 Task: Look for space in Budapest VII. kerület, Hungary from 3rd August, 2023 to 17th August, 2023 for 3 adults, 1 child in price range Rs.3000 to Rs.15000. Place can be entire place with 3 bedrooms having 4 beds and 2 bathrooms. Property type can be house, flat, guest house. Booking option can be shelf check-in. Required host language is English.
Action: Mouse moved to (542, 97)
Screenshot: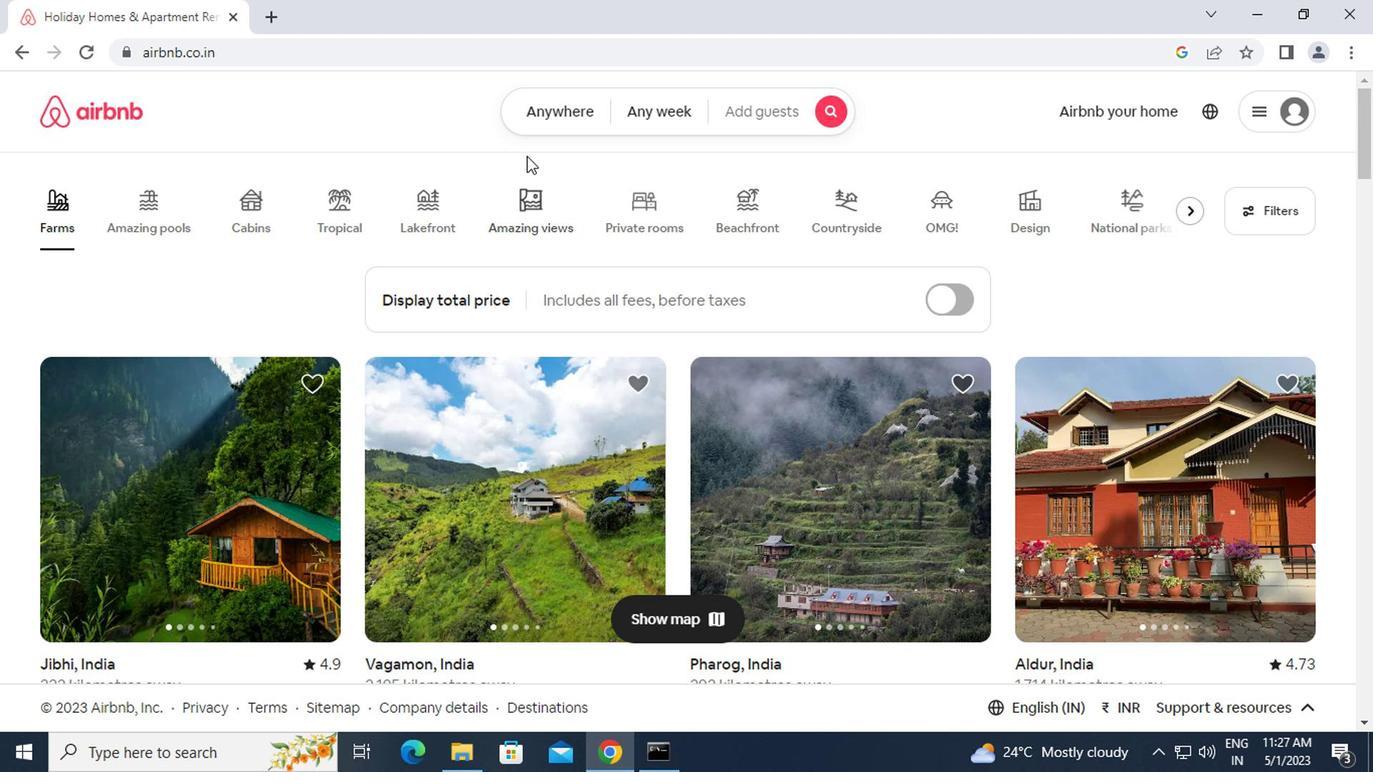 
Action: Mouse pressed left at (542, 97)
Screenshot: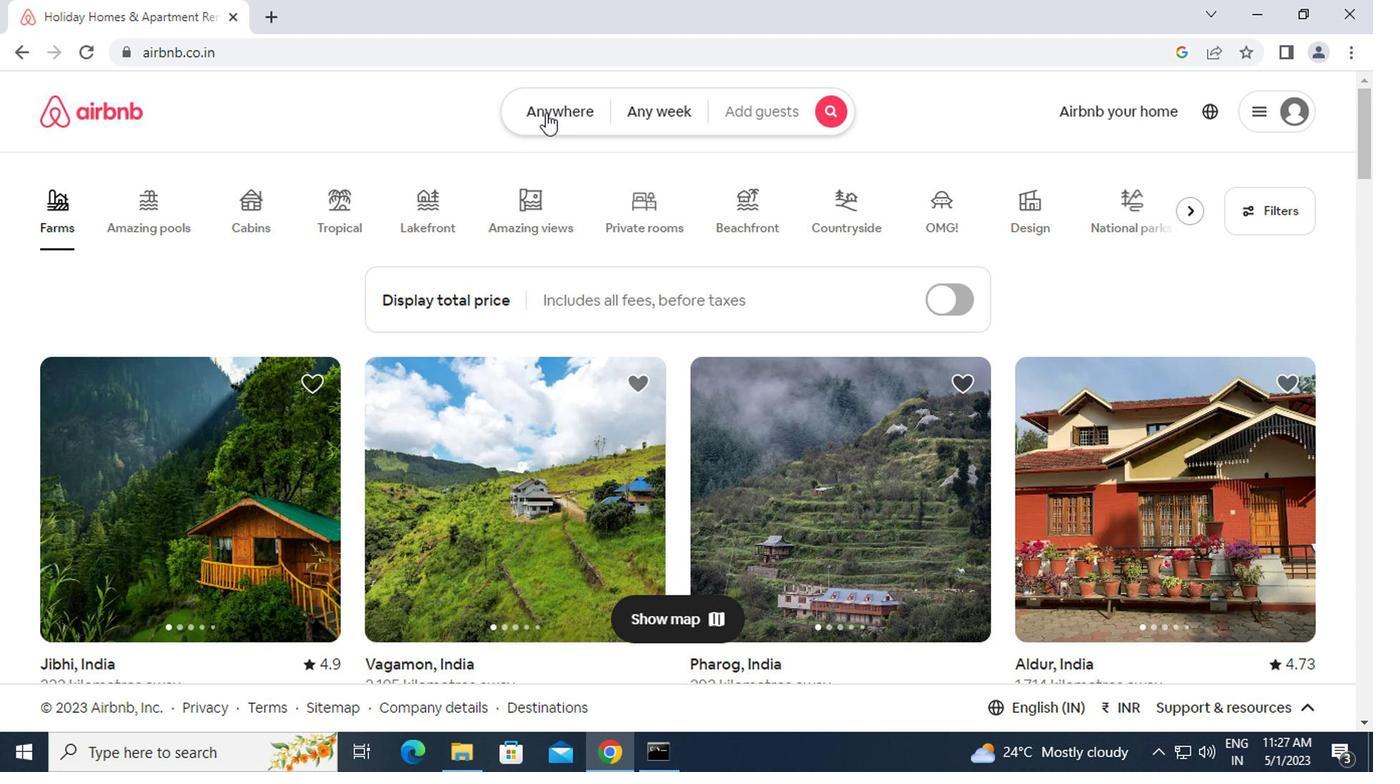 
Action: Mouse moved to (472, 166)
Screenshot: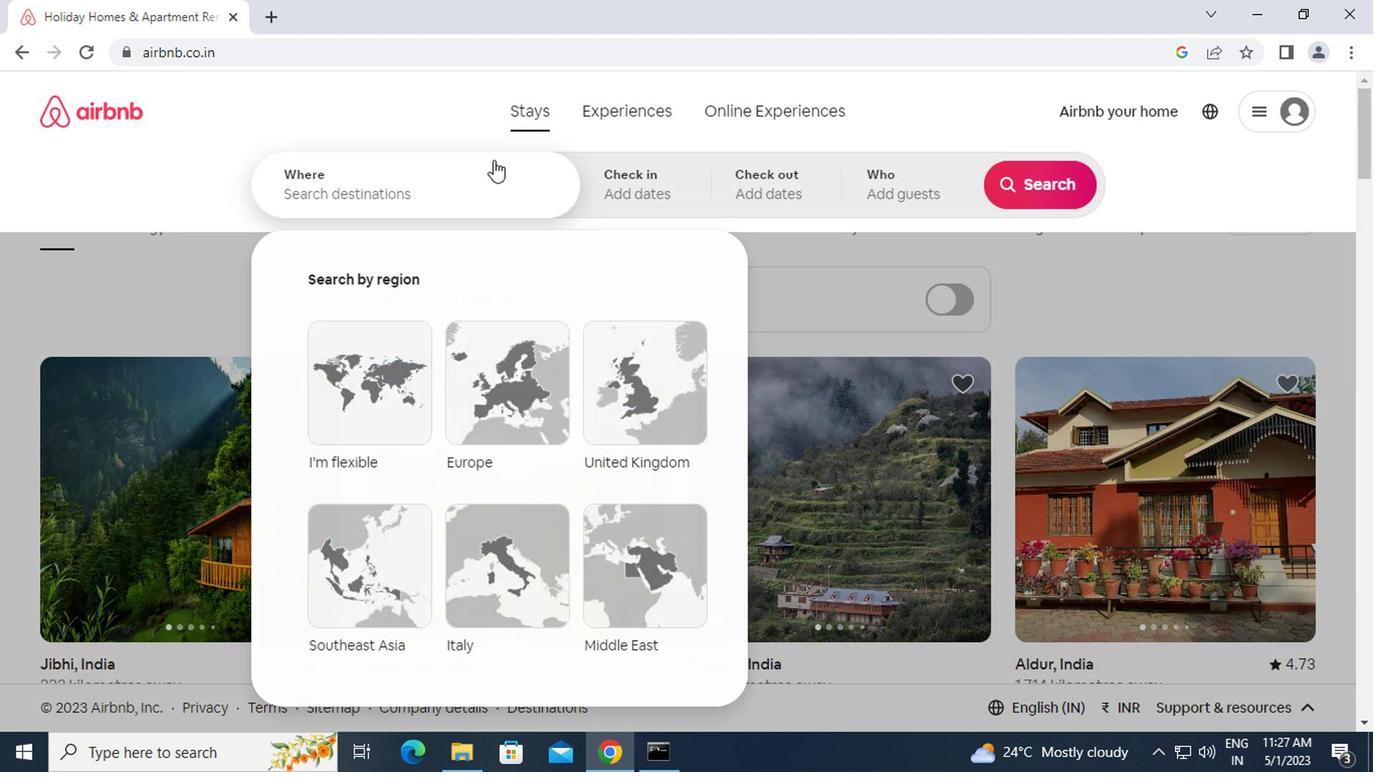 
Action: Mouse pressed left at (472, 166)
Screenshot: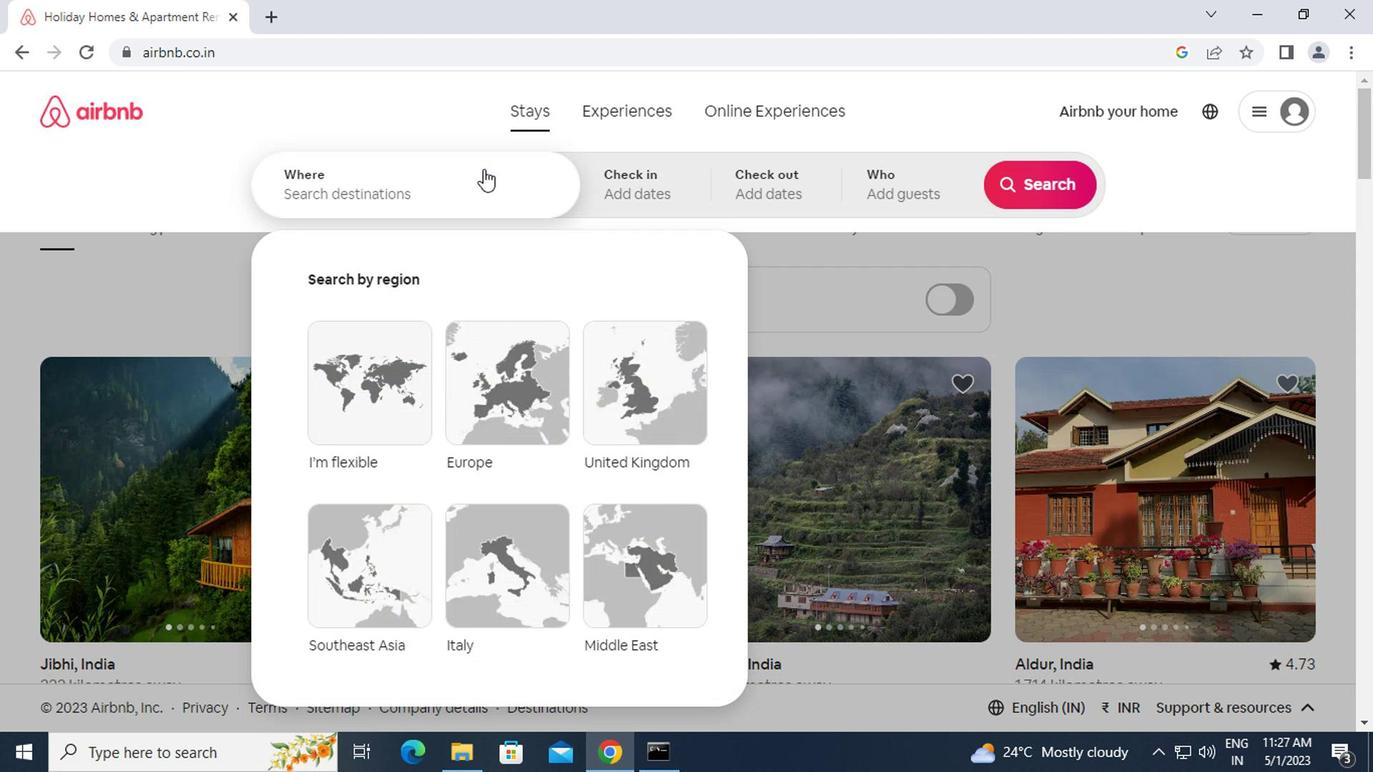 
Action: Key pressed b<Key.caps_lock>udapest<Key.space><Key.caps_lock>vii.<Key.space><Key.caps_lock>k<Key.caps_lock>erulet<Key.backspace><Key.backspace><Key.backspace><Key.backspace><Key.backspace><Key.backspace><Key.caps_lock>erulet,<Key.space><Key.caps_lock>h<Key.caps_lock>ungary<Key.enter>
Screenshot: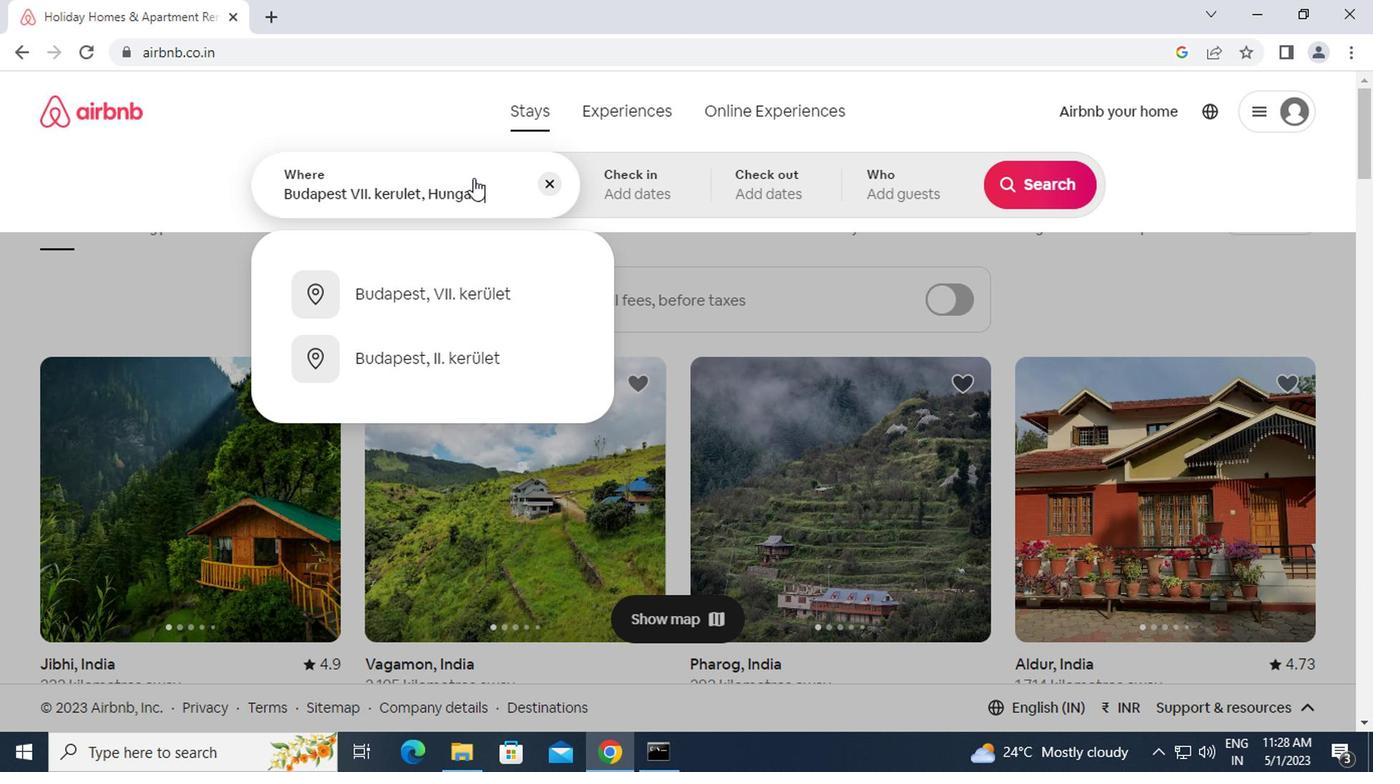 
Action: Mouse moved to (1004, 343)
Screenshot: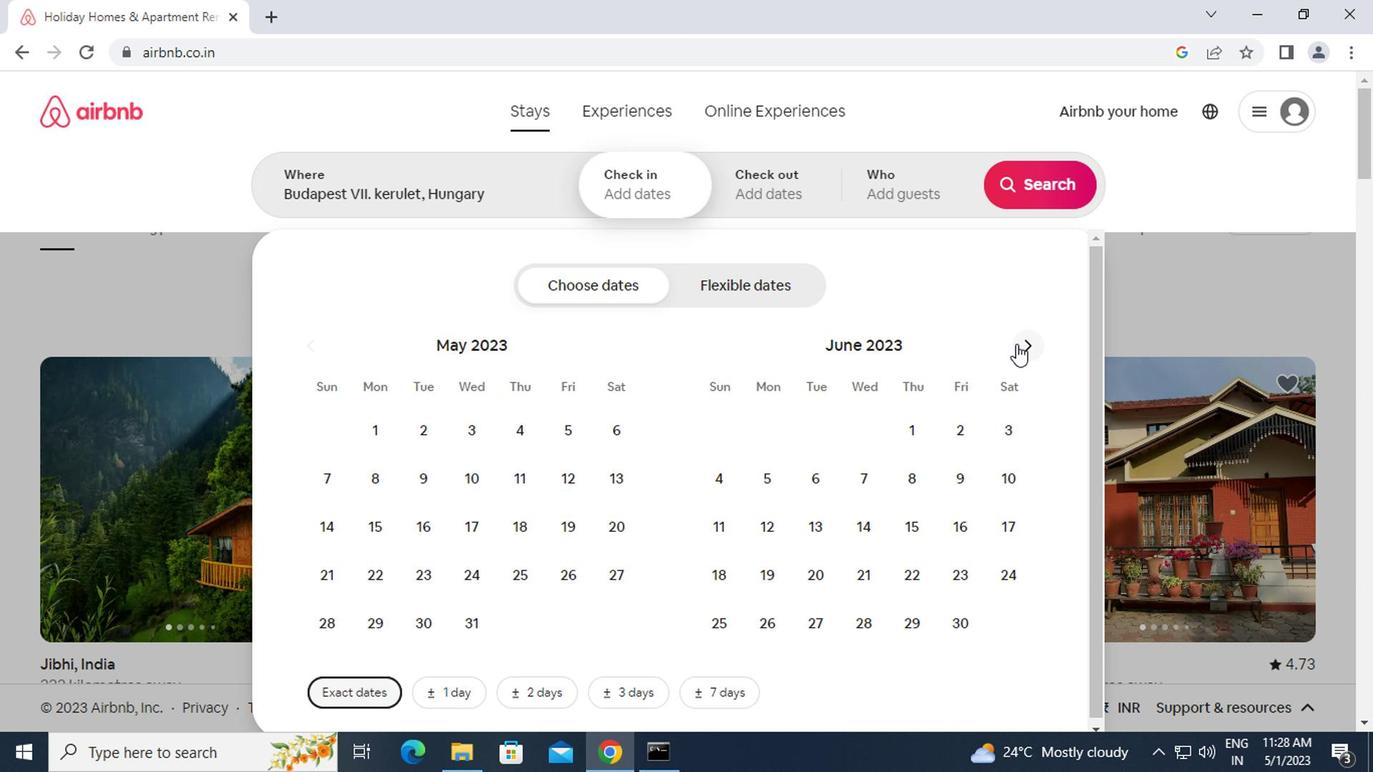 
Action: Mouse pressed left at (1004, 343)
Screenshot: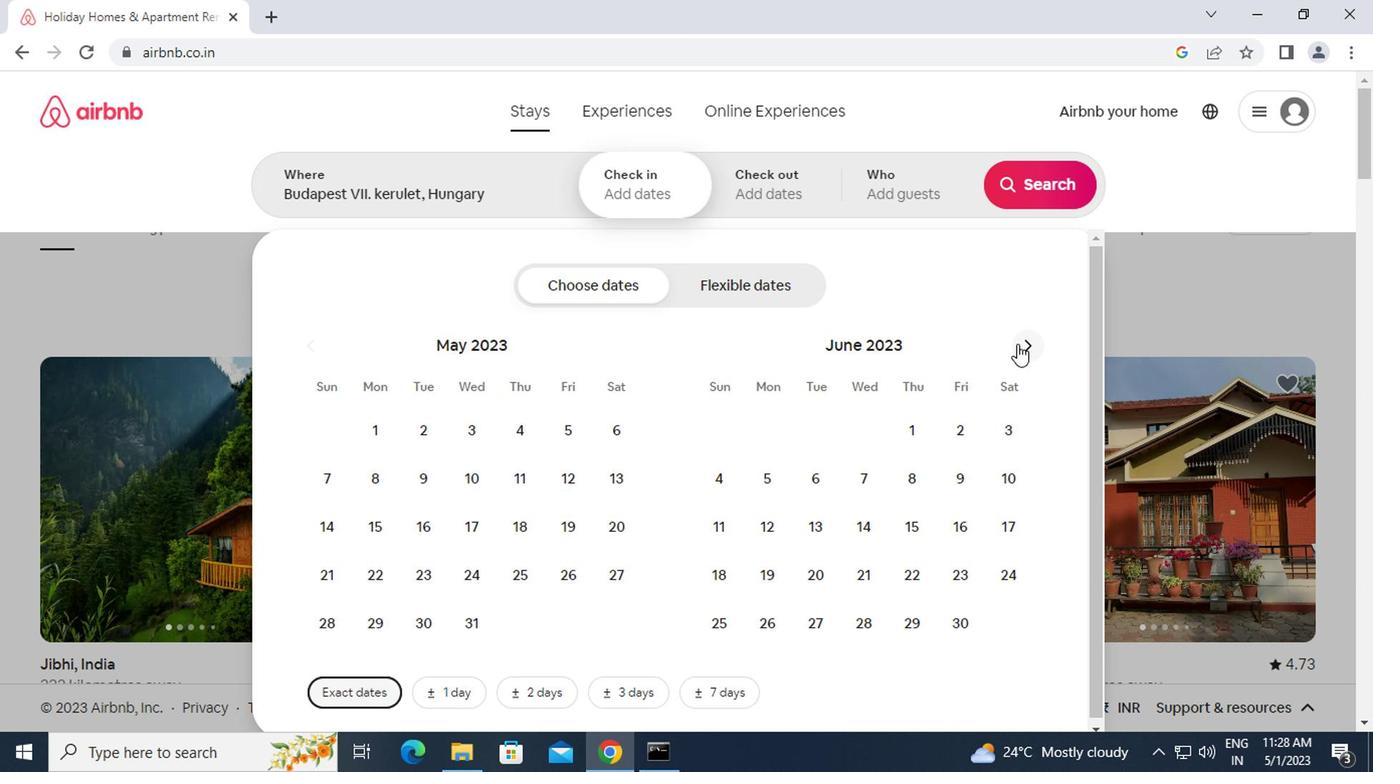 
Action: Mouse pressed left at (1004, 343)
Screenshot: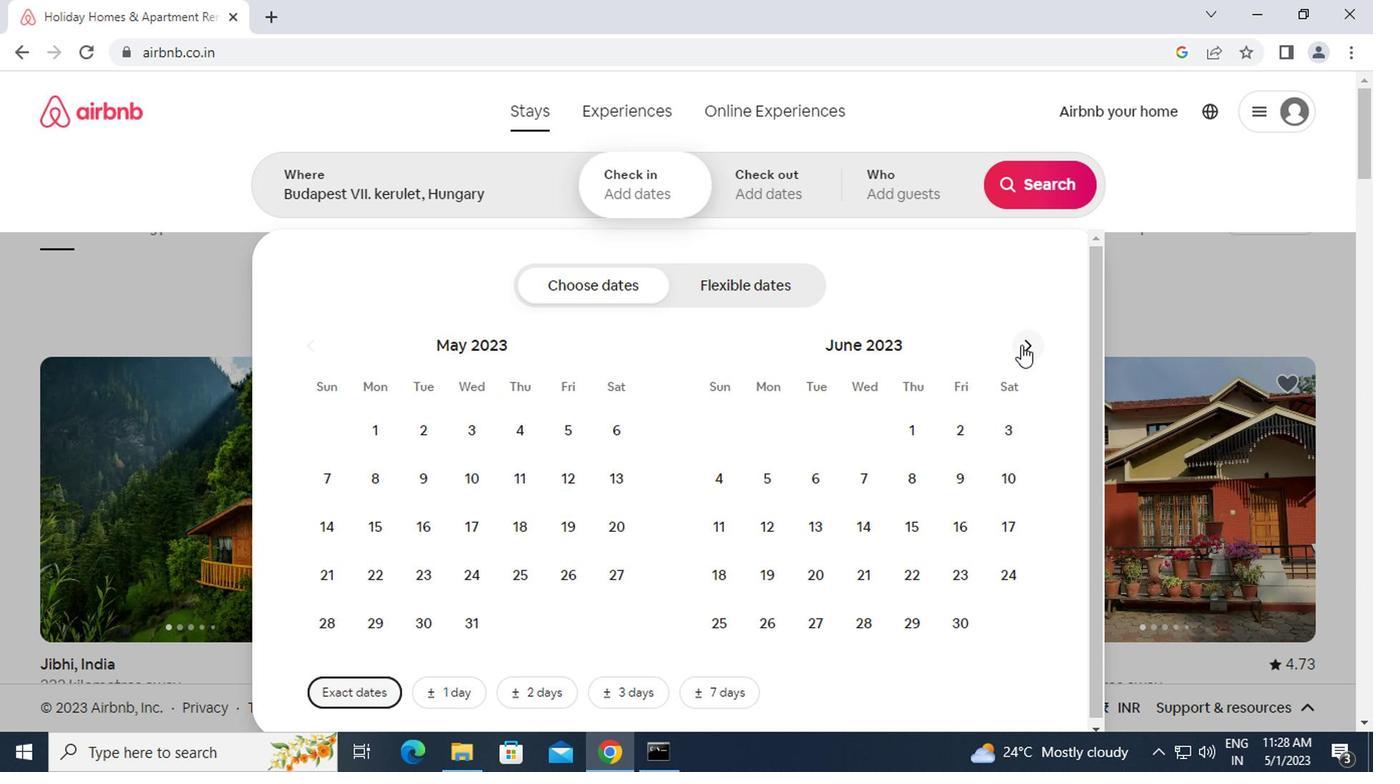 
Action: Mouse pressed left at (1004, 343)
Screenshot: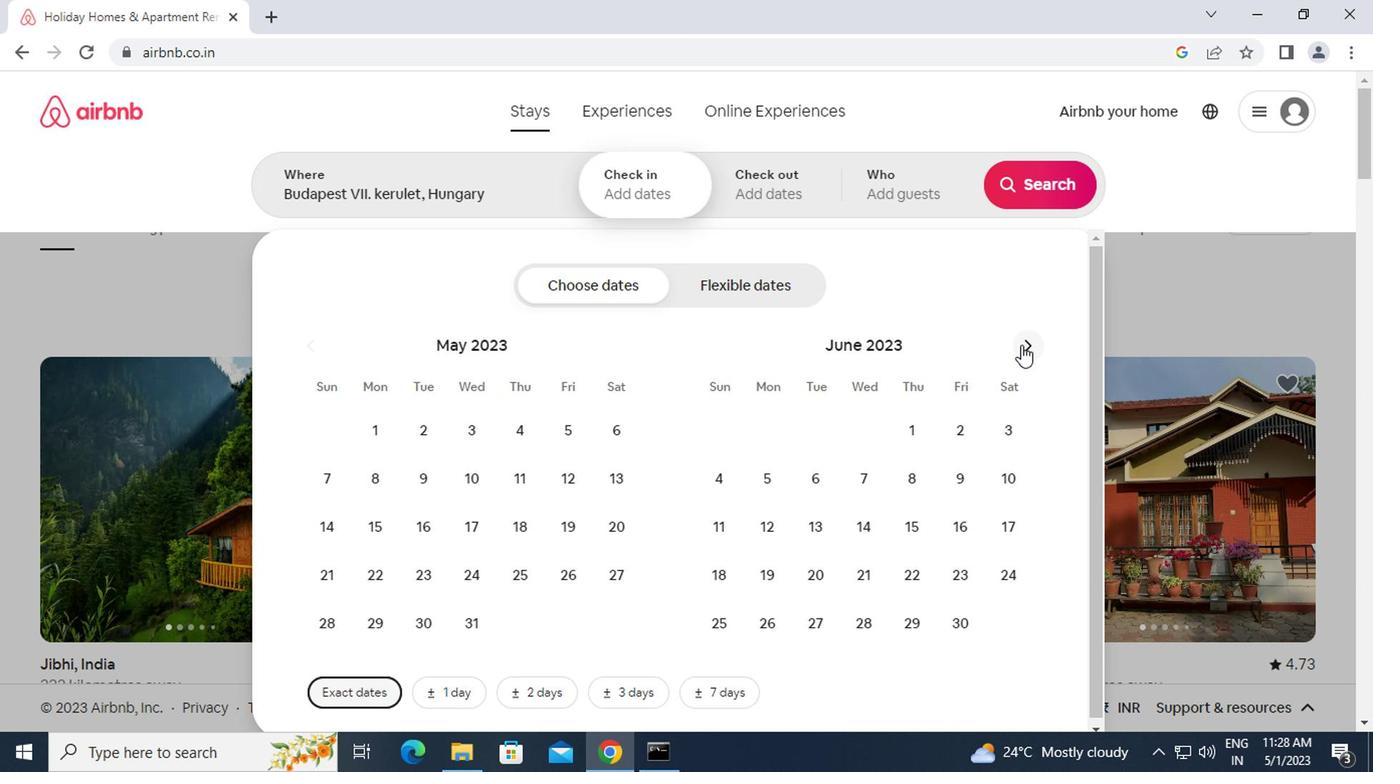 
Action: Mouse pressed left at (1004, 343)
Screenshot: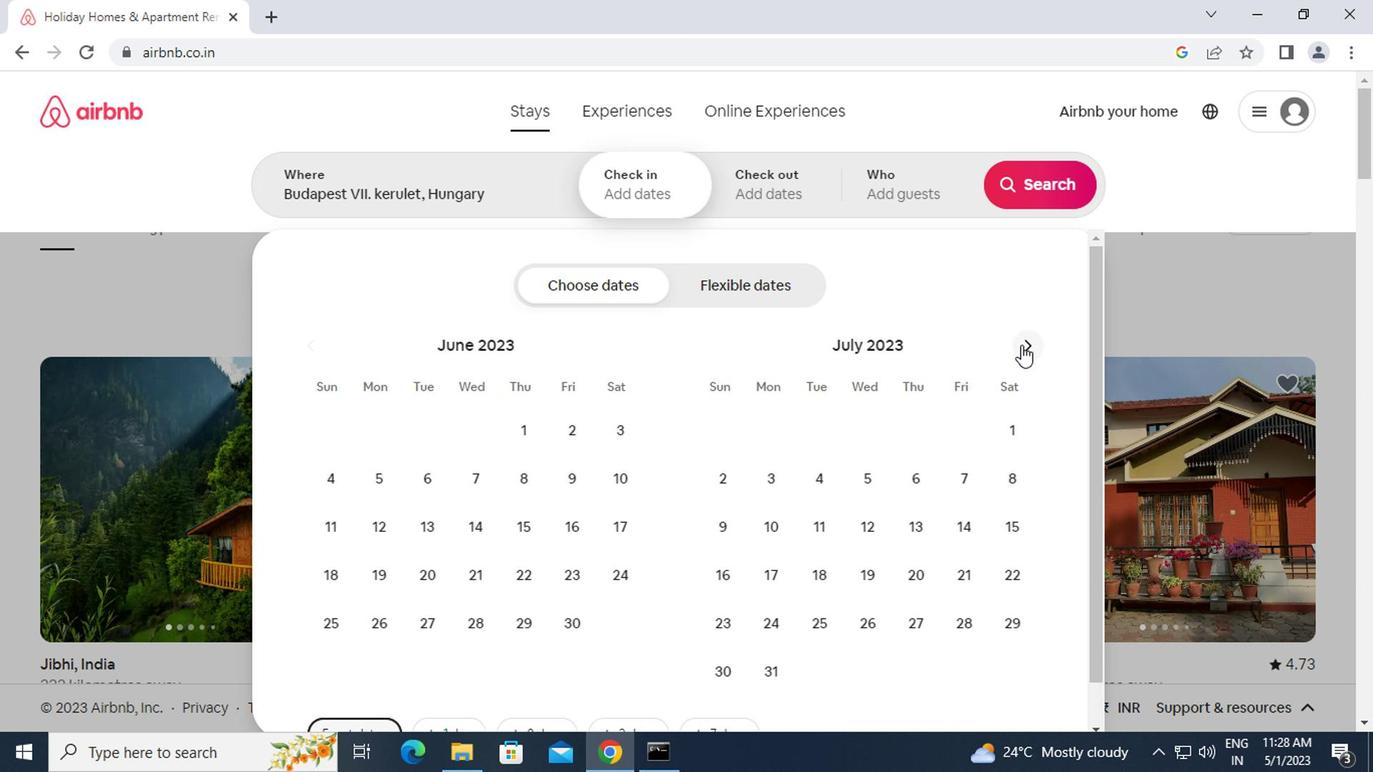 
Action: Mouse moved to (903, 434)
Screenshot: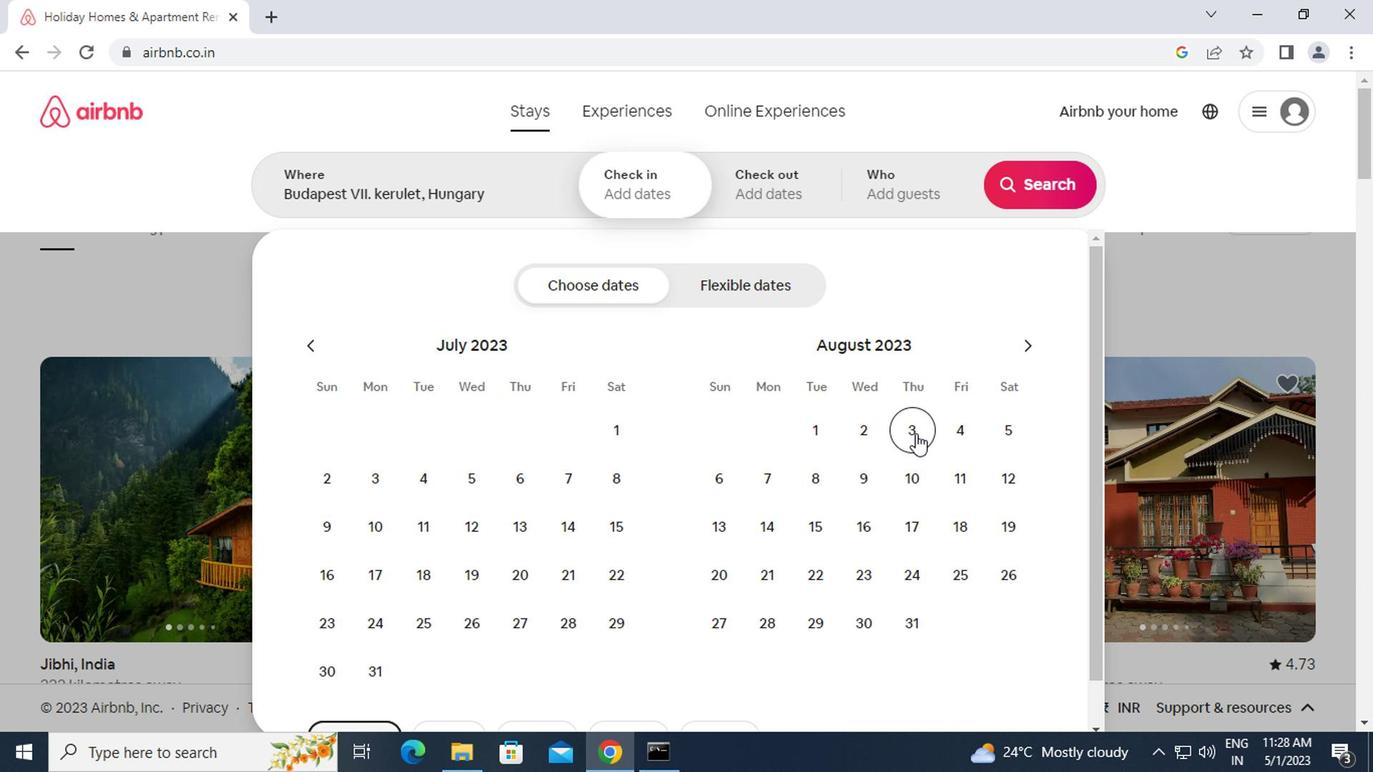 
Action: Mouse pressed left at (903, 434)
Screenshot: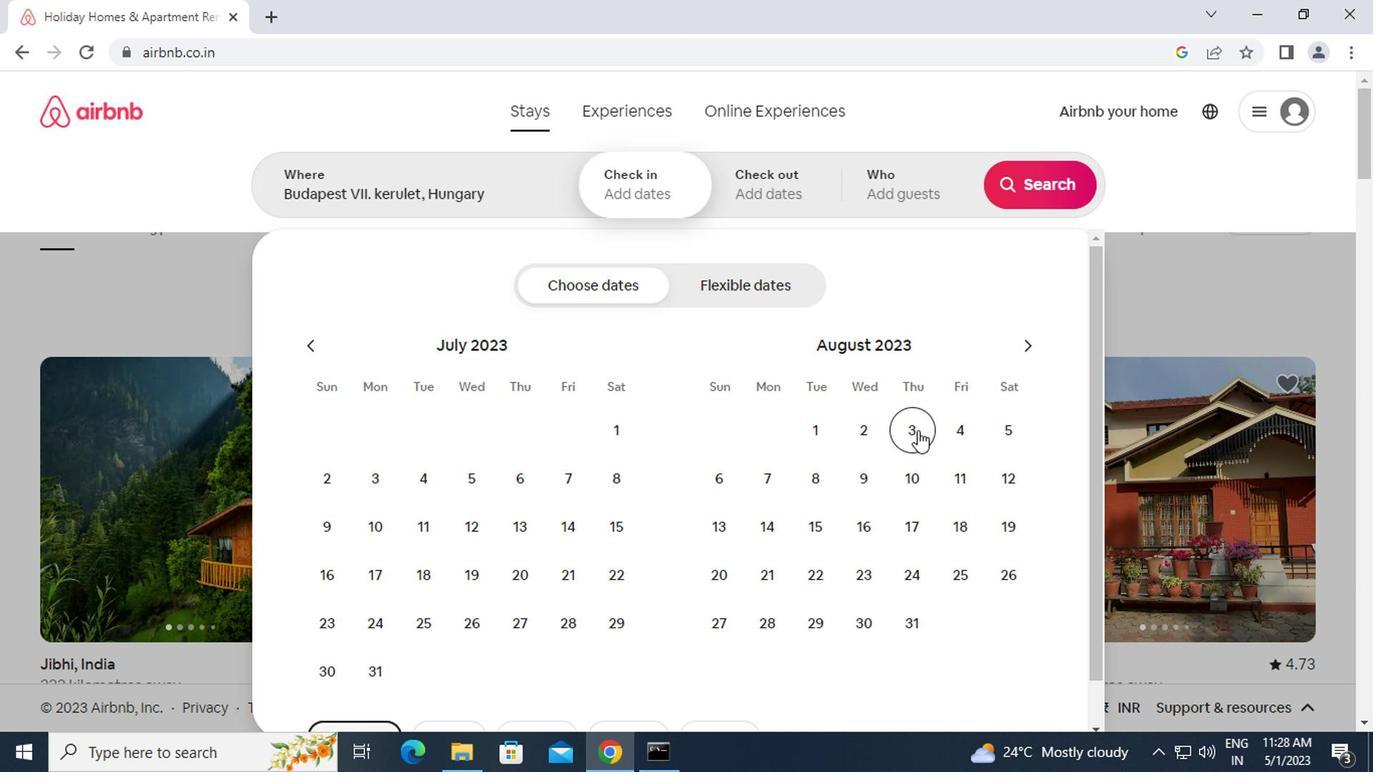 
Action: Mouse moved to (906, 531)
Screenshot: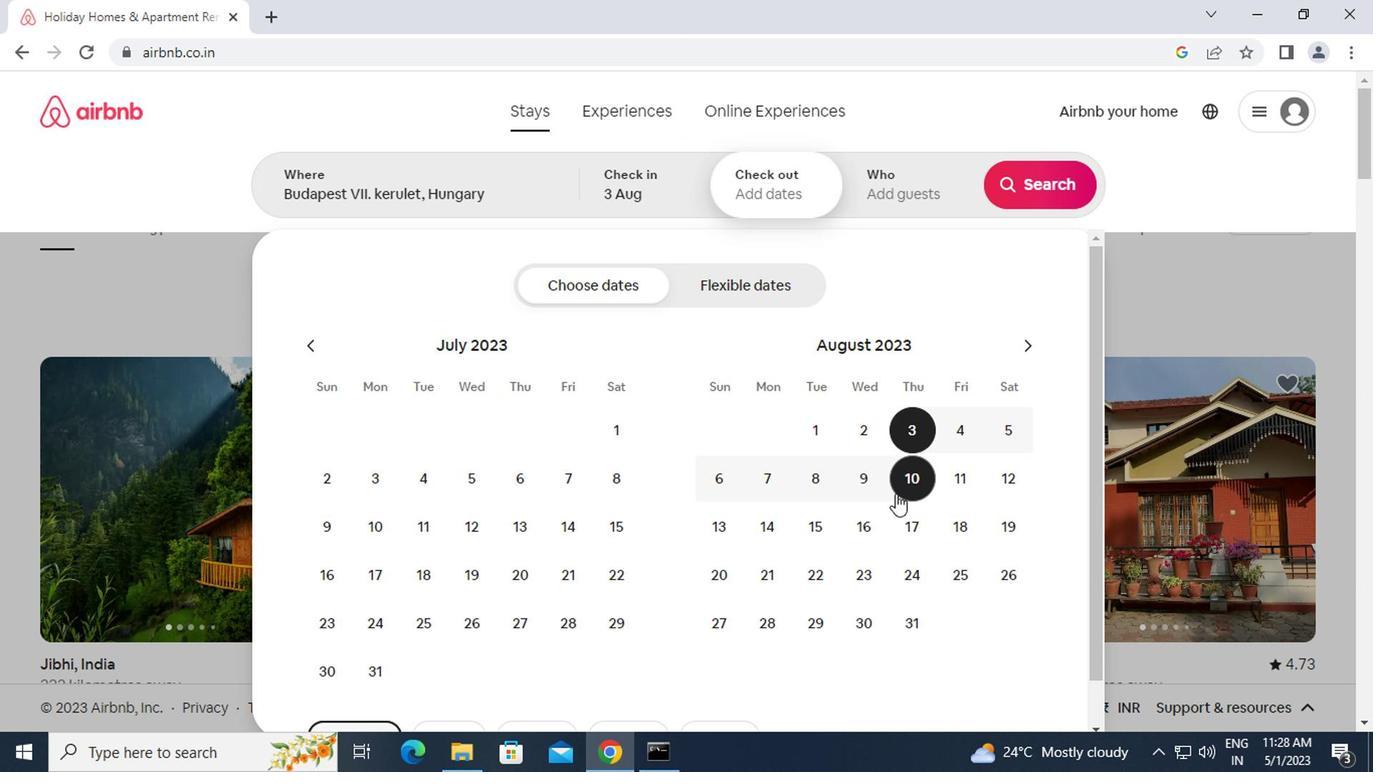 
Action: Mouse pressed left at (906, 531)
Screenshot: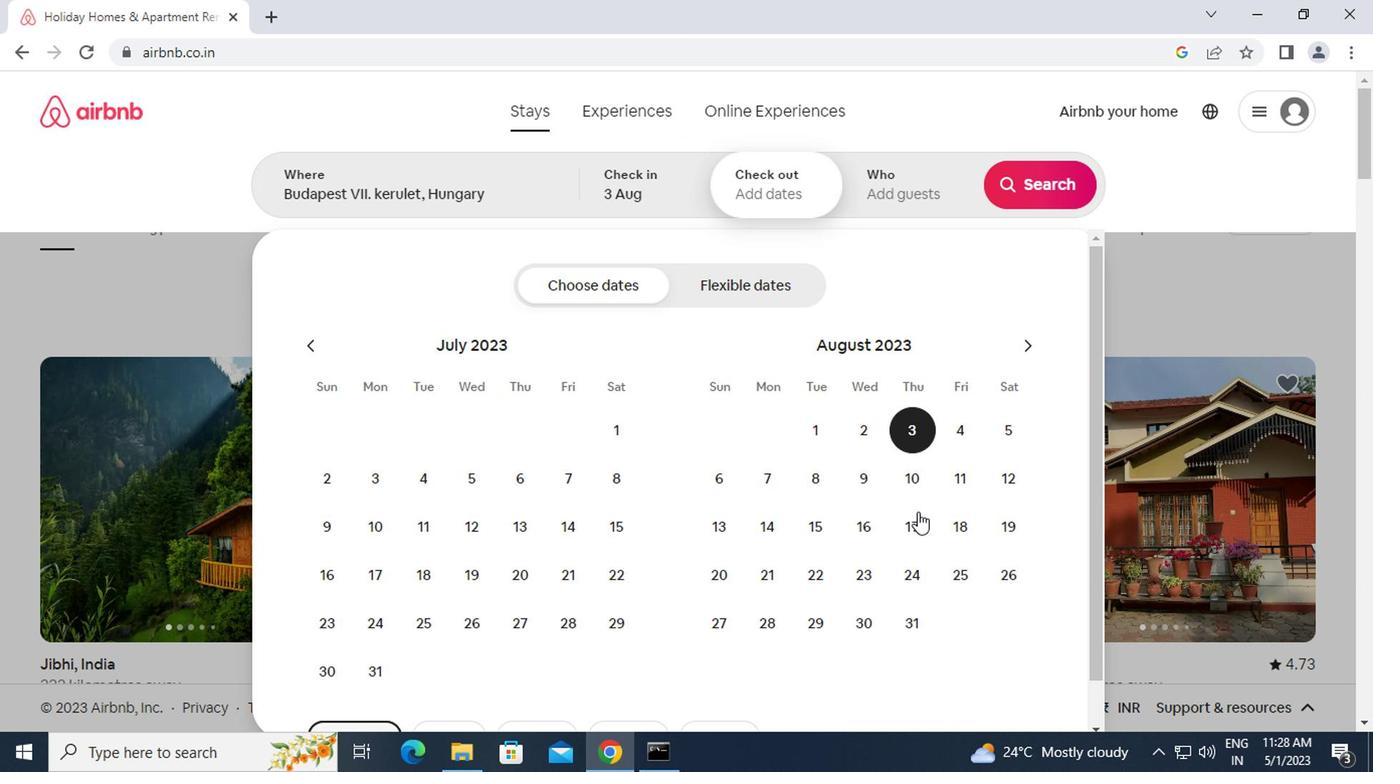 
Action: Mouse moved to (863, 168)
Screenshot: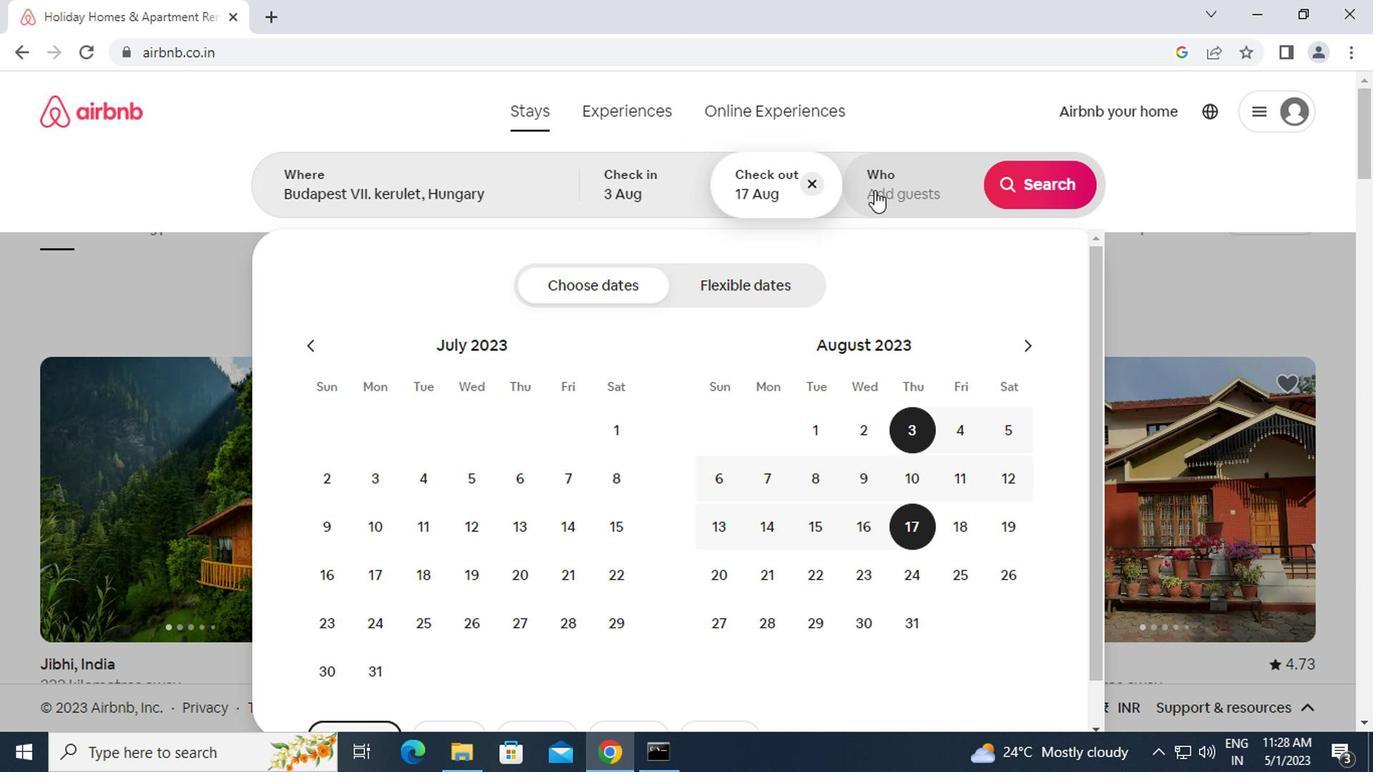 
Action: Mouse pressed left at (863, 168)
Screenshot: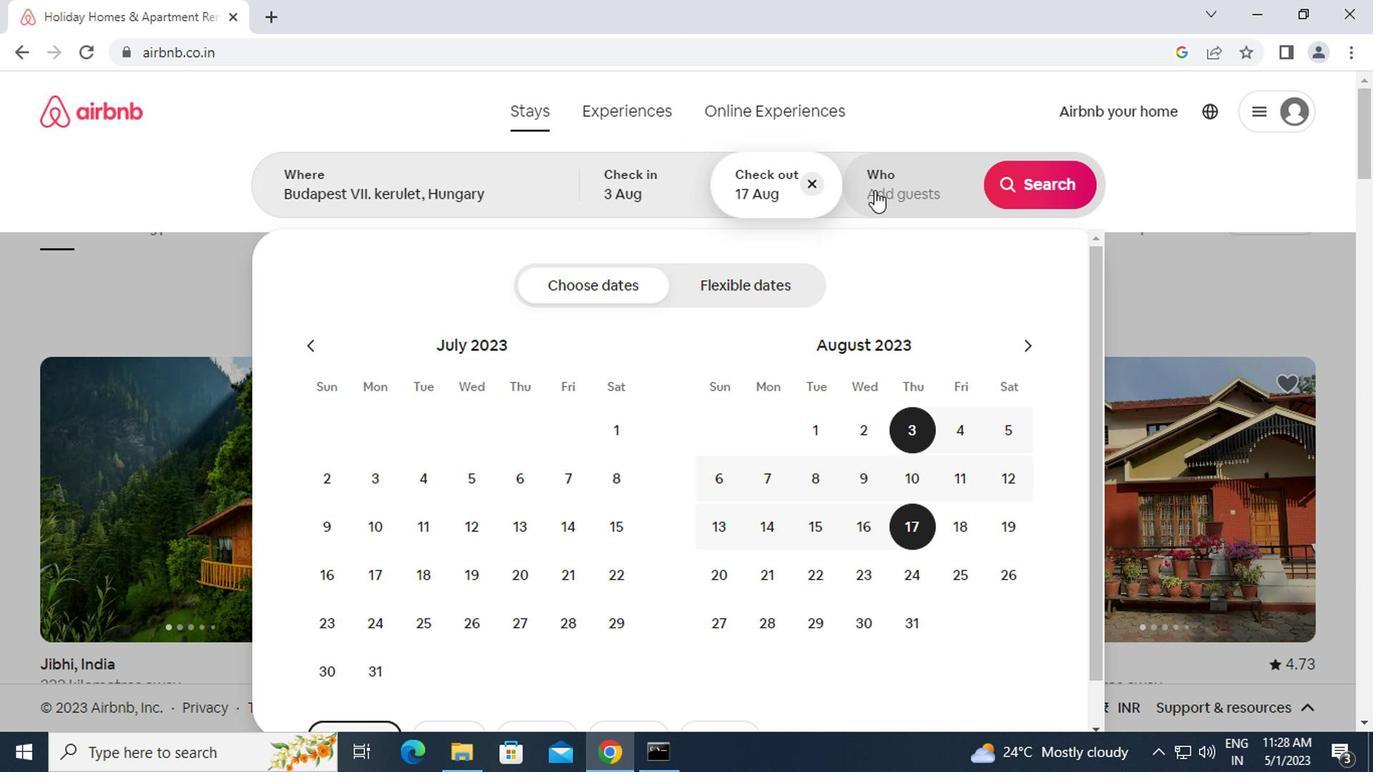 
Action: Mouse moved to (1026, 283)
Screenshot: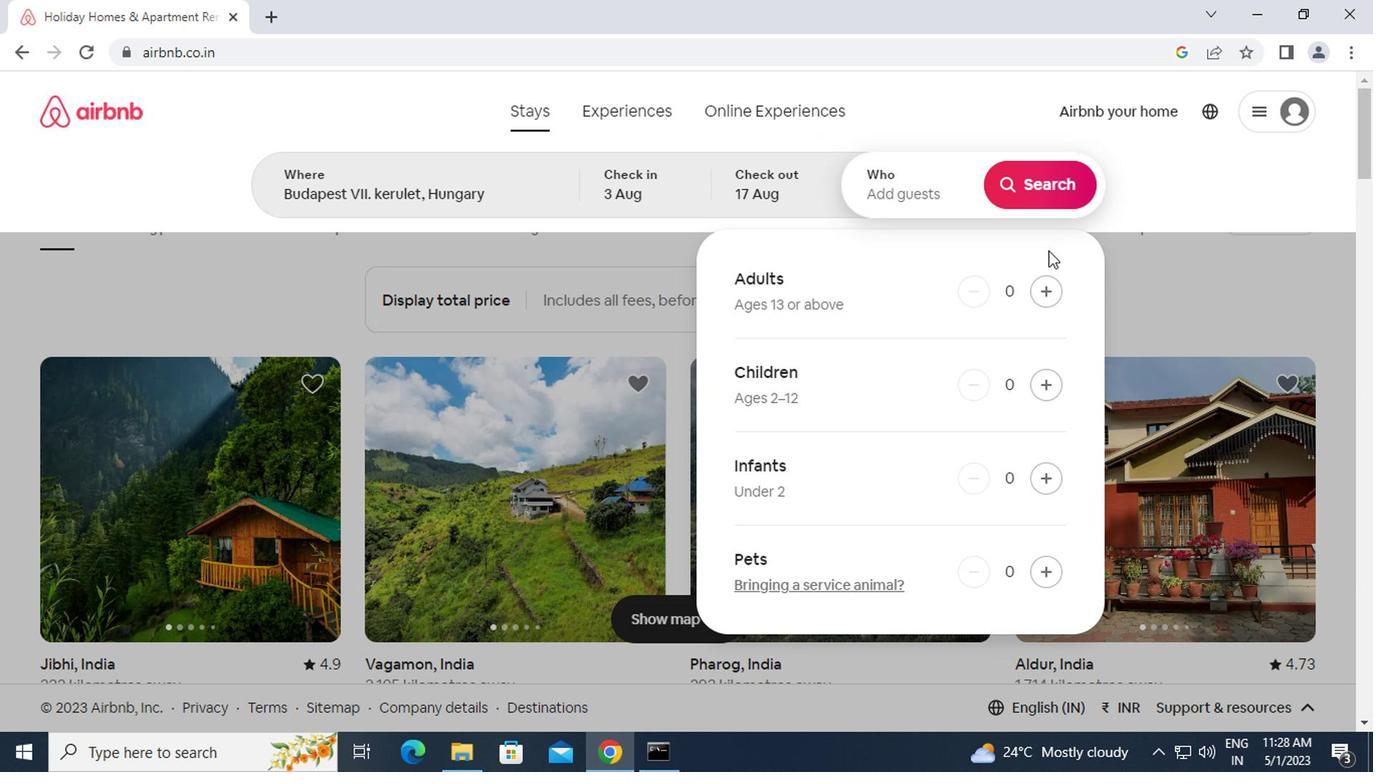 
Action: Mouse pressed left at (1026, 283)
Screenshot: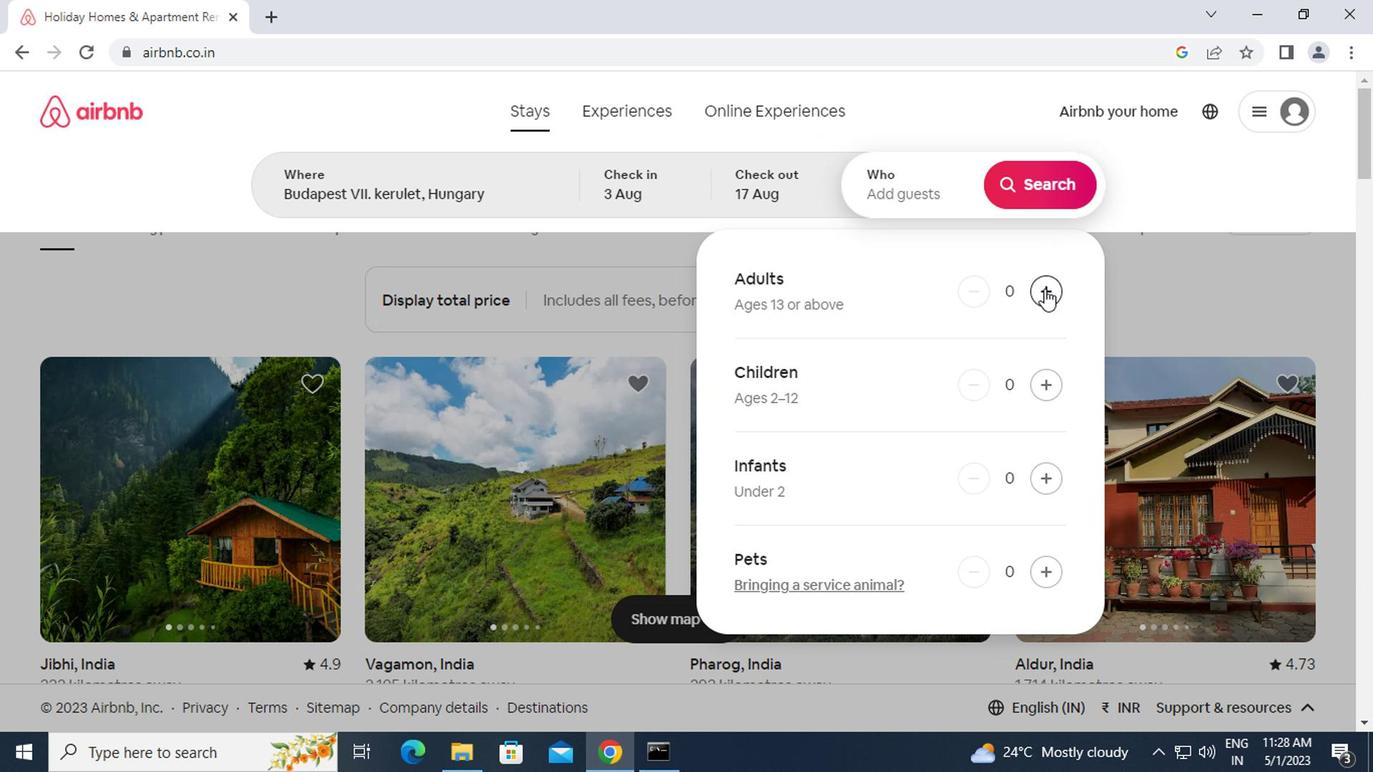 
Action: Mouse pressed left at (1026, 283)
Screenshot: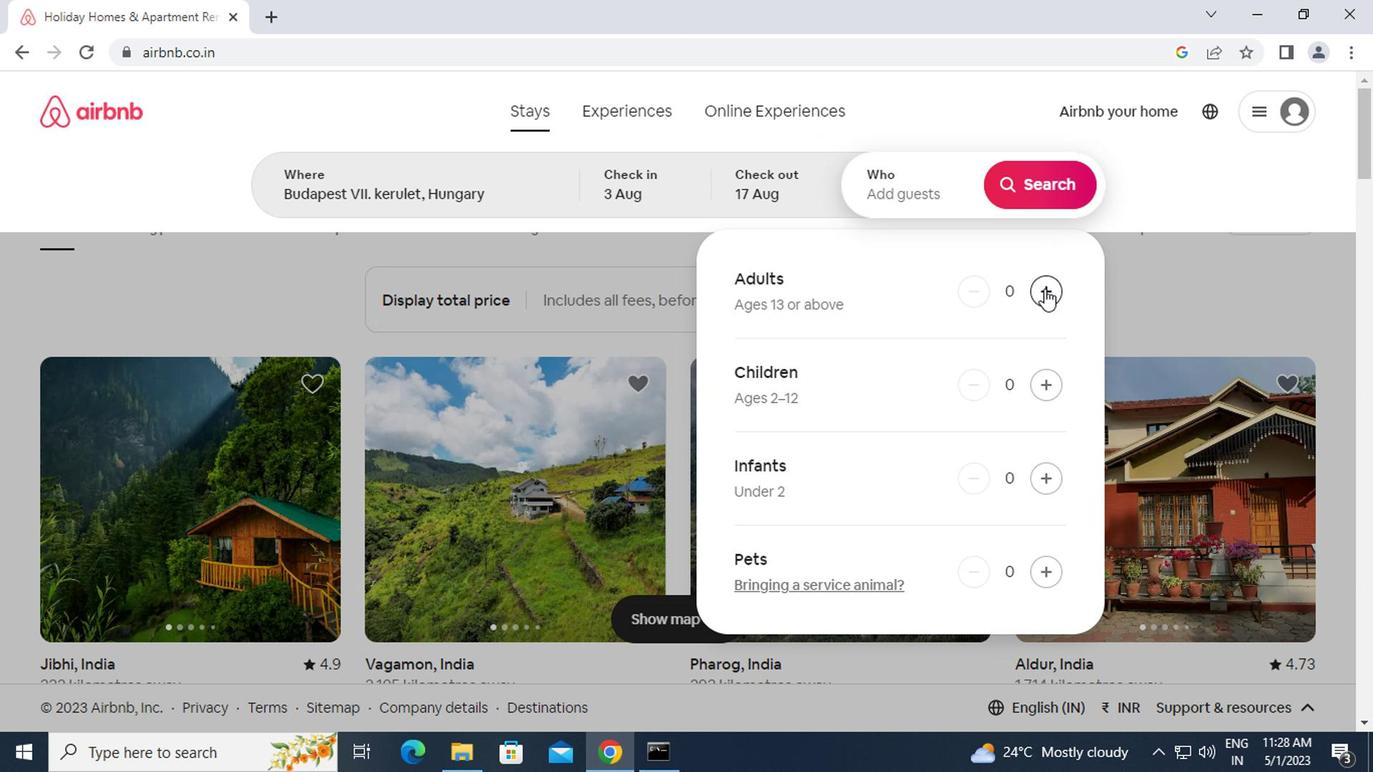 
Action: Mouse pressed left at (1026, 283)
Screenshot: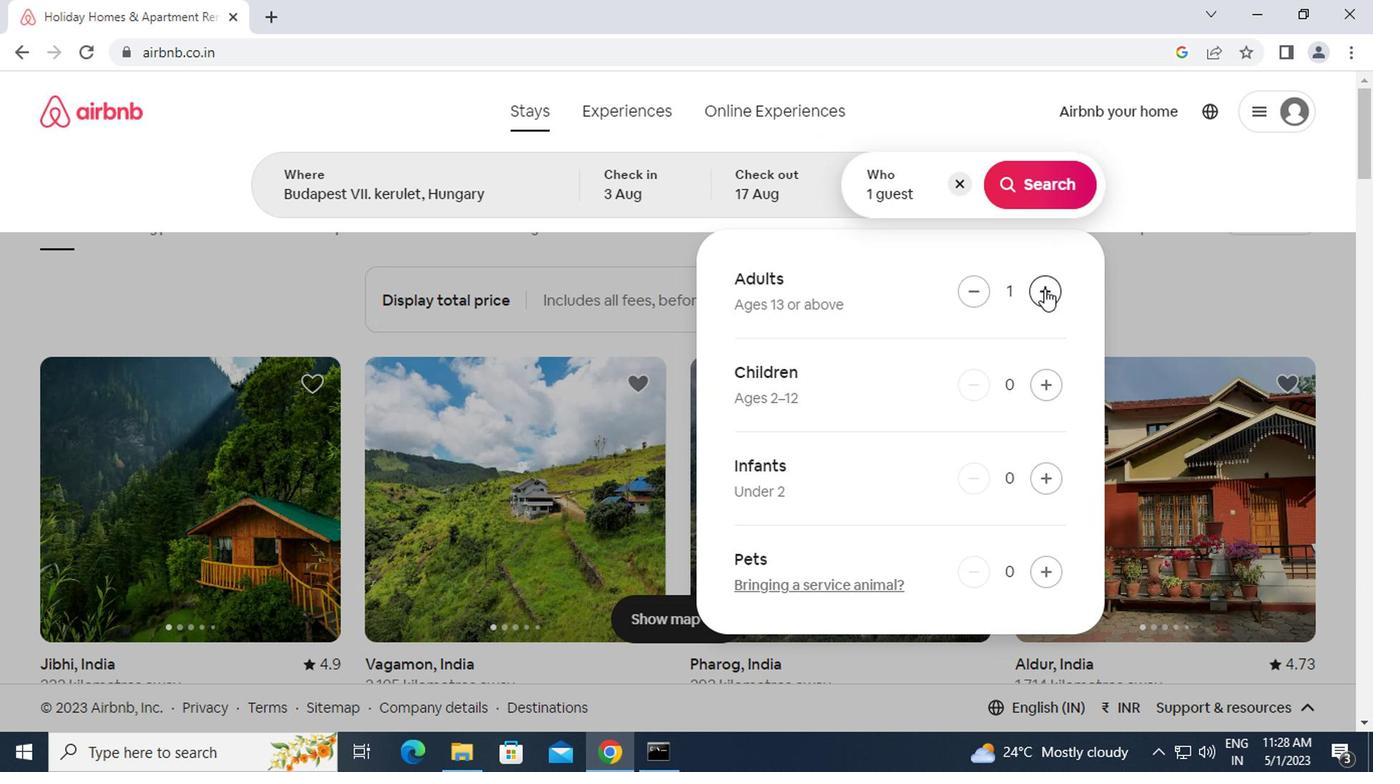 
Action: Mouse pressed left at (1026, 283)
Screenshot: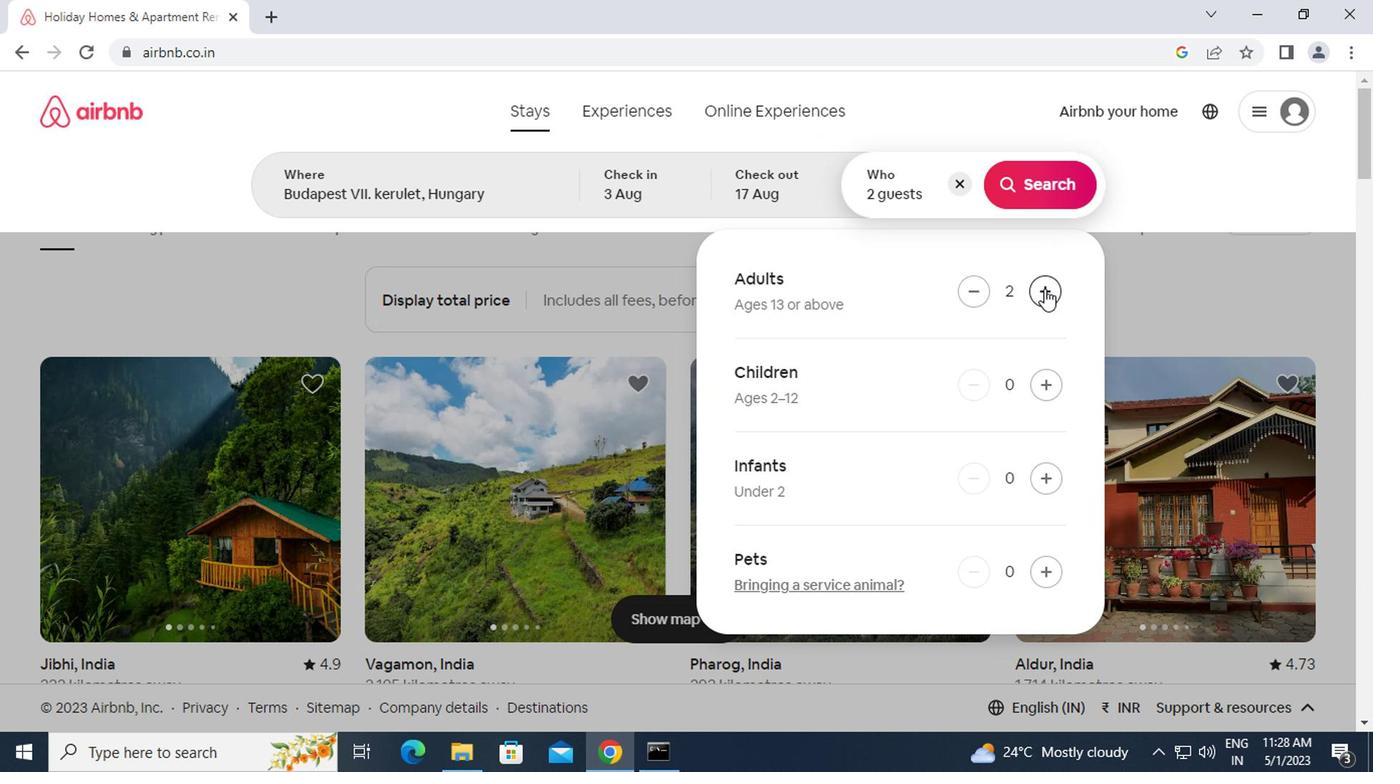 
Action: Mouse moved to (959, 283)
Screenshot: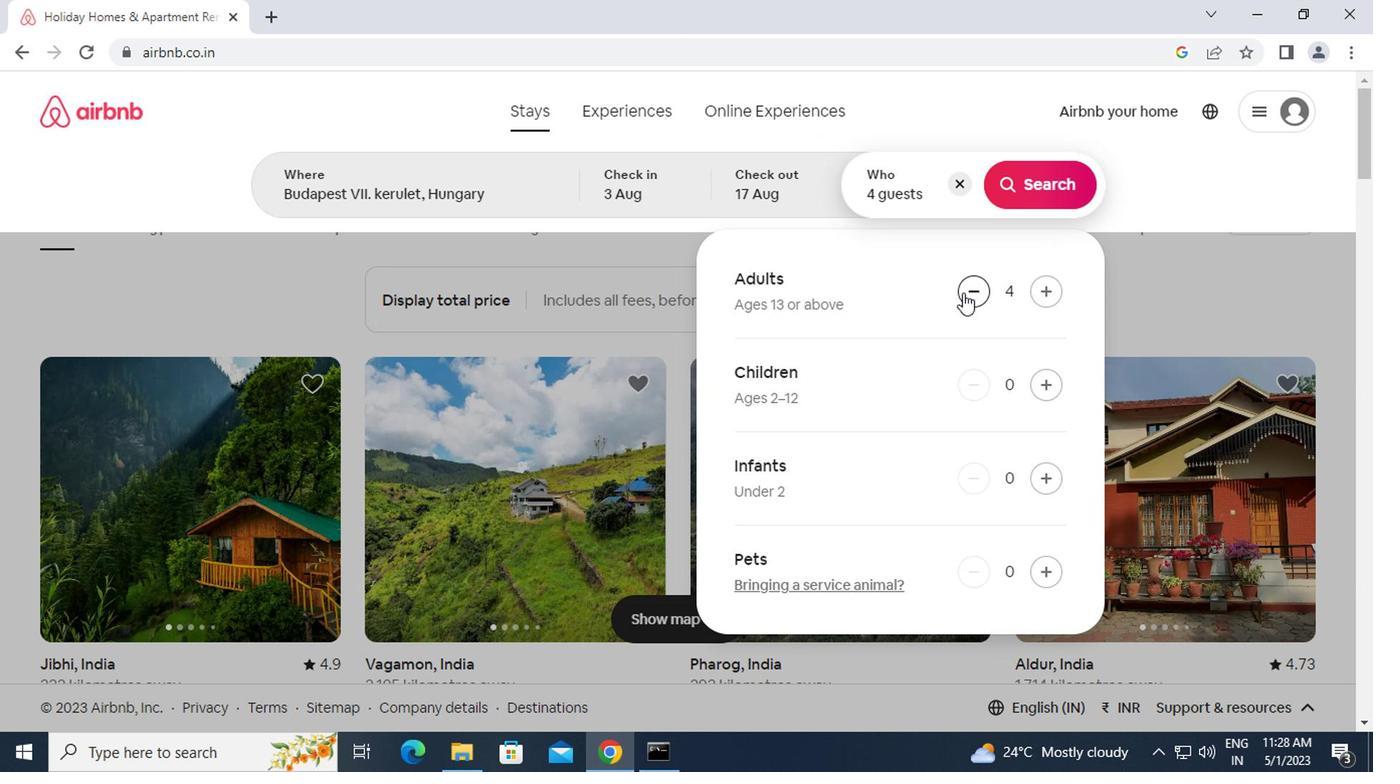 
Action: Mouse pressed left at (959, 283)
Screenshot: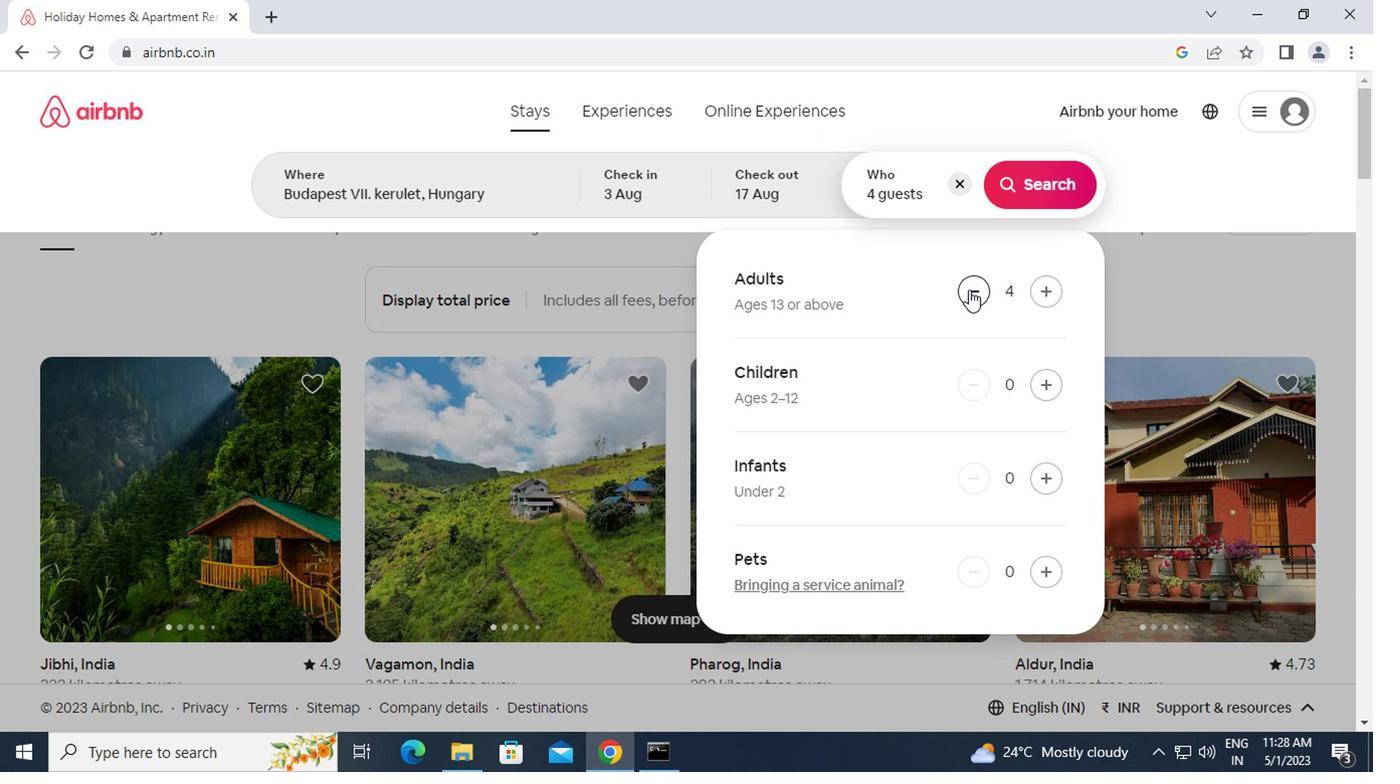 
Action: Mouse moved to (1039, 379)
Screenshot: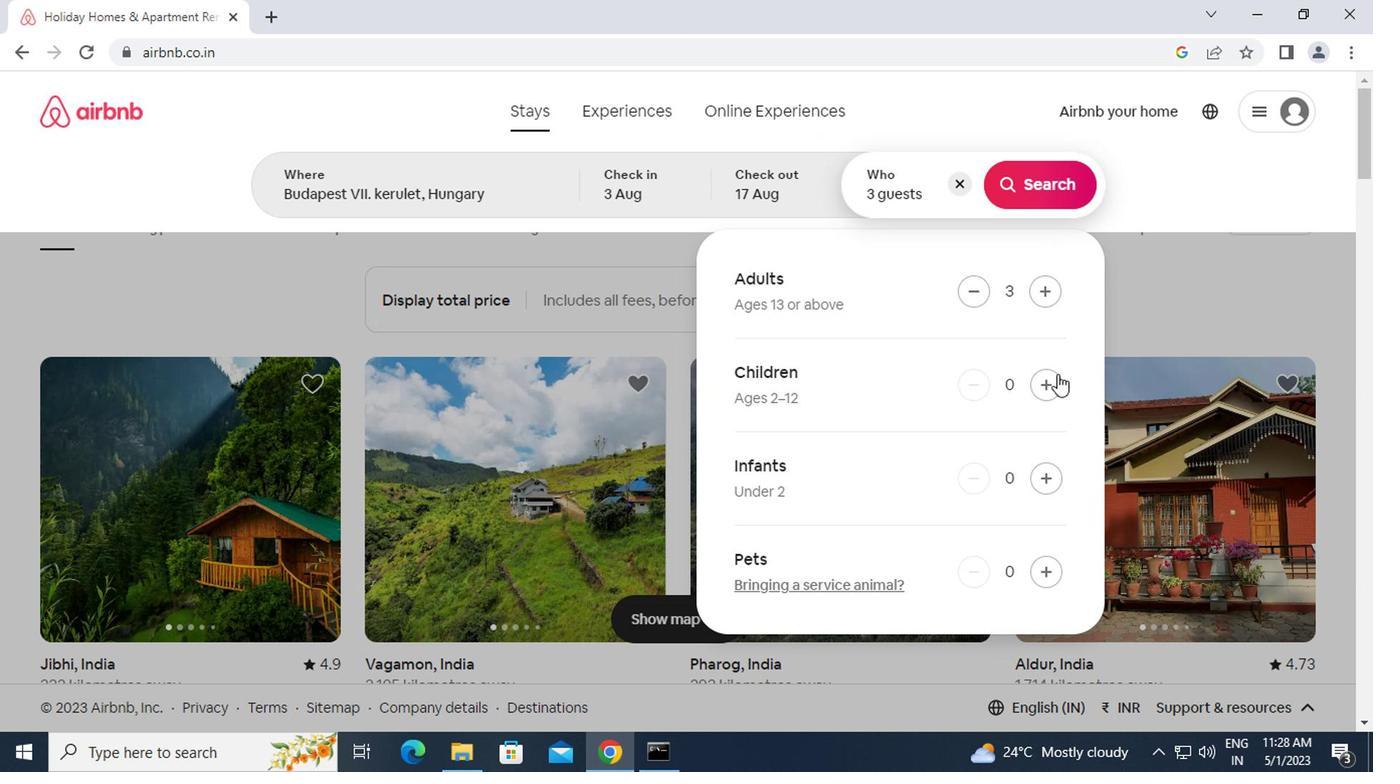 
Action: Mouse pressed left at (1039, 379)
Screenshot: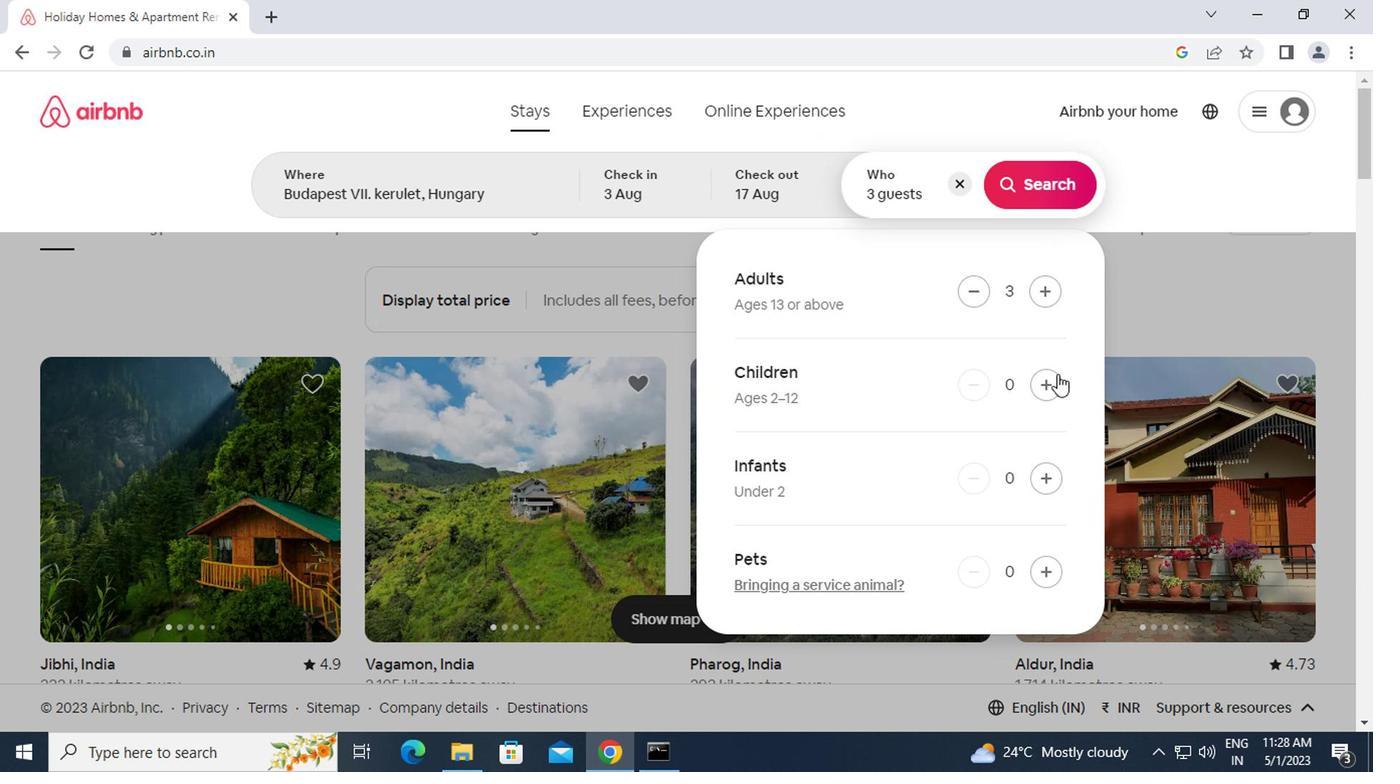 
Action: Mouse moved to (1013, 149)
Screenshot: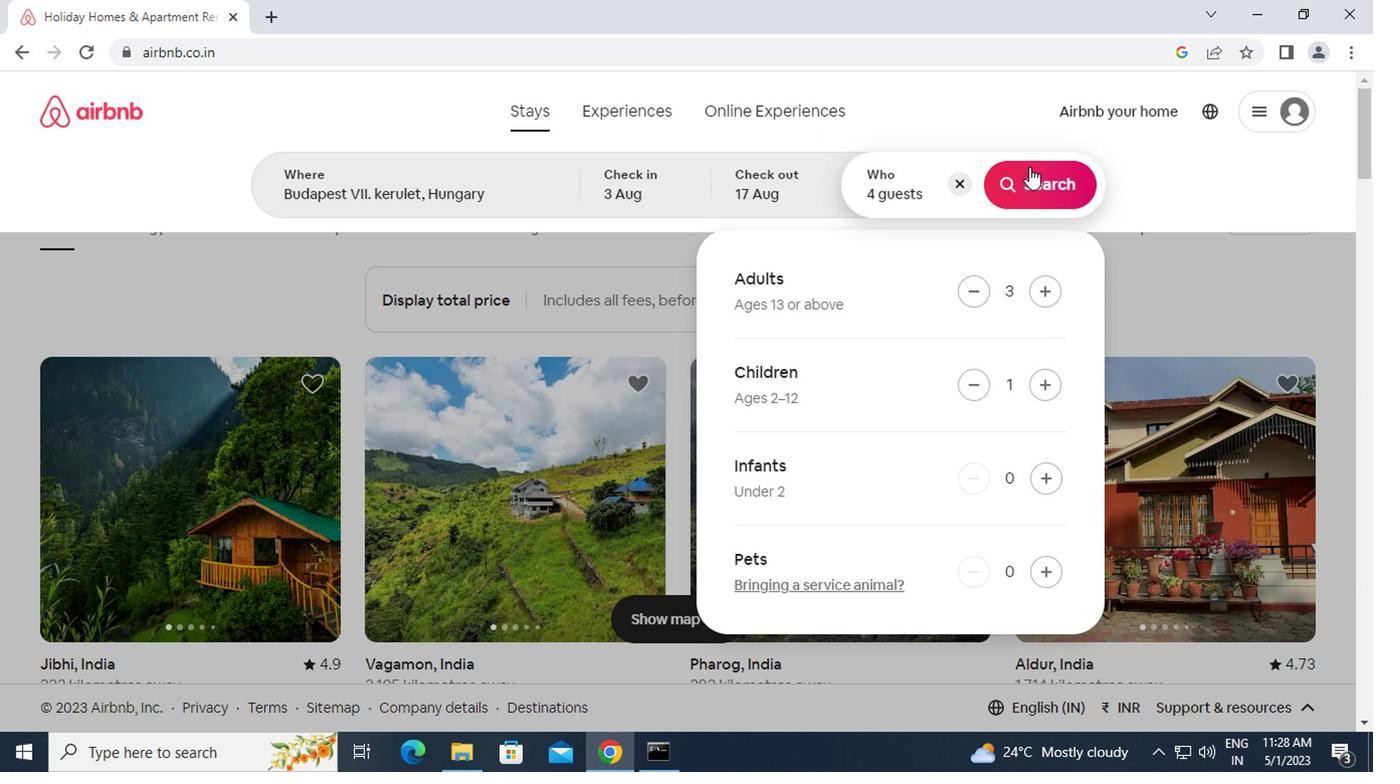 
Action: Mouse pressed left at (1013, 149)
Screenshot: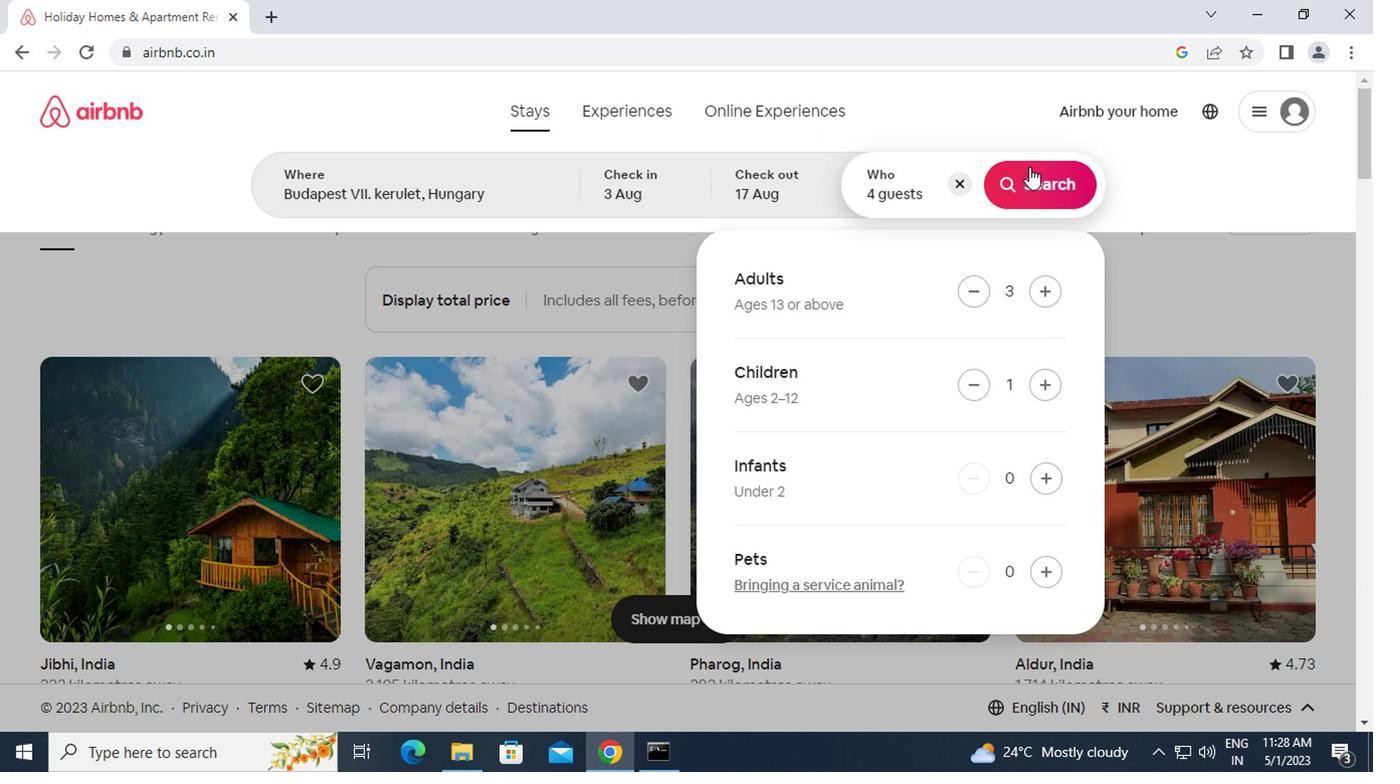 
Action: Mouse moved to (1283, 214)
Screenshot: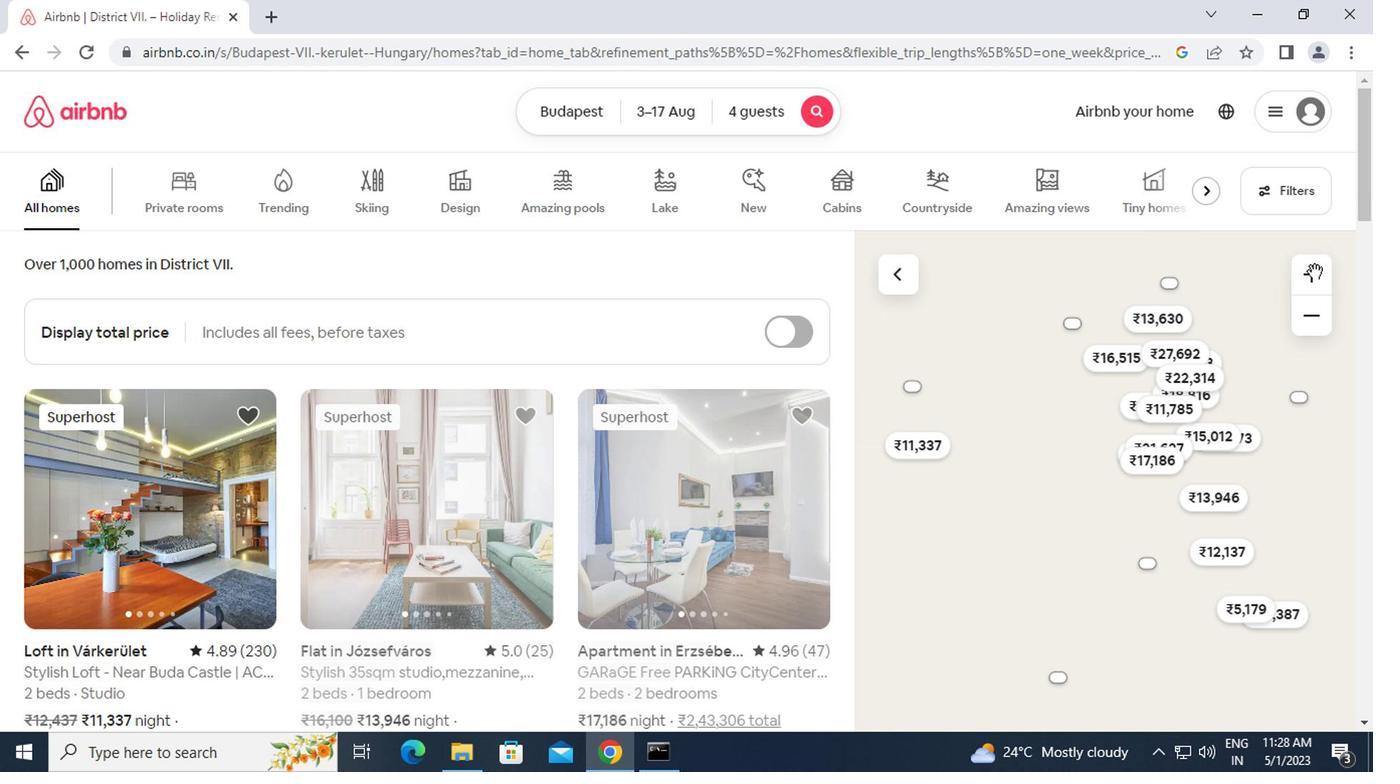 
Action: Mouse pressed left at (1283, 214)
Screenshot: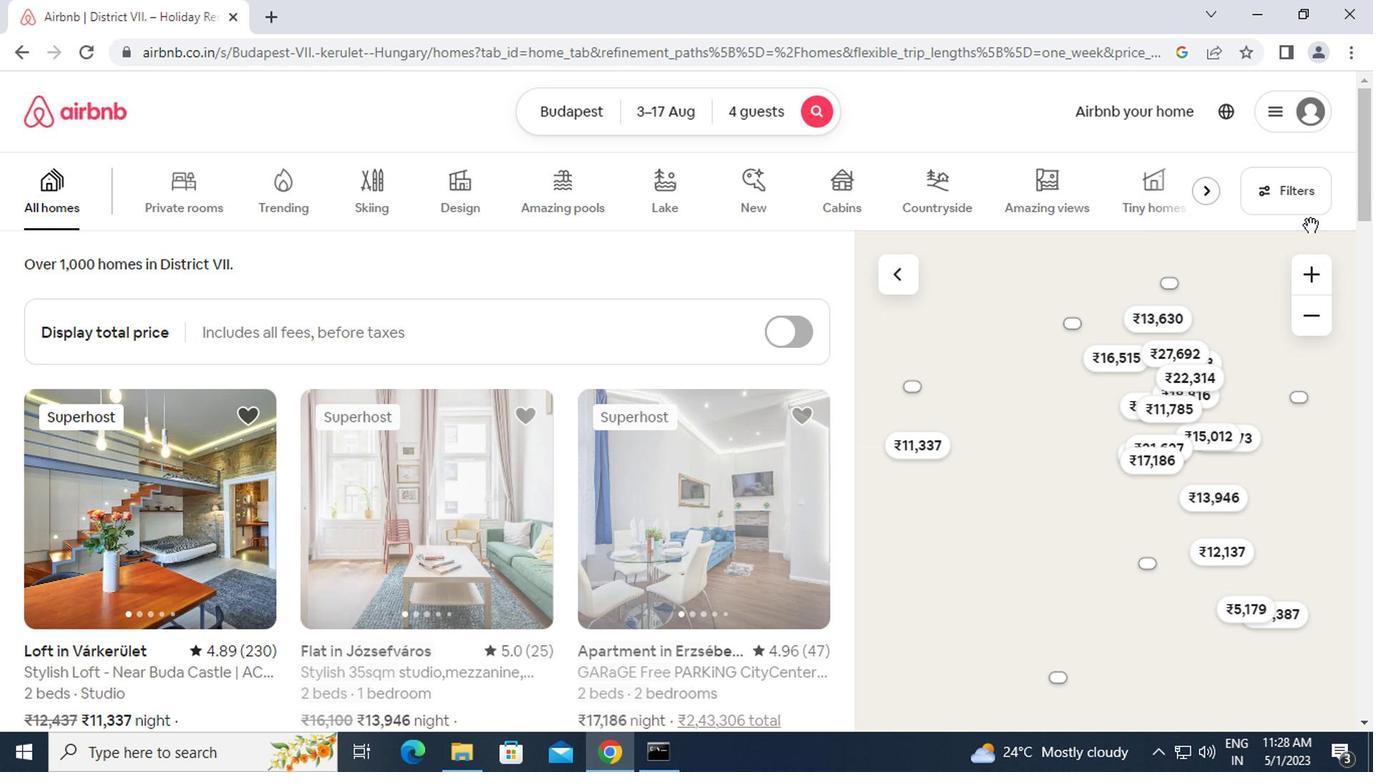 
Action: Mouse moved to (1273, 185)
Screenshot: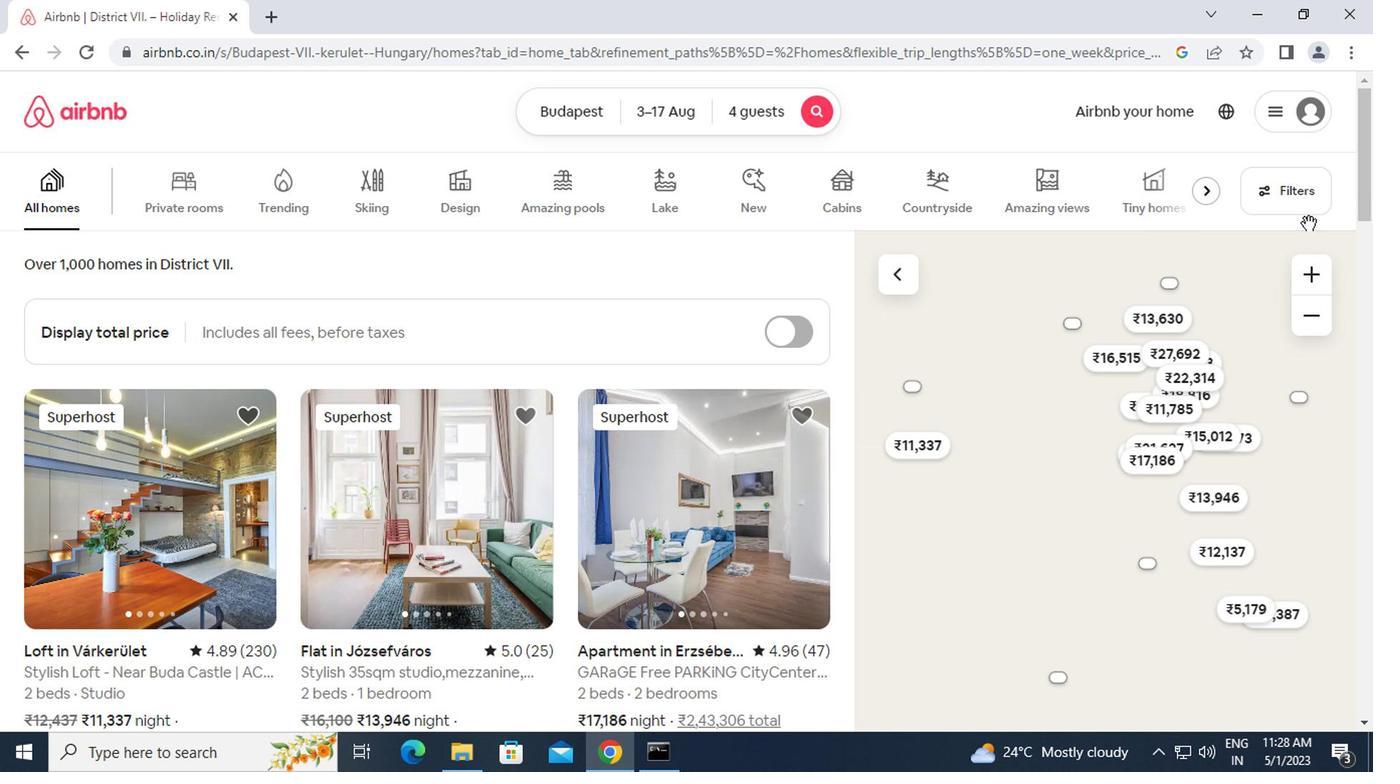 
Action: Mouse pressed left at (1273, 185)
Screenshot: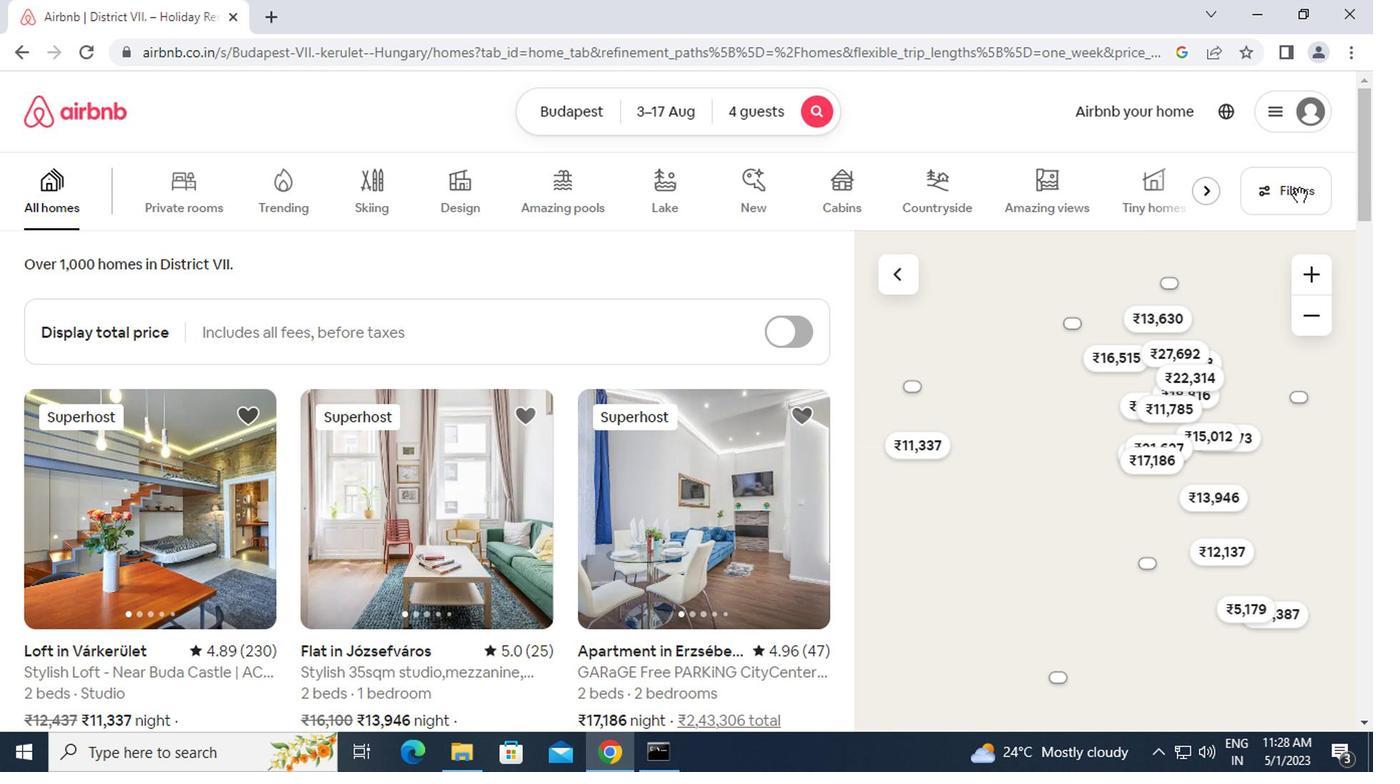 
Action: Mouse moved to (447, 436)
Screenshot: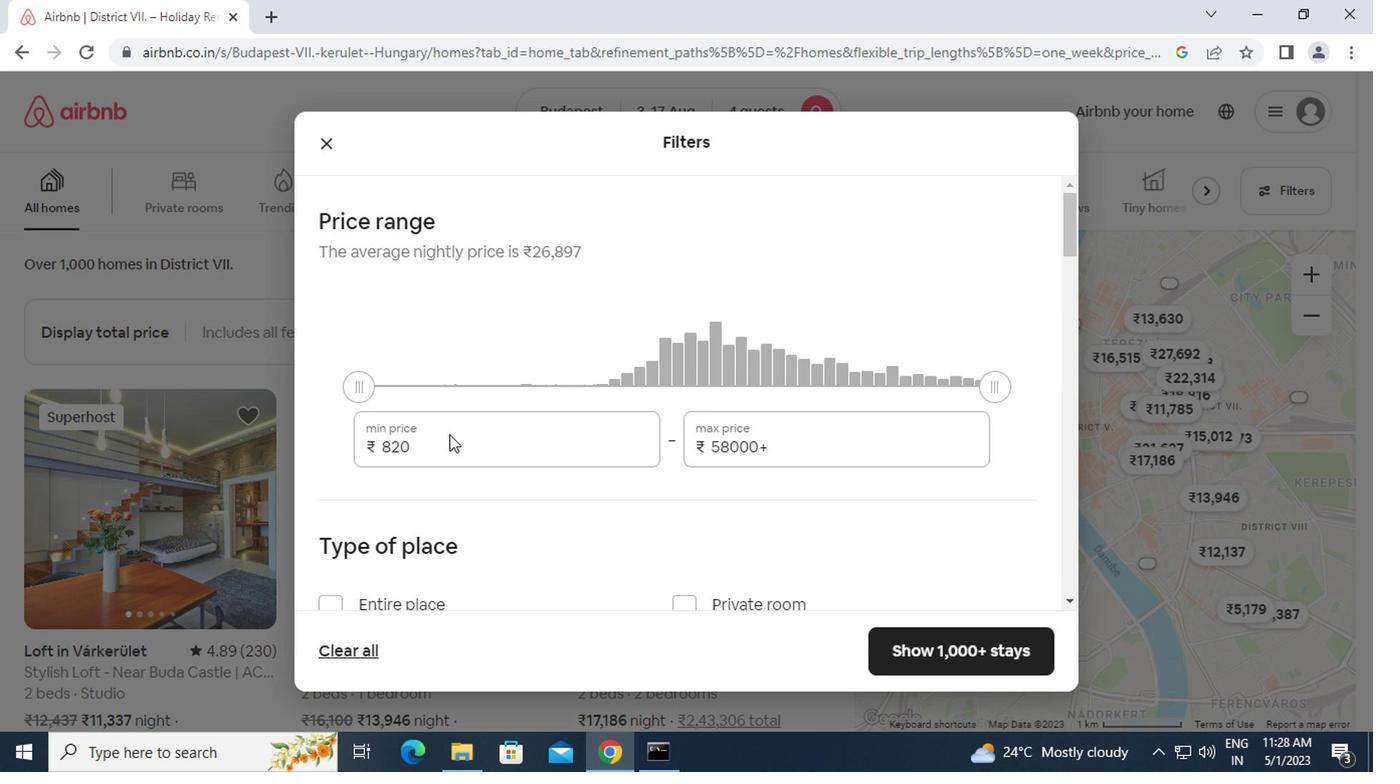 
Action: Mouse pressed left at (447, 436)
Screenshot: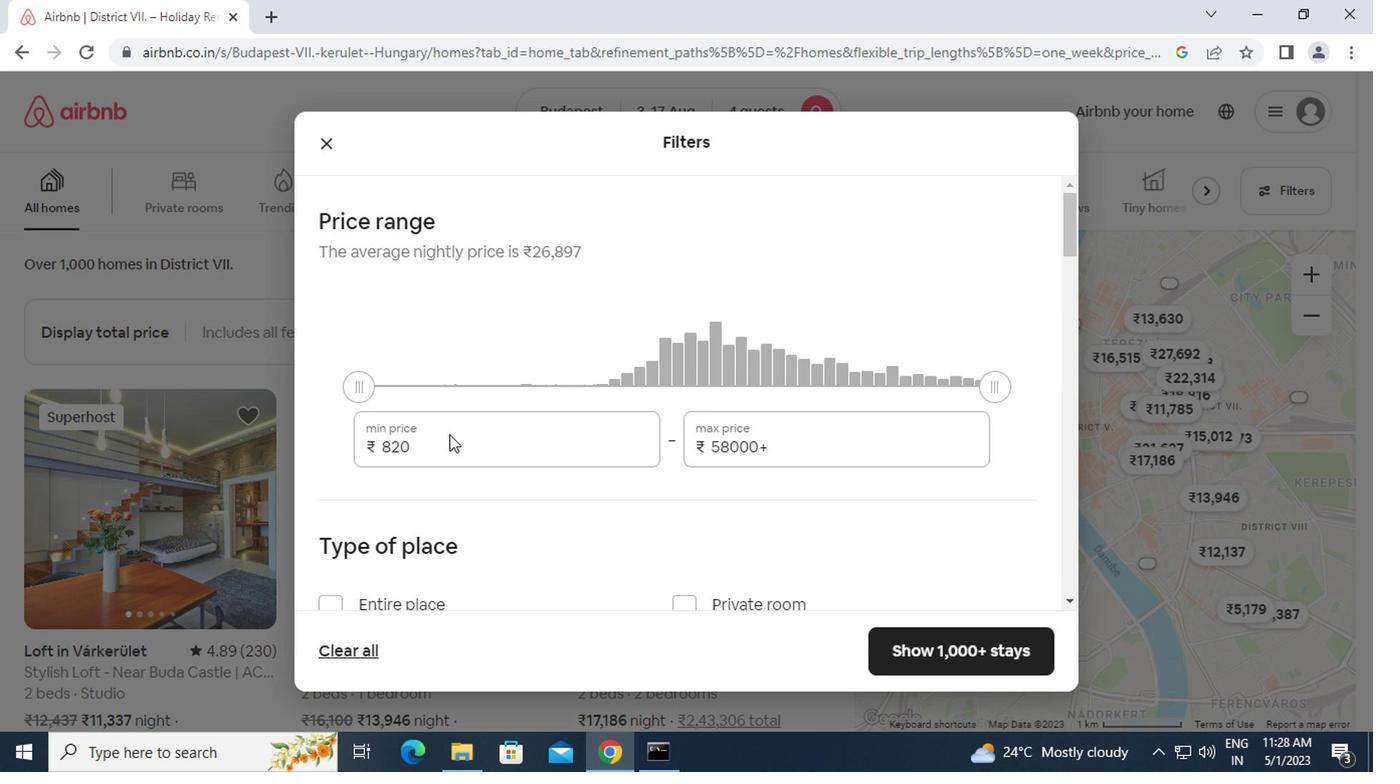 
Action: Mouse moved to (442, 451)
Screenshot: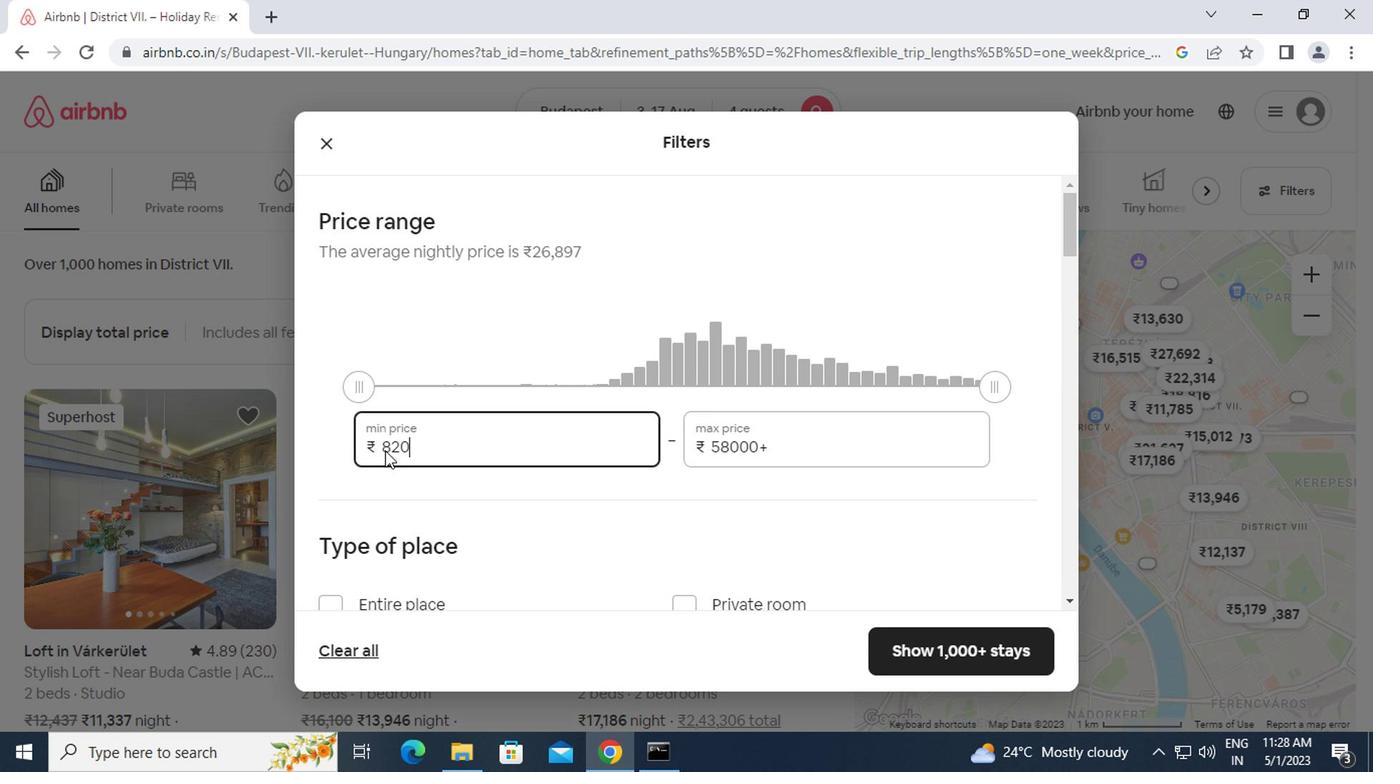 
Action: Mouse pressed left at (442, 451)
Screenshot: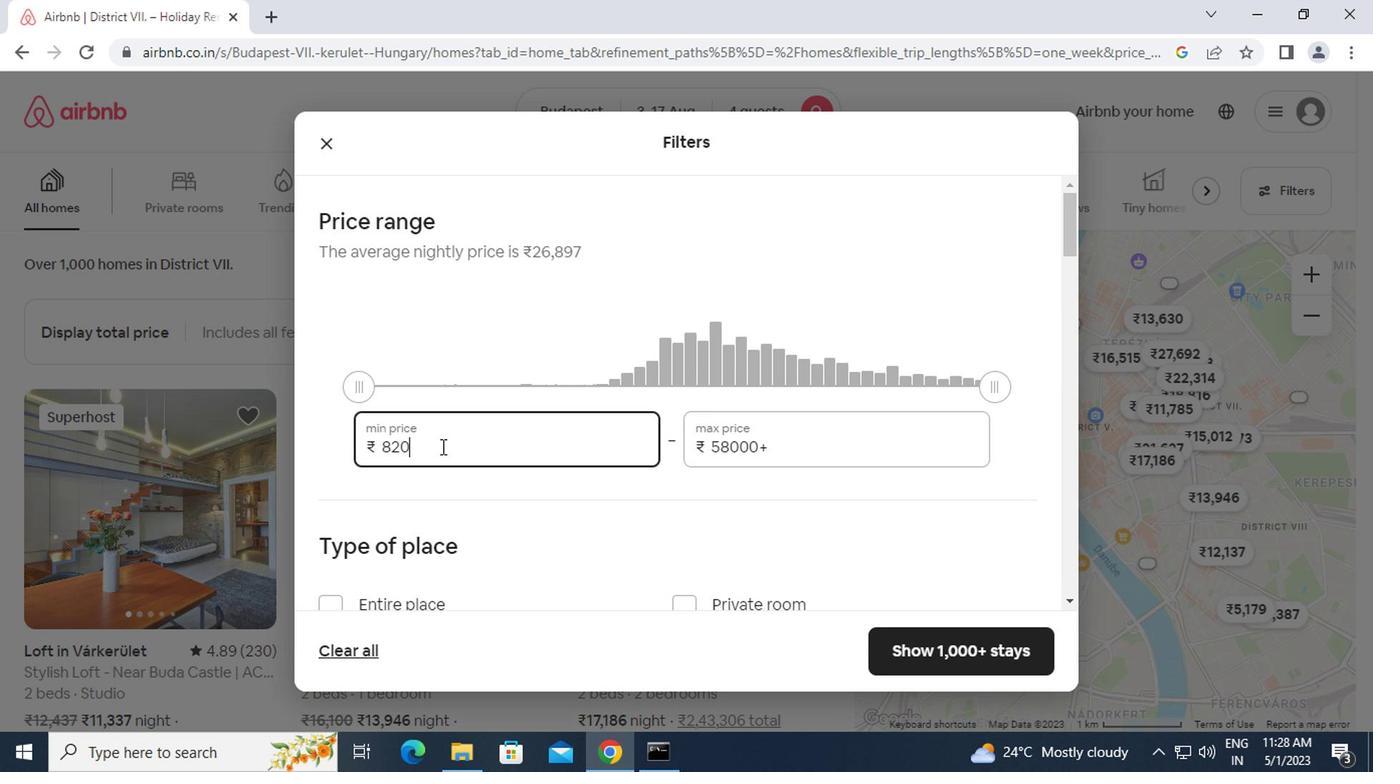 
Action: Mouse moved to (331, 455)
Screenshot: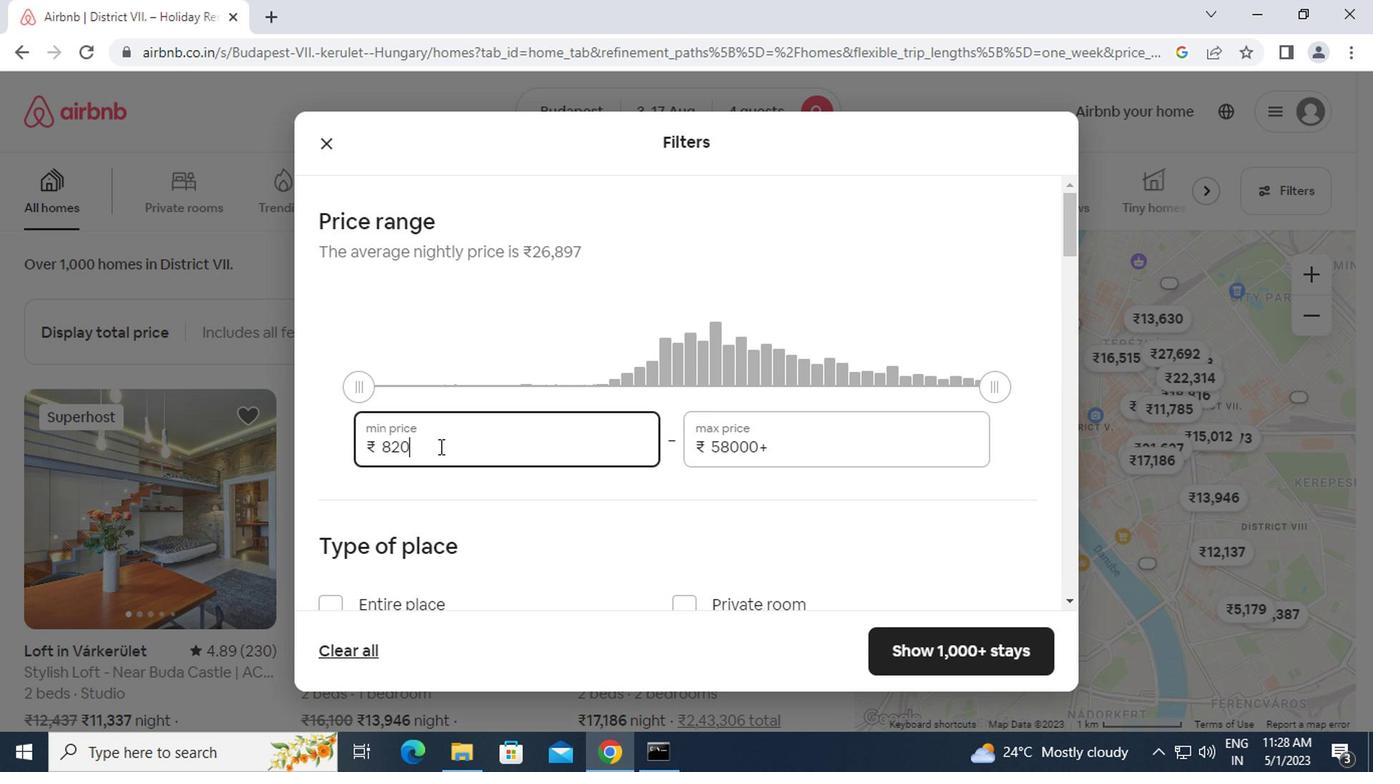 
Action: Key pressed 2<Key.backspace>3000<Key.tab><Key.backspace><Key.backspace><Key.backspace><Key.backspace><Key.backspace><Key.backspace><Key.backspace><Key.backspace><Key.backspace><Key.backspace><Key.backspace><Key.backspace><Key.backspace><Key.backspace><Key.backspace><Key.backspace><Key.backspace><Key.backspace><Key.backspace><Key.backspace><Key.backspace><Key.backspace>15000
Screenshot: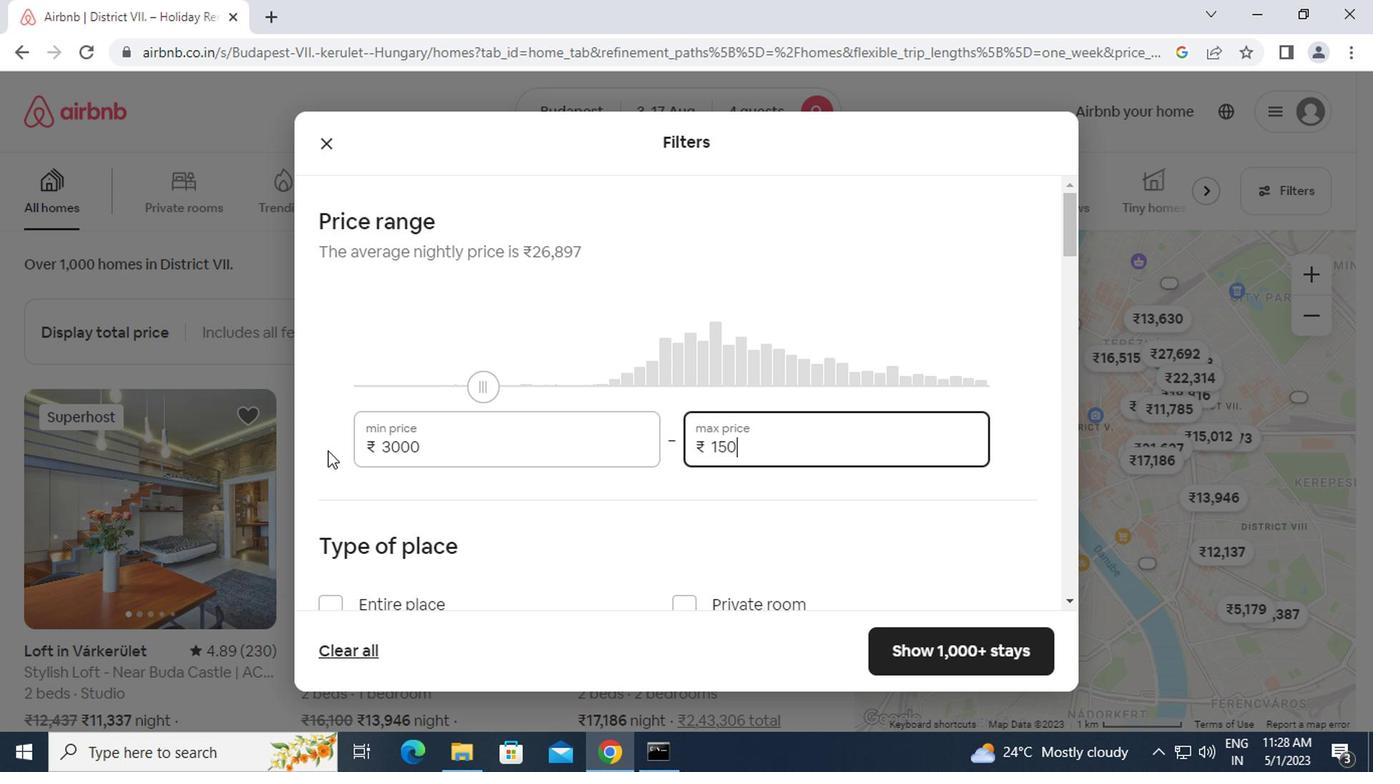 
Action: Mouse scrolled (331, 454) with delta (0, -1)
Screenshot: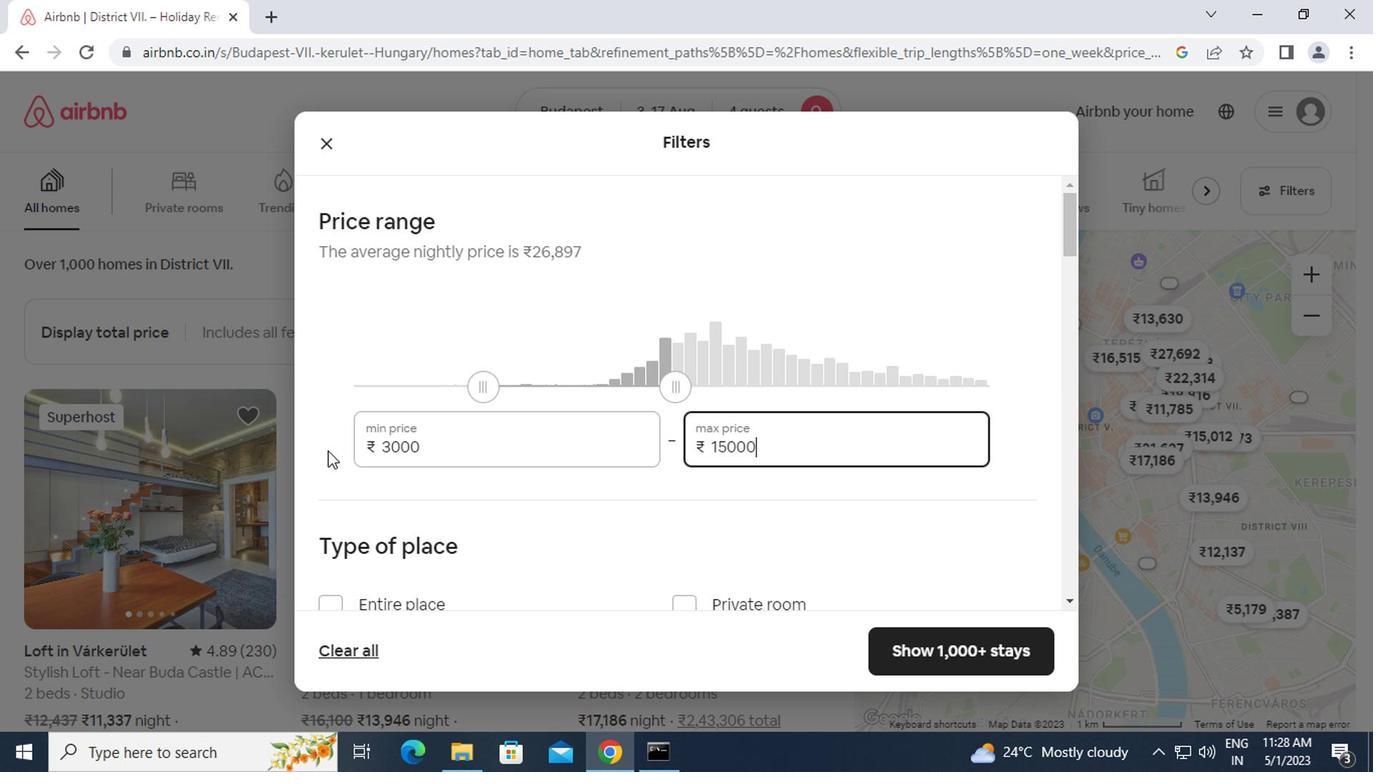
Action: Mouse scrolled (331, 454) with delta (0, -1)
Screenshot: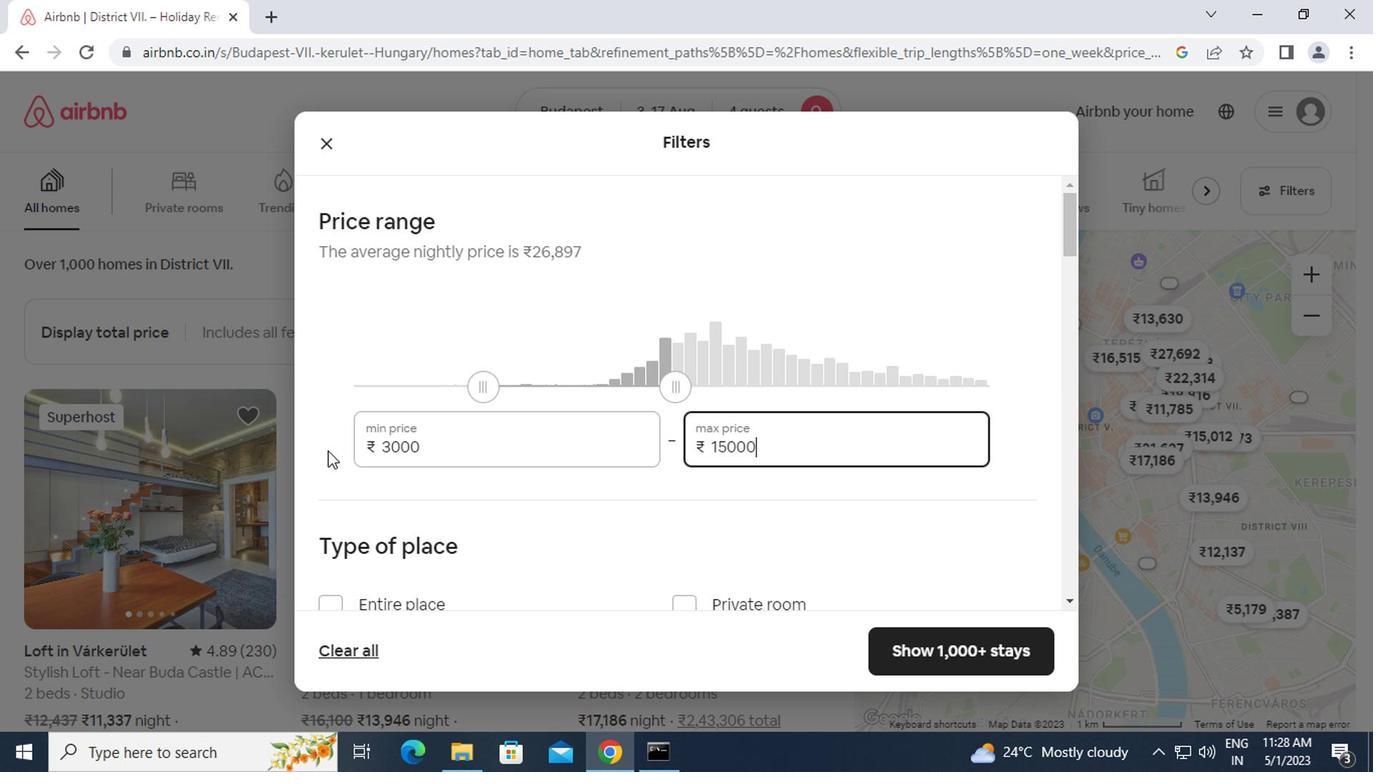 
Action: Mouse scrolled (331, 454) with delta (0, -1)
Screenshot: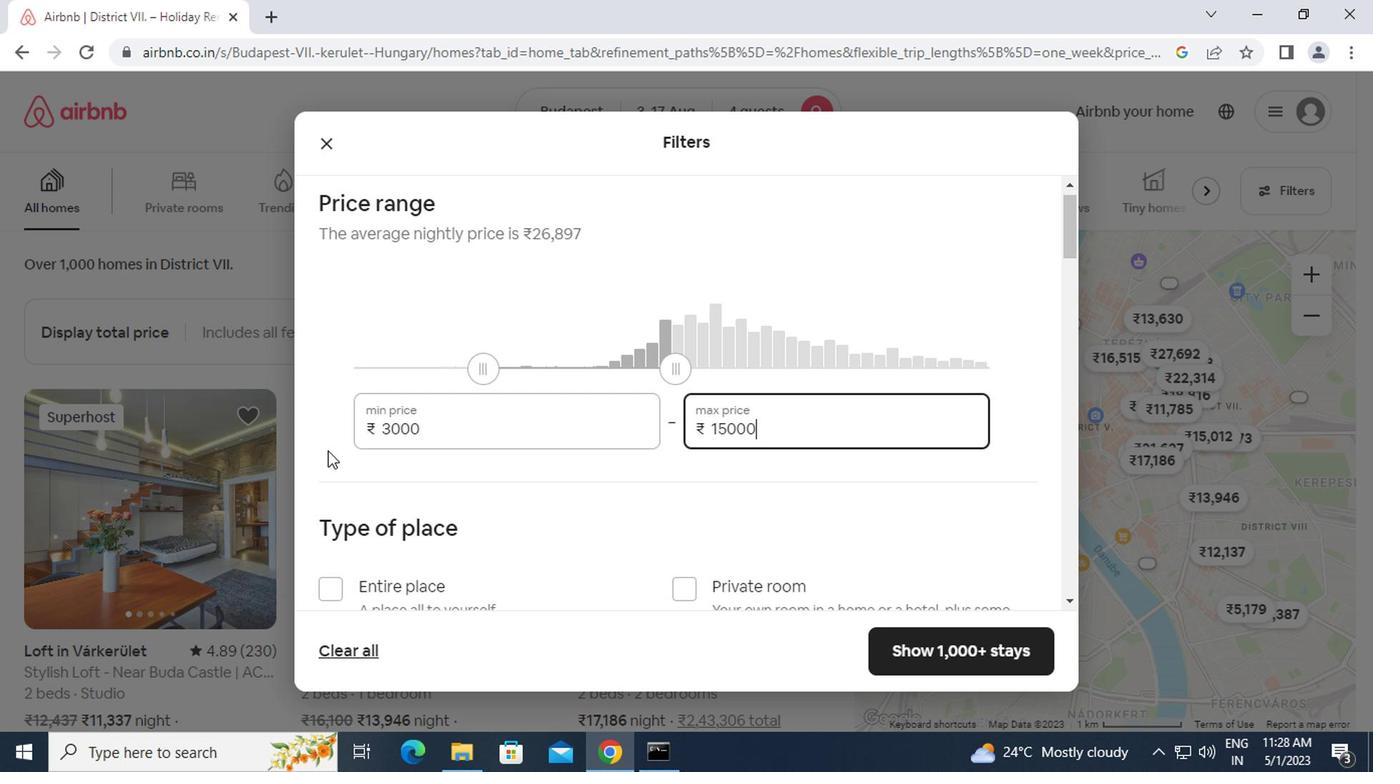 
Action: Mouse moved to (332, 306)
Screenshot: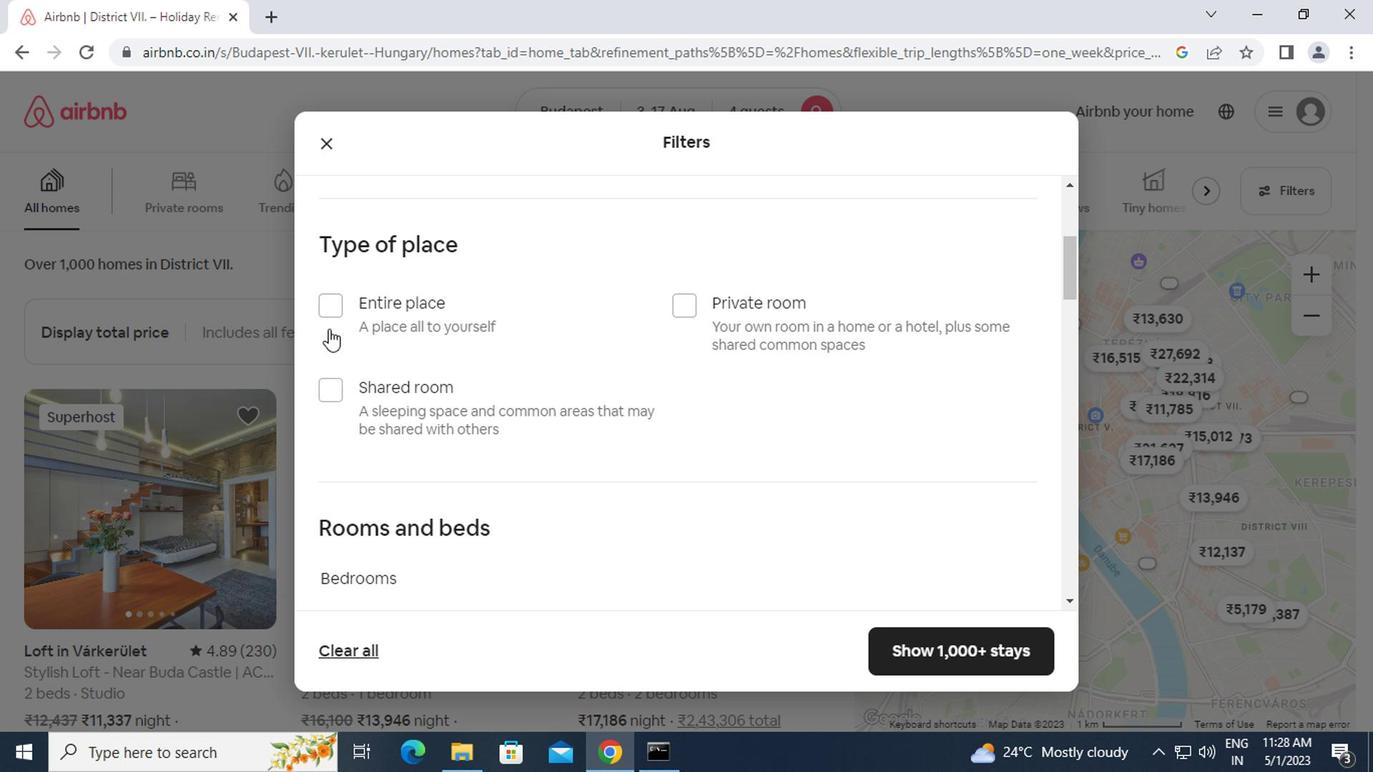 
Action: Mouse pressed left at (332, 306)
Screenshot: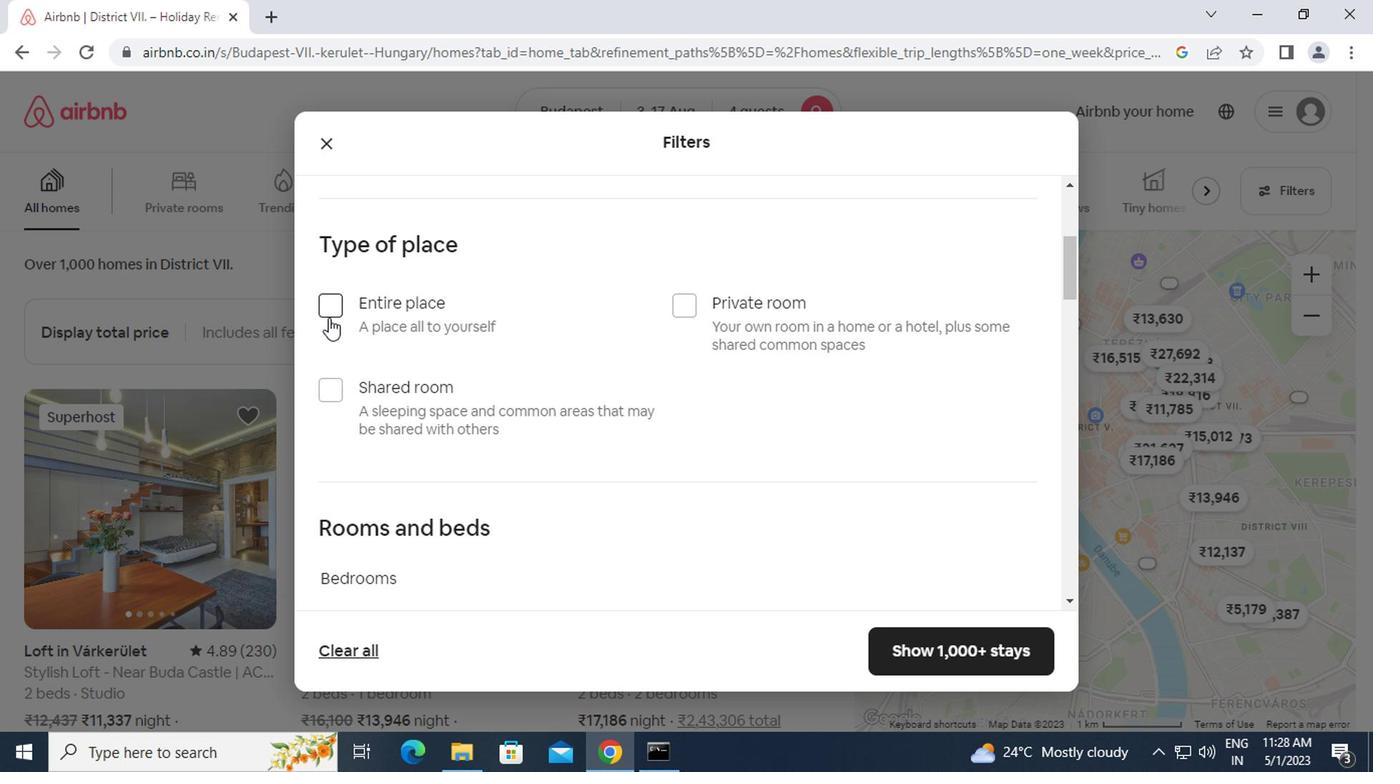
Action: Mouse moved to (505, 420)
Screenshot: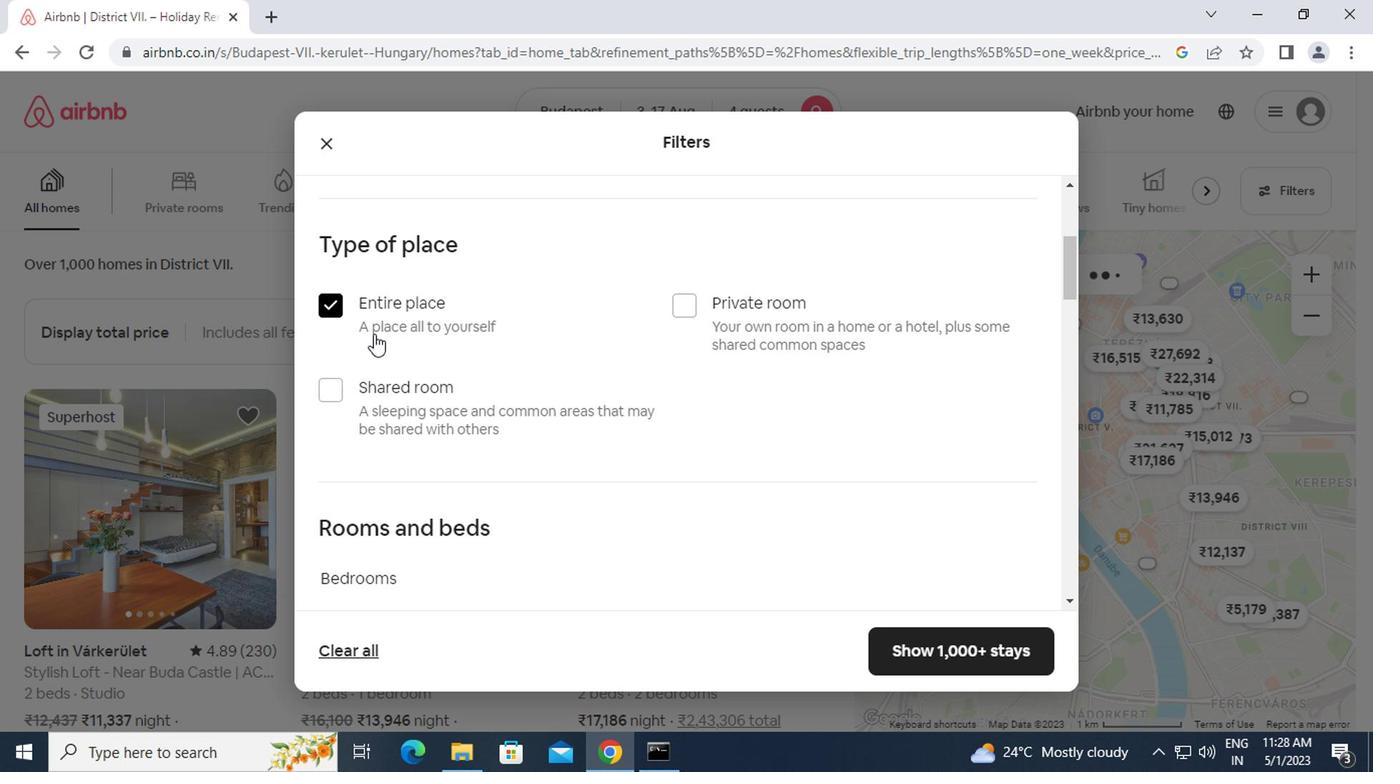 
Action: Mouse scrolled (505, 419) with delta (0, -1)
Screenshot: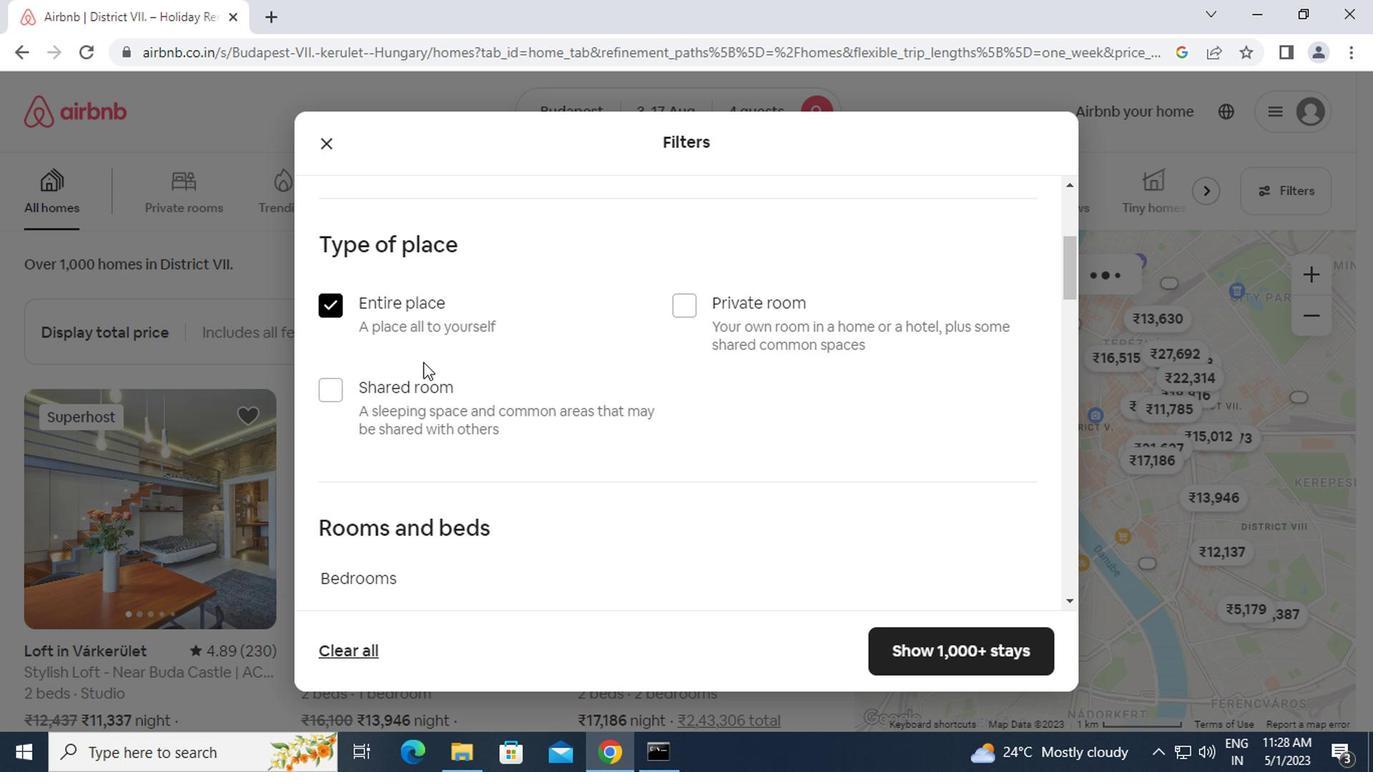 
Action: Mouse scrolled (505, 419) with delta (0, -1)
Screenshot: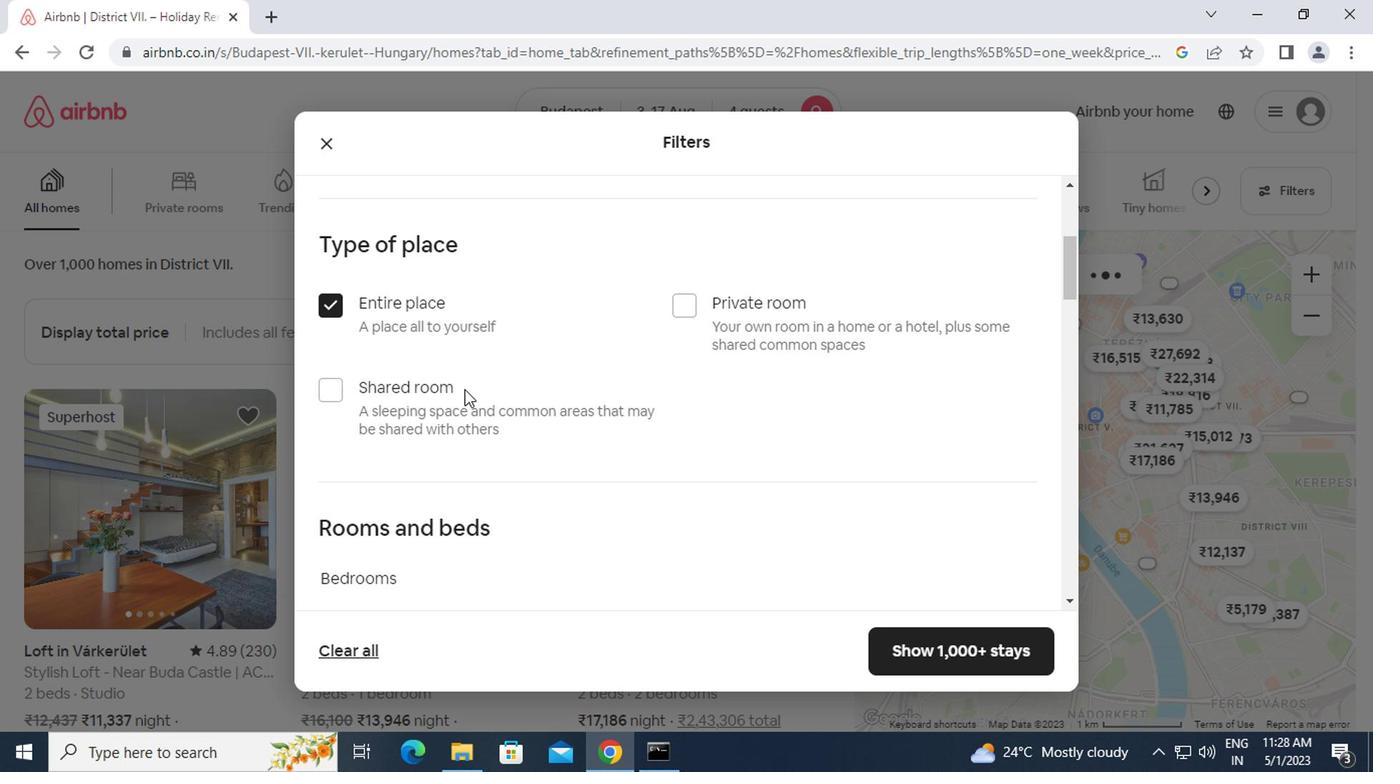 
Action: Mouse scrolled (505, 419) with delta (0, -1)
Screenshot: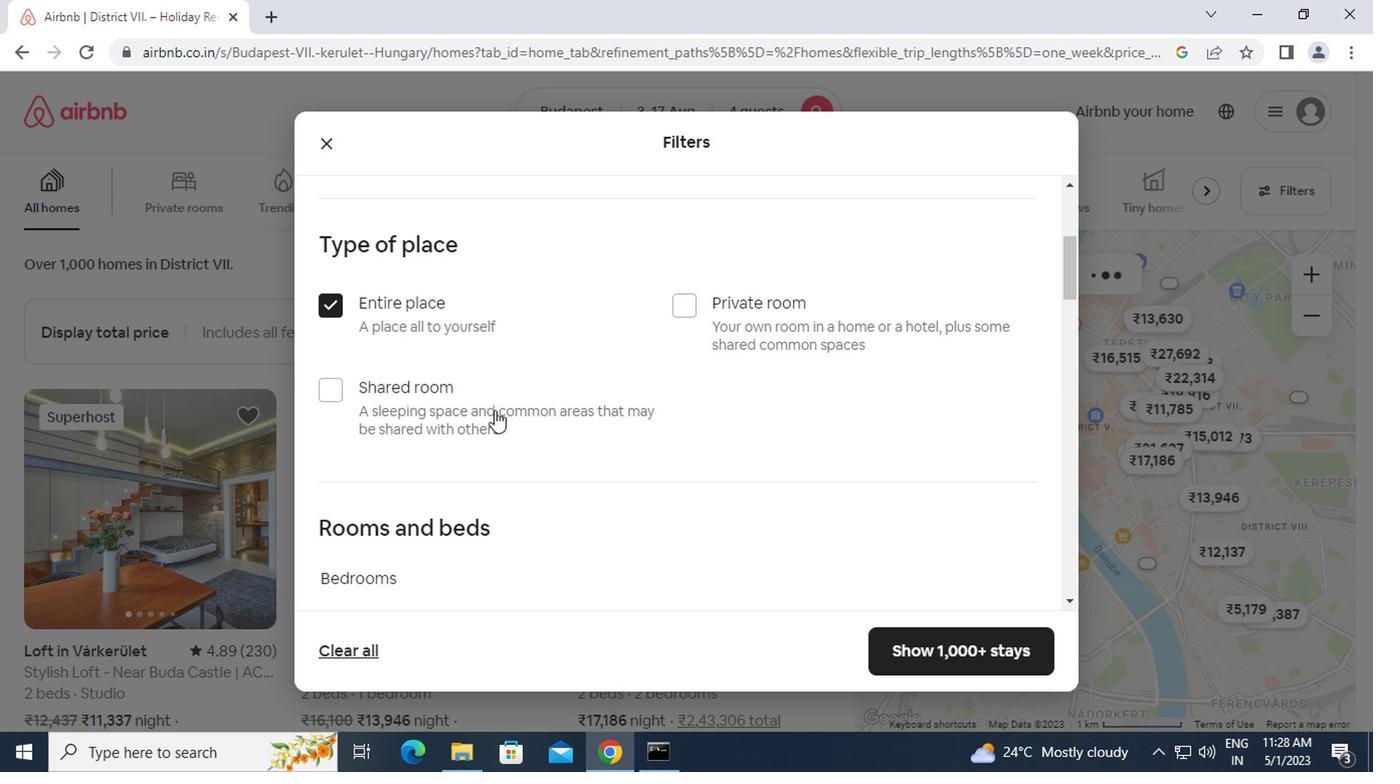 
Action: Mouse scrolled (505, 419) with delta (0, -1)
Screenshot: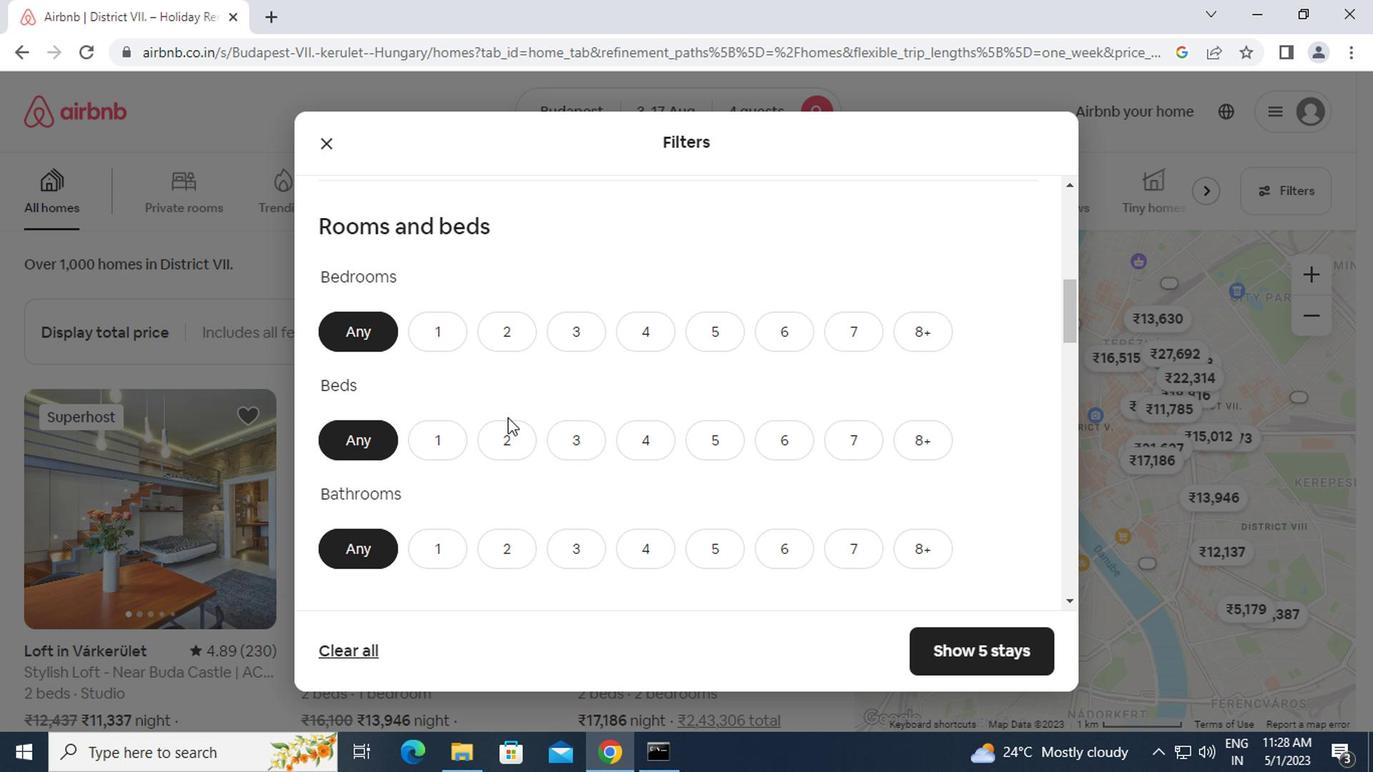 
Action: Mouse moved to (558, 235)
Screenshot: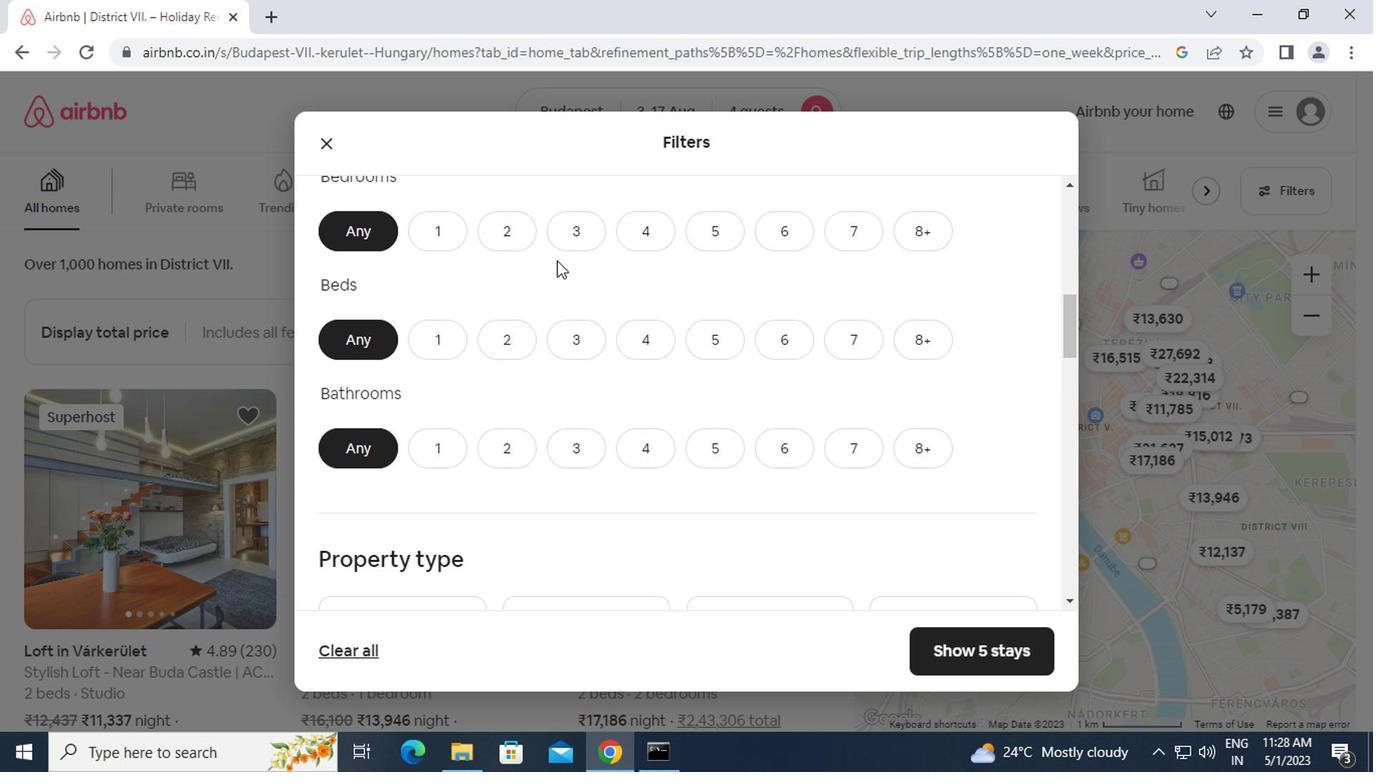 
Action: Mouse pressed left at (558, 235)
Screenshot: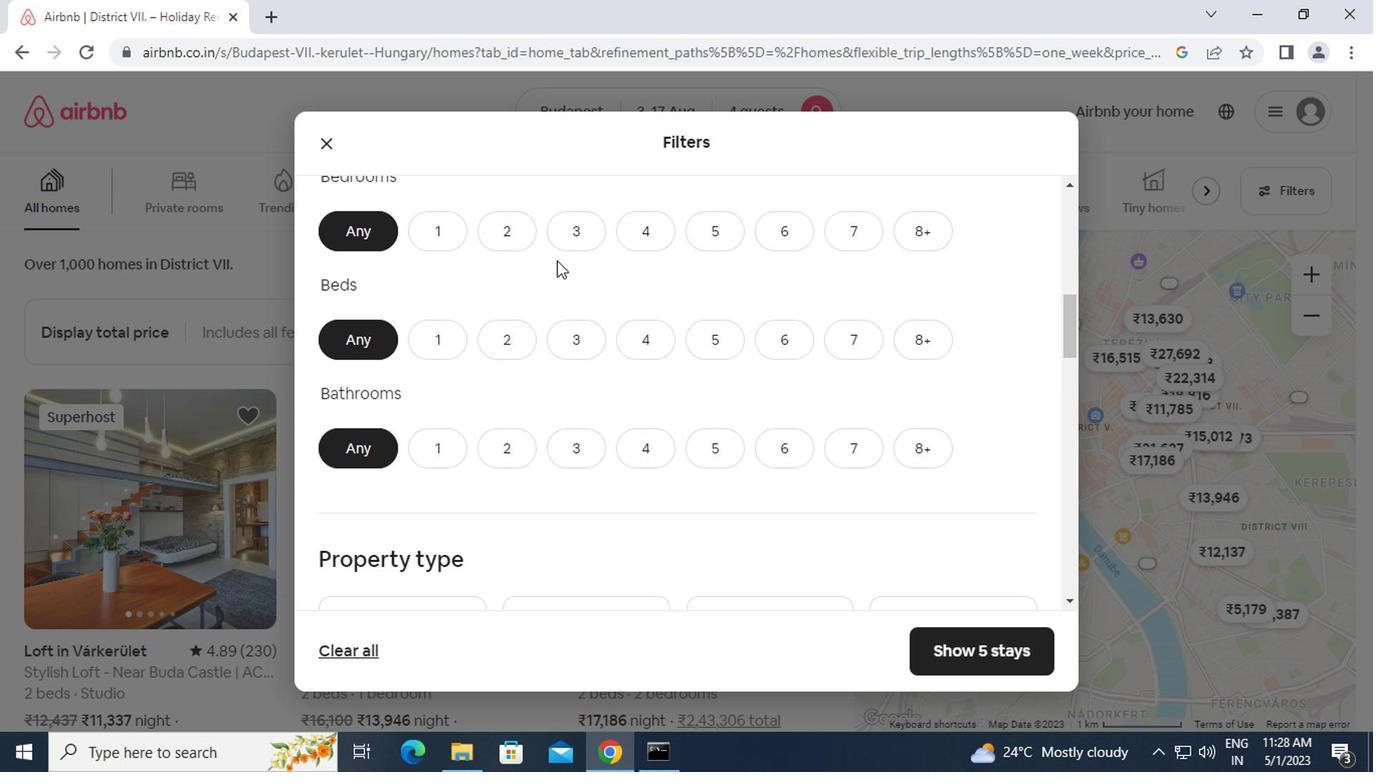 
Action: Mouse moved to (645, 342)
Screenshot: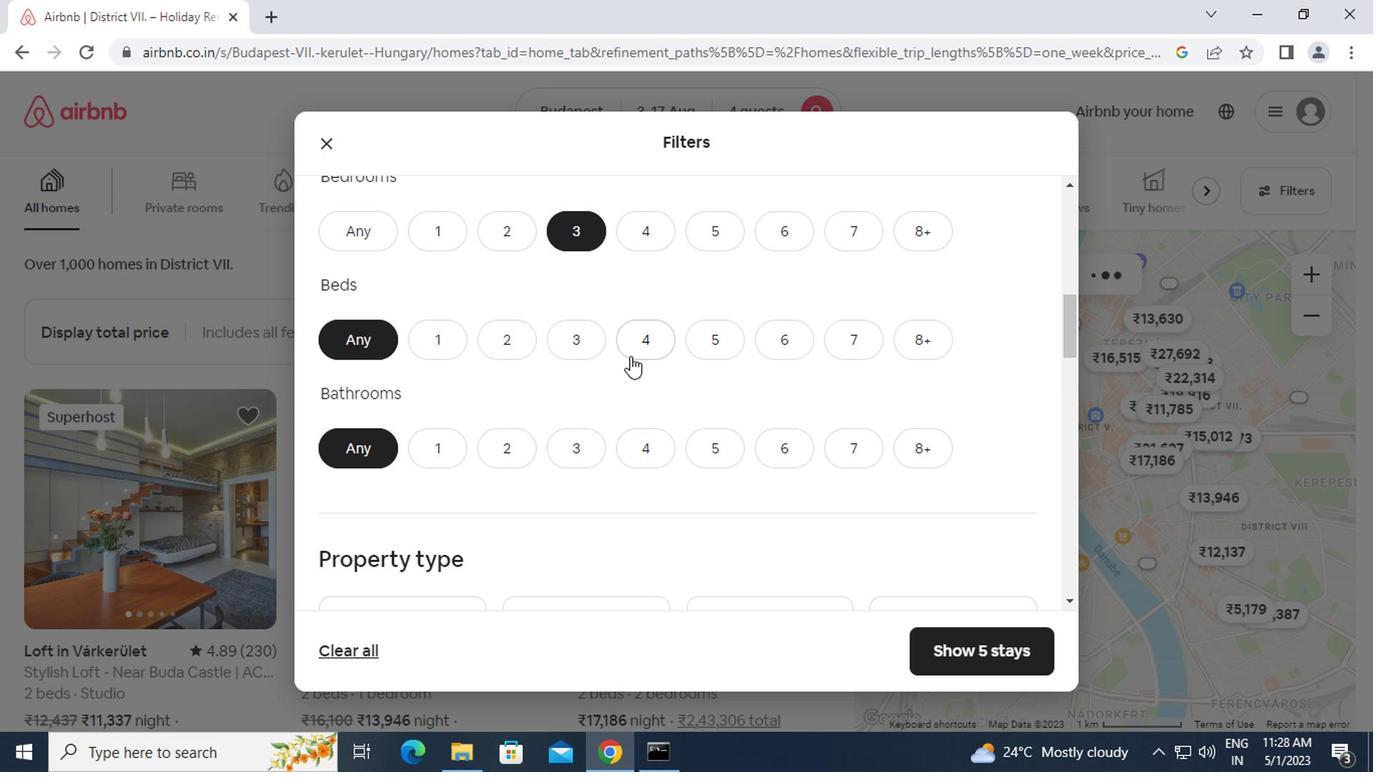 
Action: Mouse pressed left at (645, 342)
Screenshot: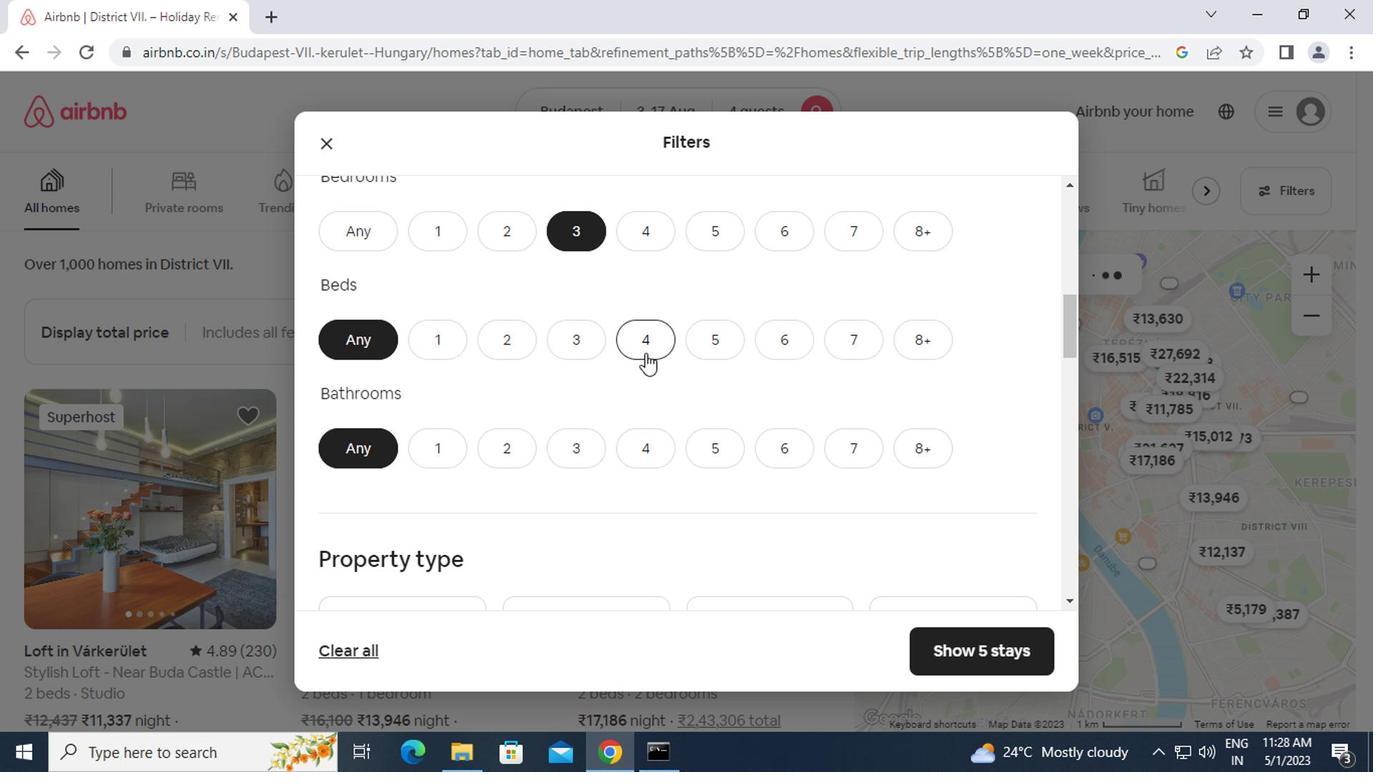 
Action: Mouse moved to (513, 453)
Screenshot: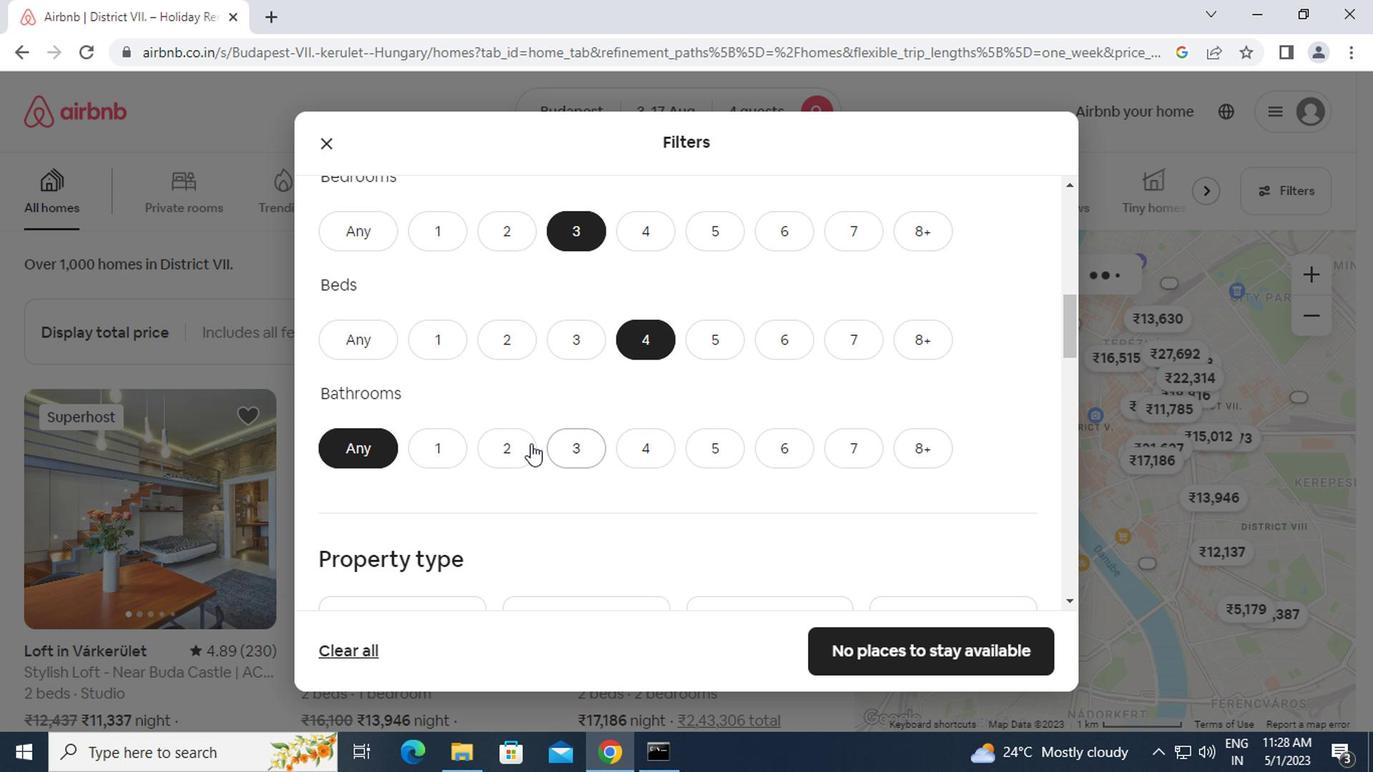 
Action: Mouse pressed left at (513, 453)
Screenshot: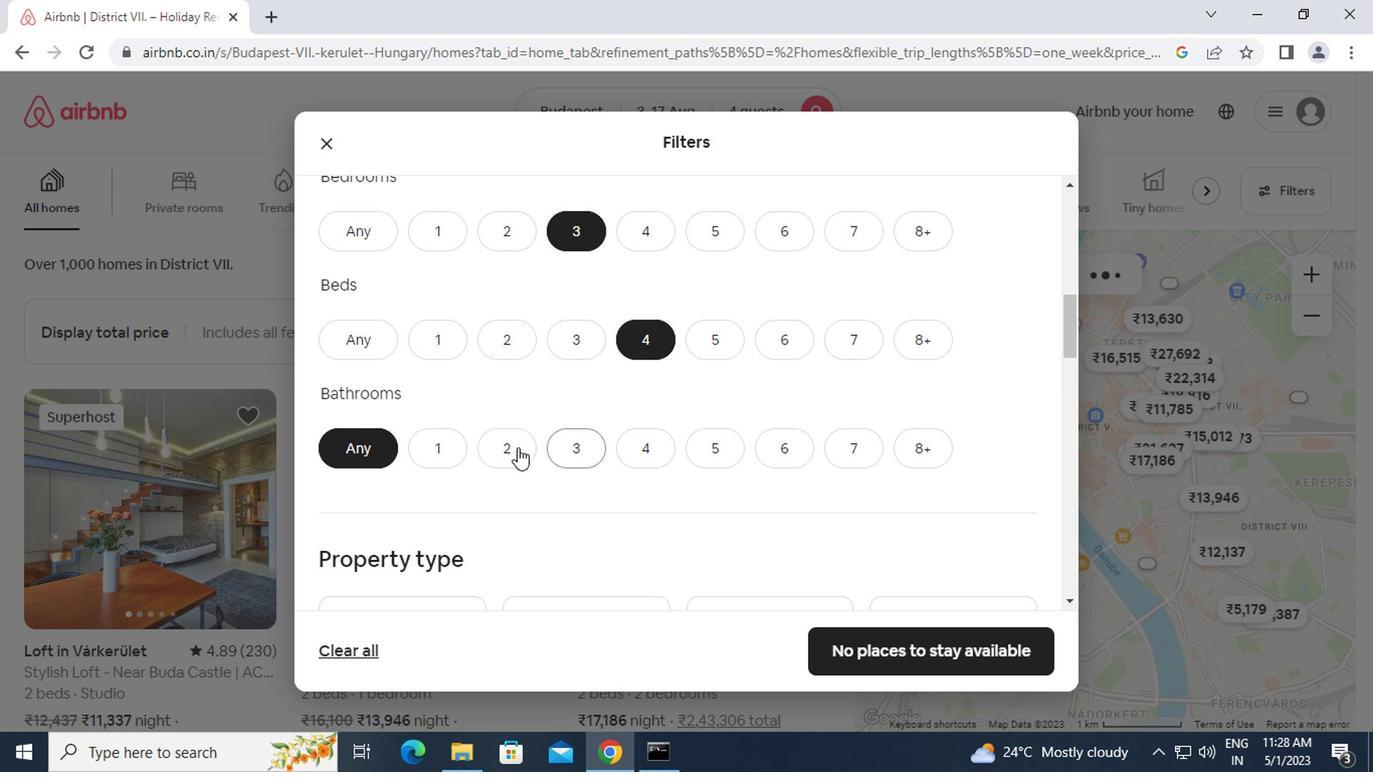 
Action: Mouse moved to (587, 445)
Screenshot: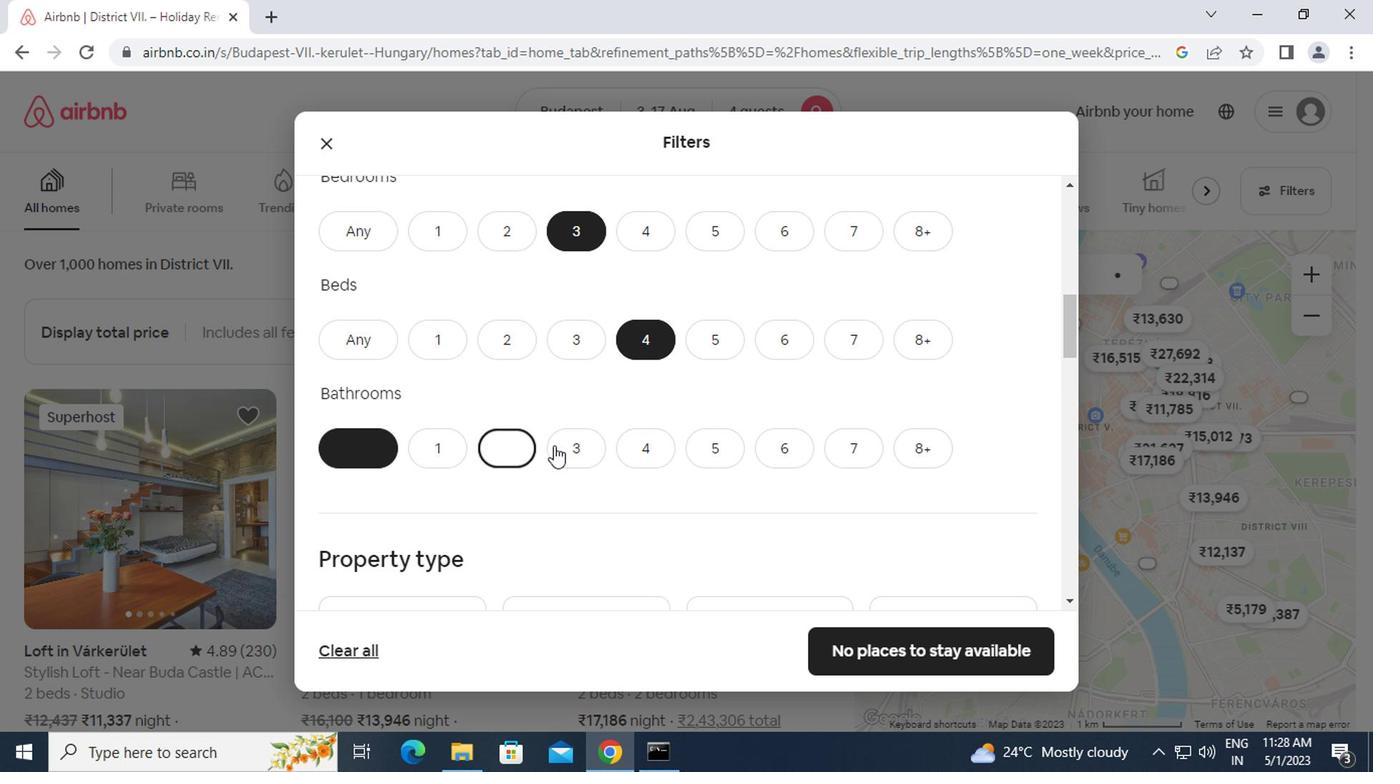 
Action: Mouse scrolled (587, 444) with delta (0, 0)
Screenshot: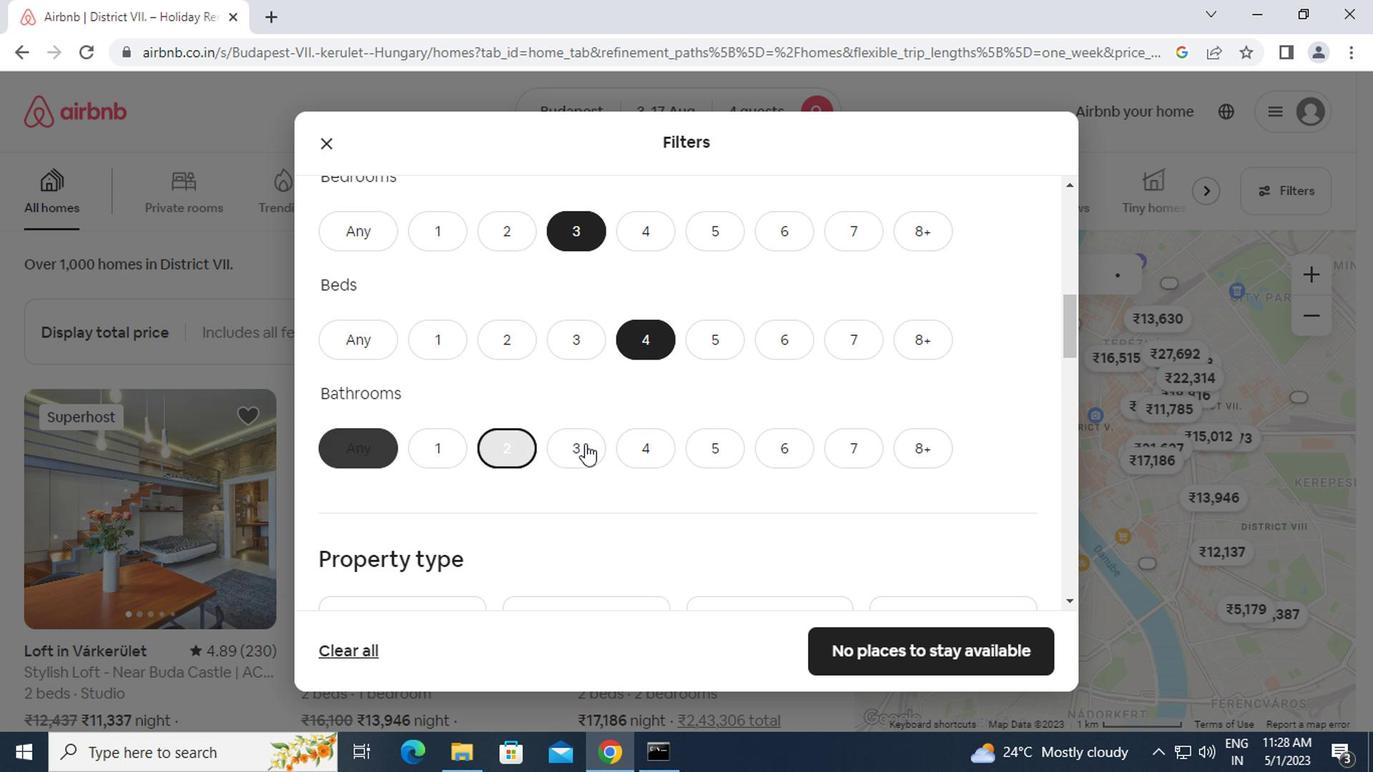 
Action: Mouse scrolled (587, 444) with delta (0, 0)
Screenshot: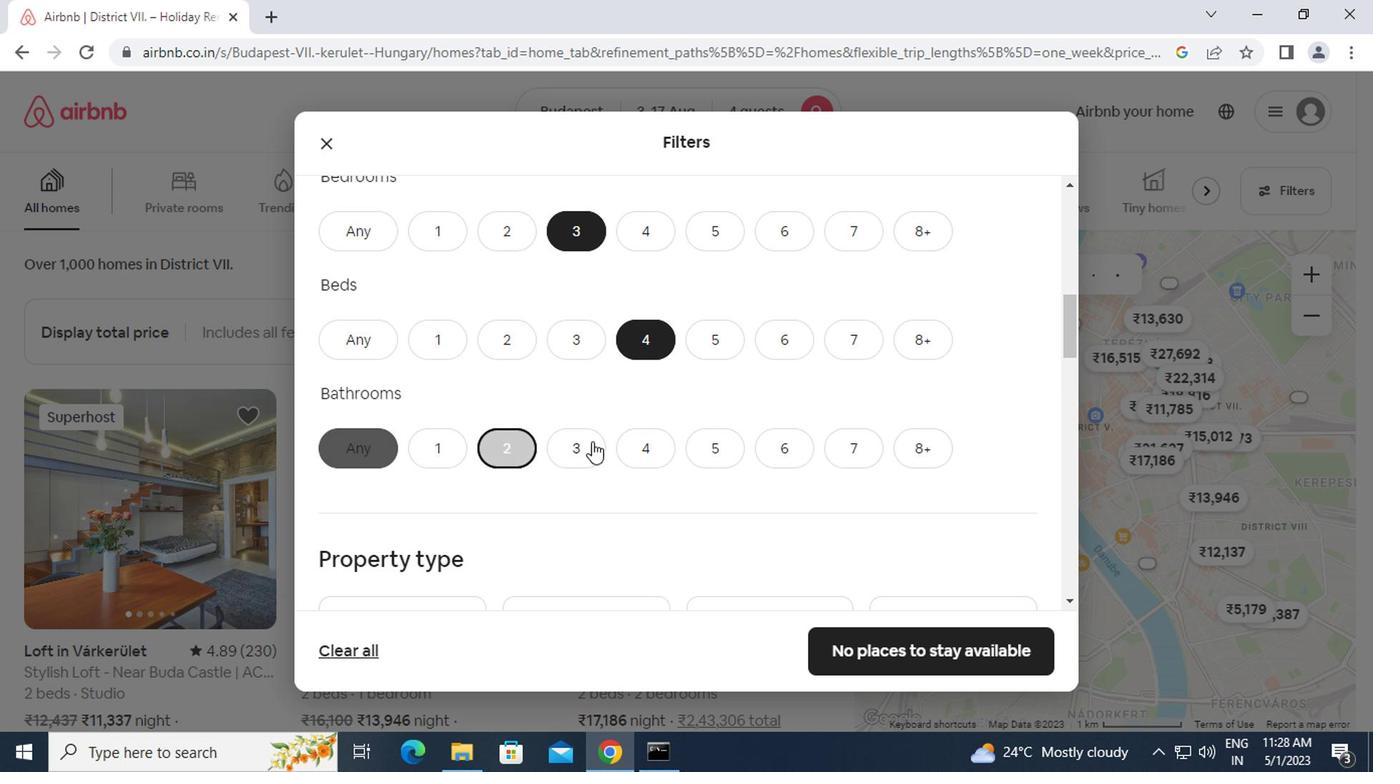 
Action: Mouse scrolled (587, 444) with delta (0, 0)
Screenshot: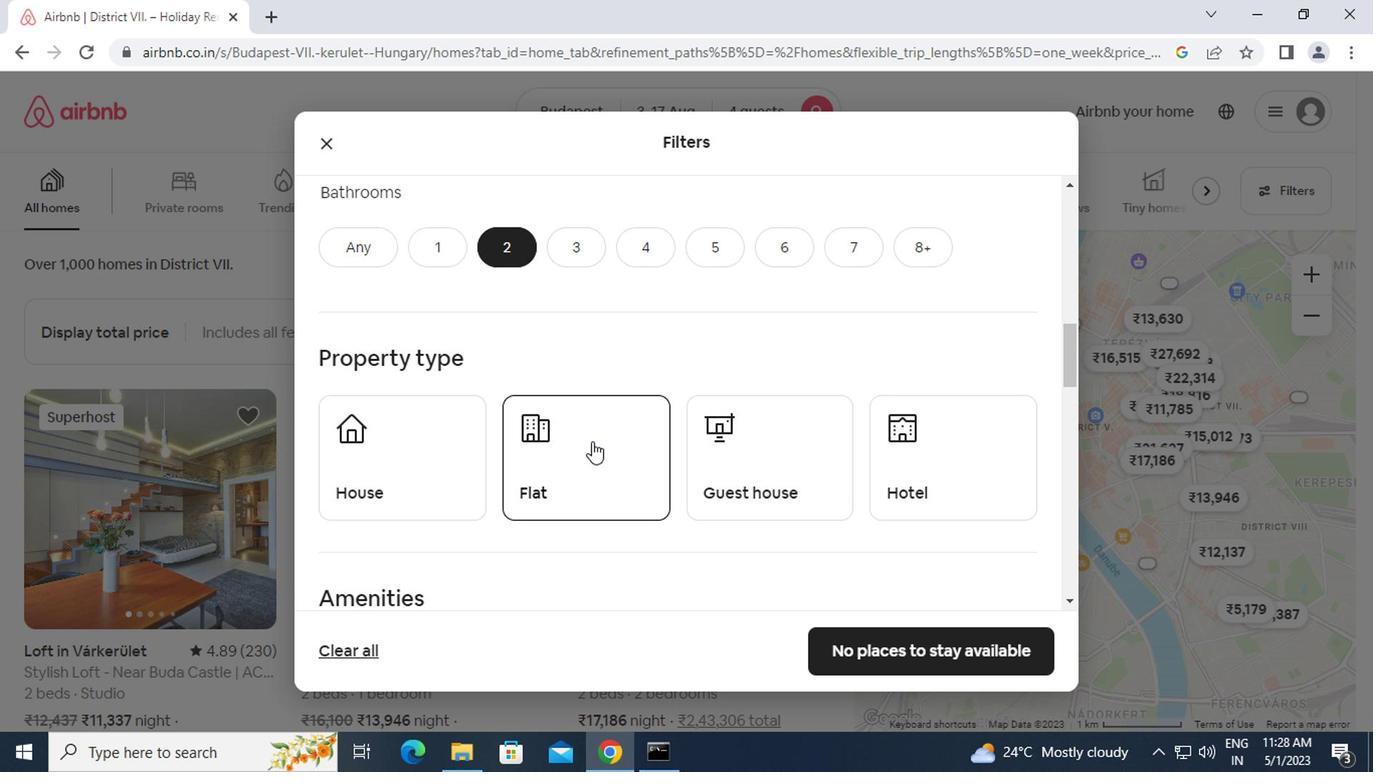 
Action: Mouse scrolled (587, 444) with delta (0, 0)
Screenshot: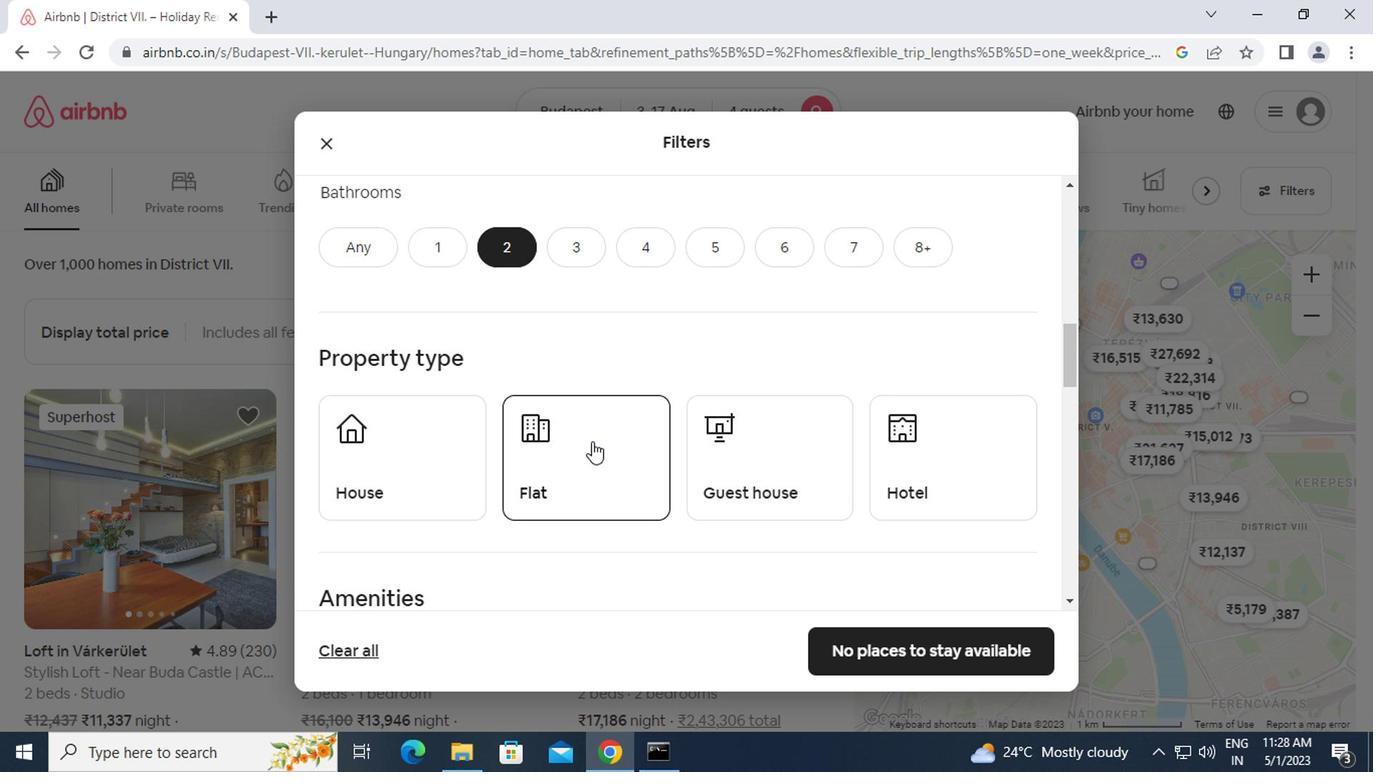 
Action: Mouse moved to (427, 292)
Screenshot: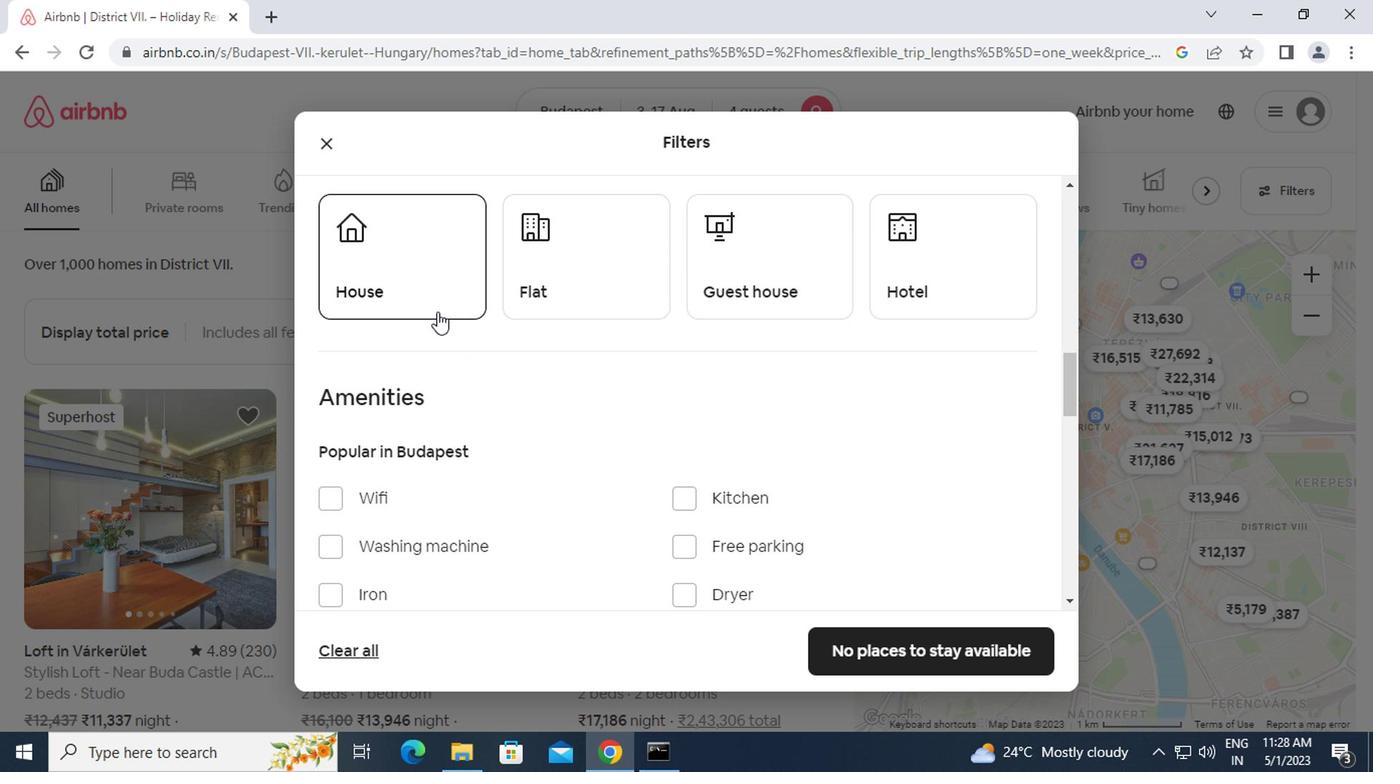 
Action: Mouse pressed left at (427, 292)
Screenshot: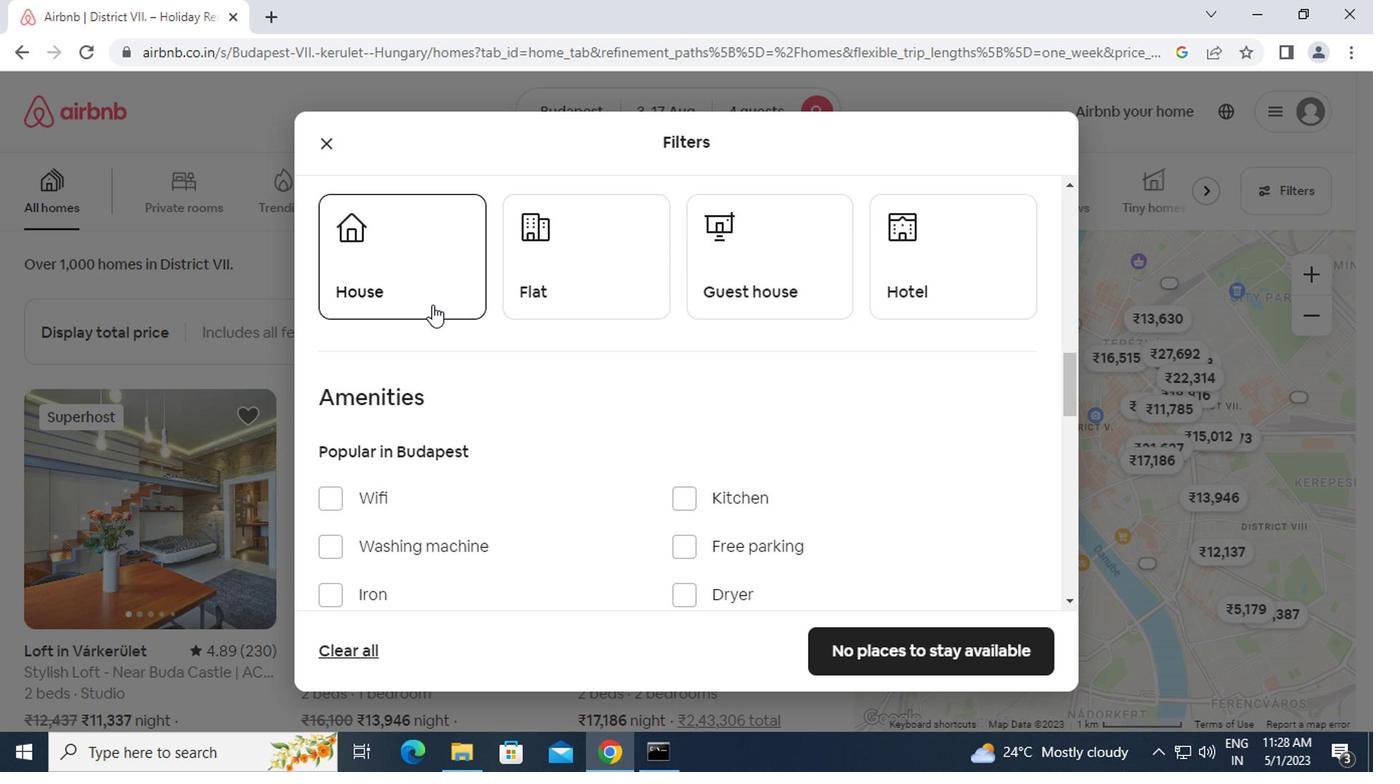
Action: Mouse moved to (555, 276)
Screenshot: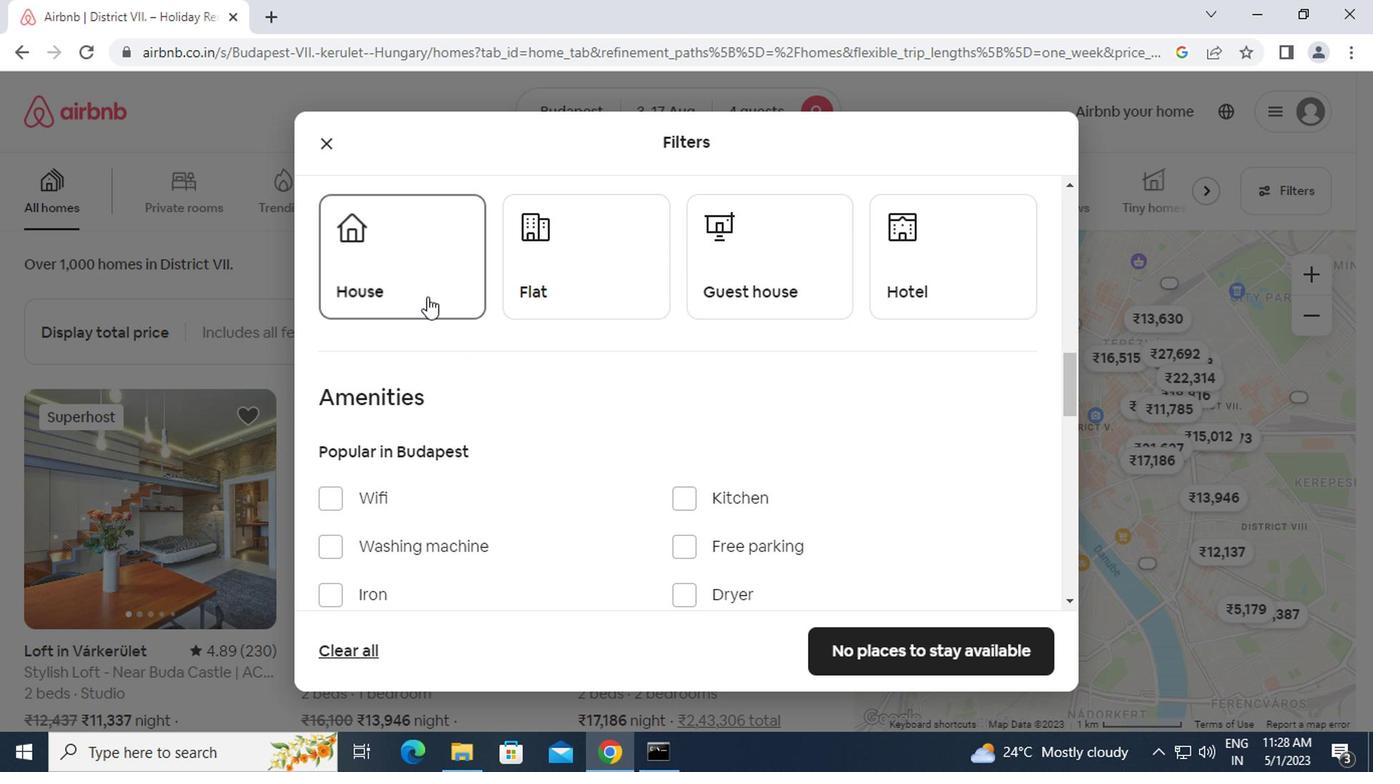 
Action: Mouse pressed left at (555, 276)
Screenshot: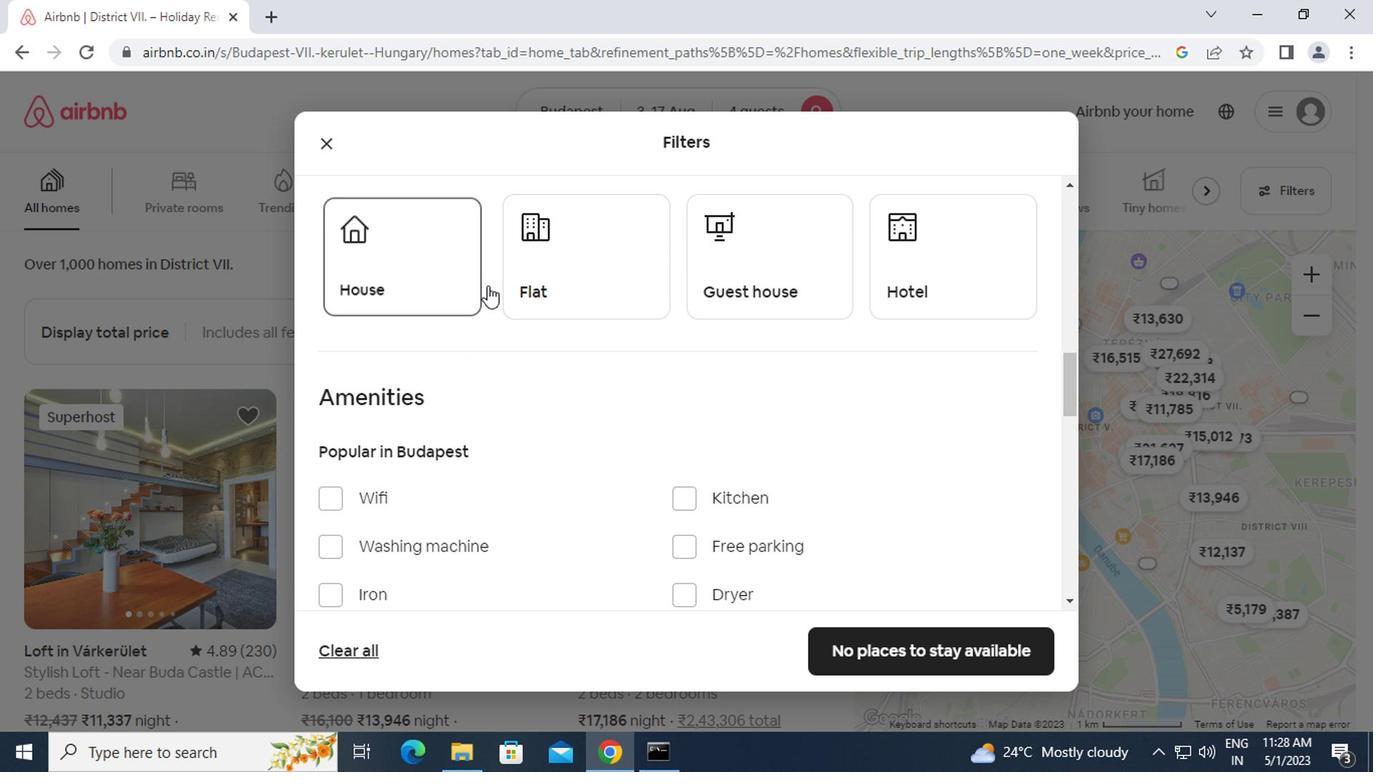 
Action: Mouse moved to (698, 258)
Screenshot: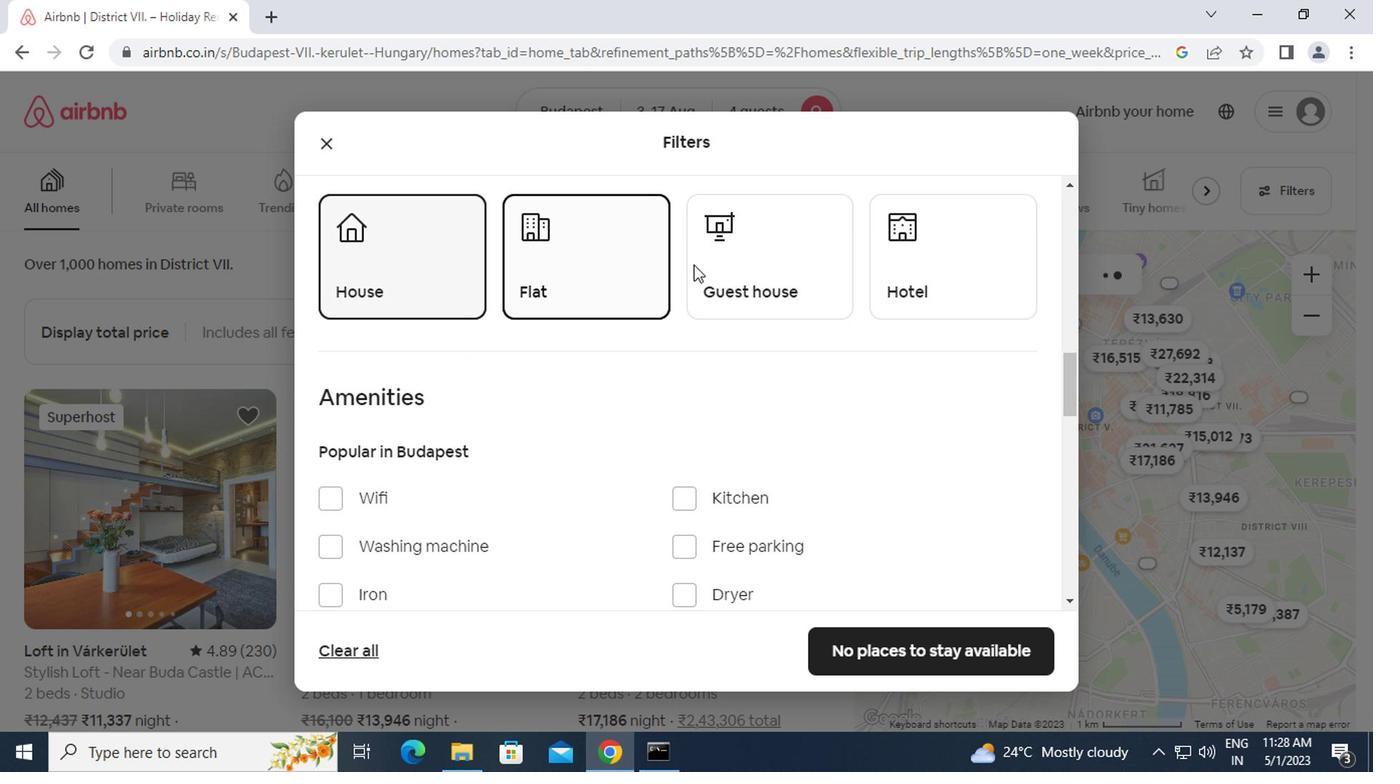 
Action: Mouse pressed left at (698, 258)
Screenshot: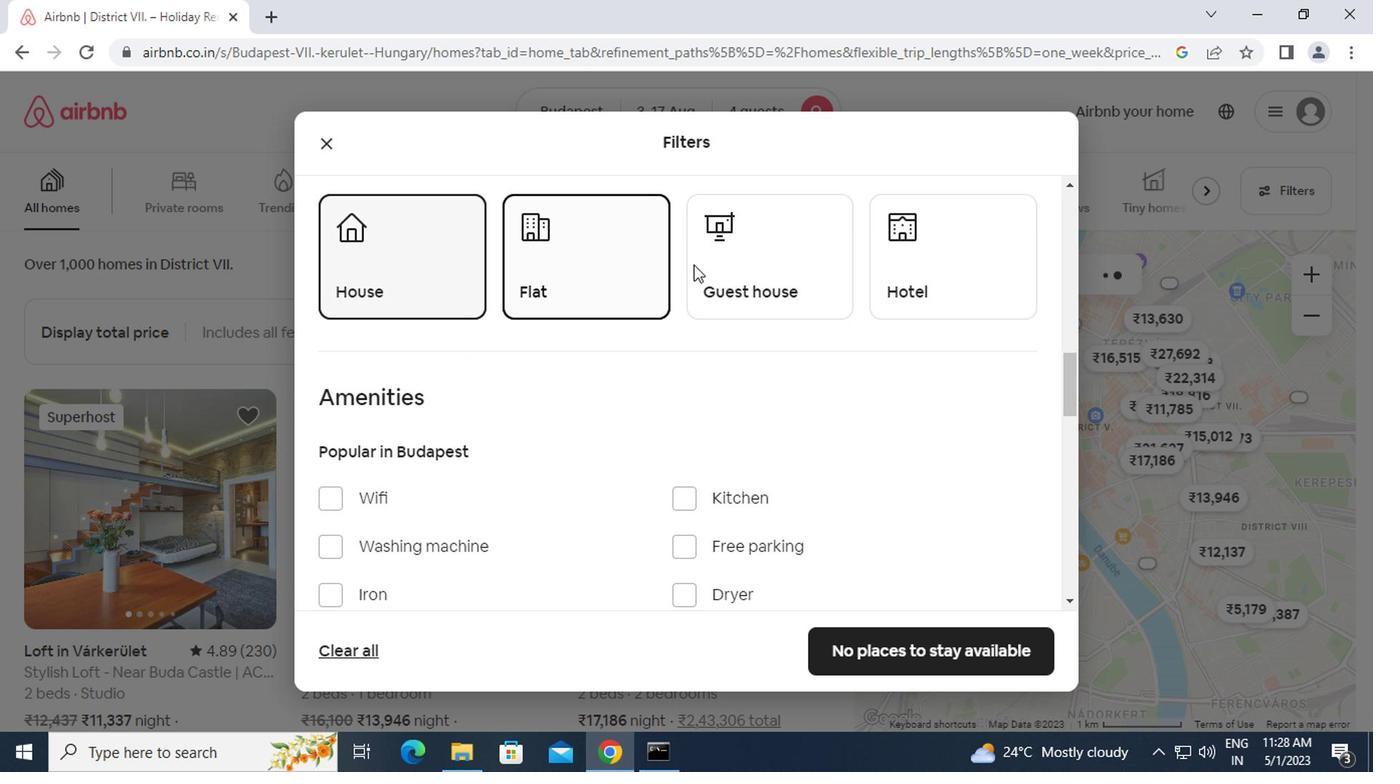 
Action: Mouse moved to (624, 433)
Screenshot: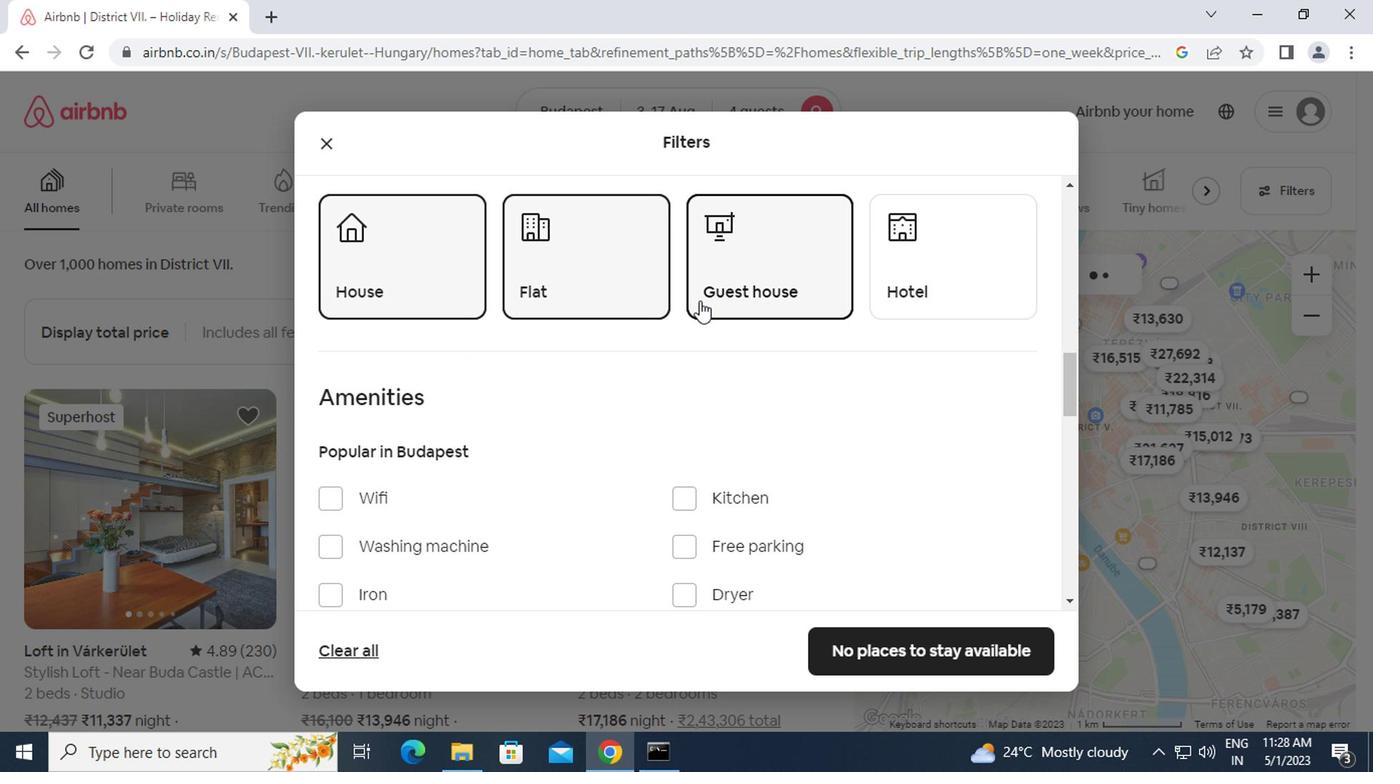
Action: Mouse scrolled (624, 432) with delta (0, -1)
Screenshot: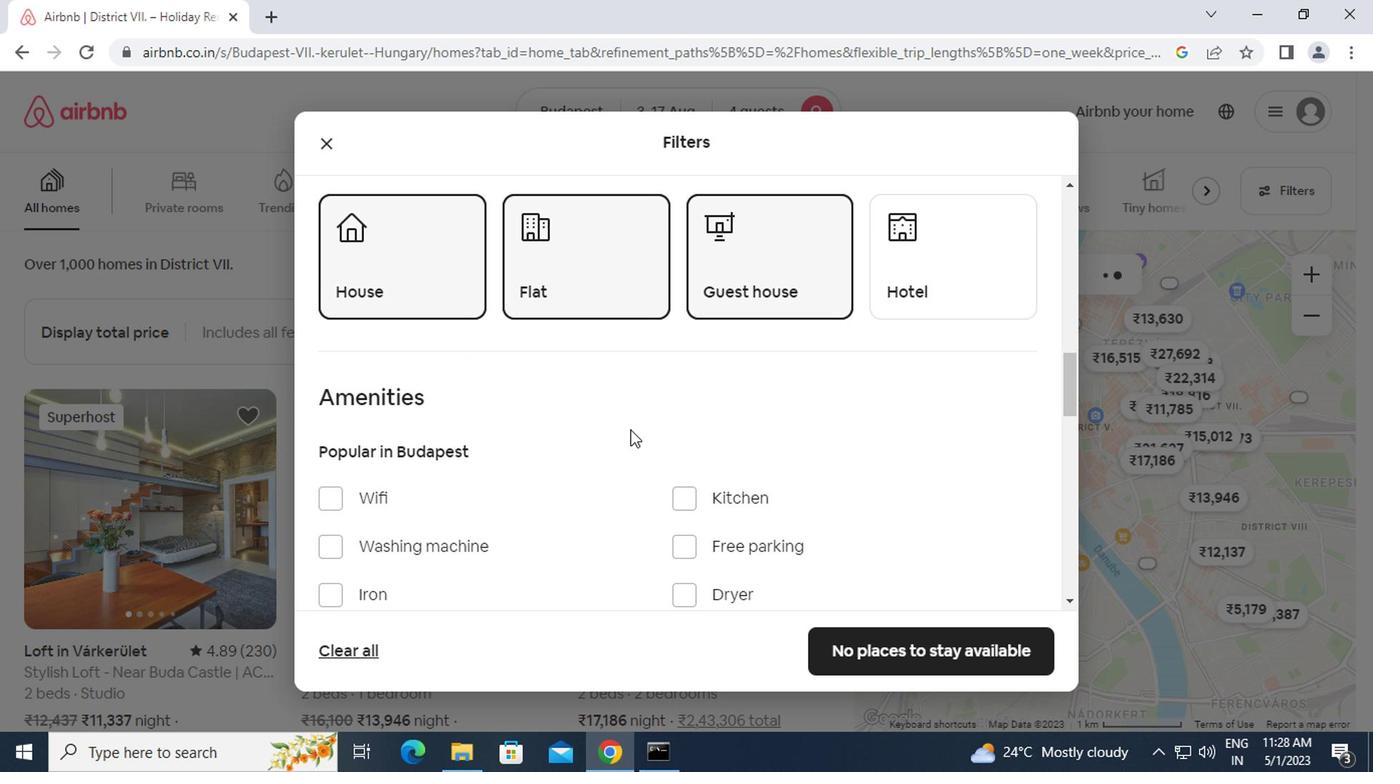 
Action: Mouse scrolled (624, 432) with delta (0, -1)
Screenshot: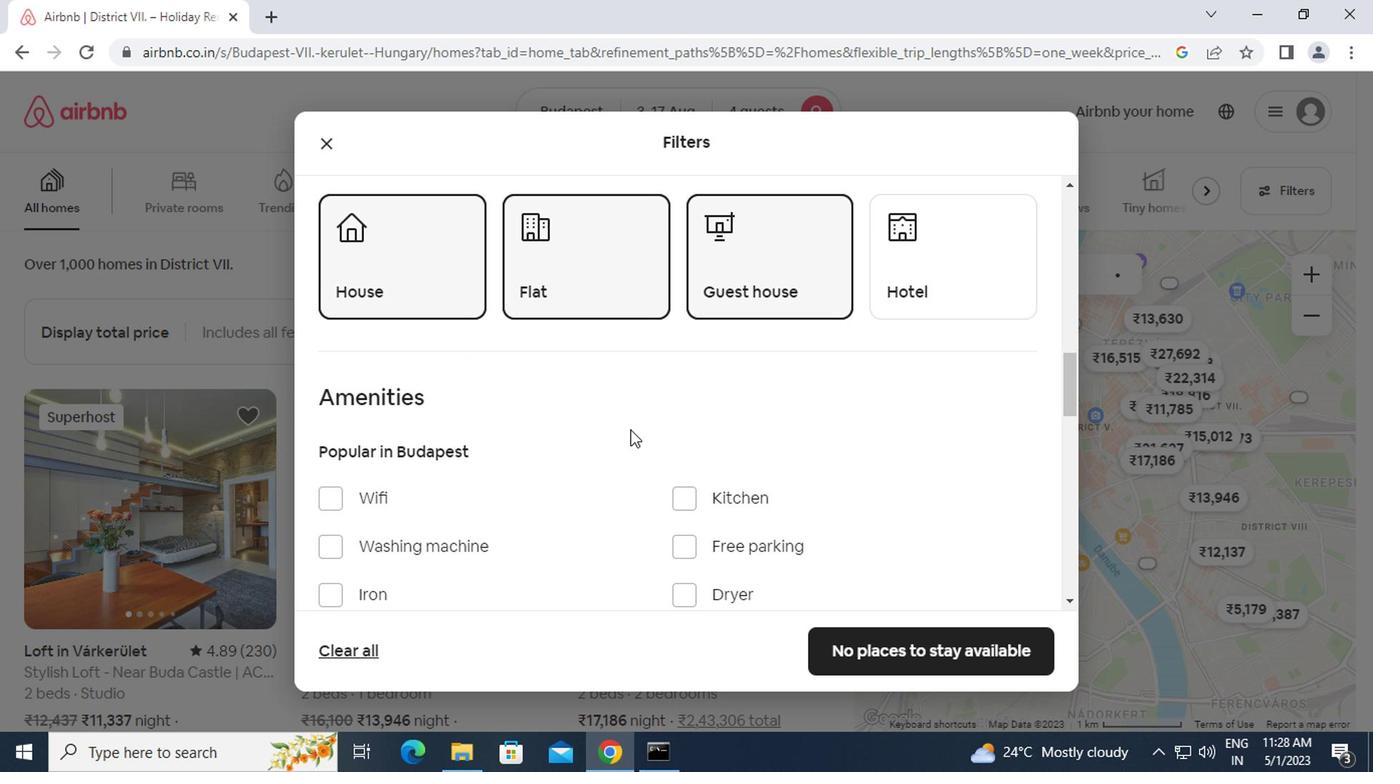 
Action: Mouse moved to (757, 379)
Screenshot: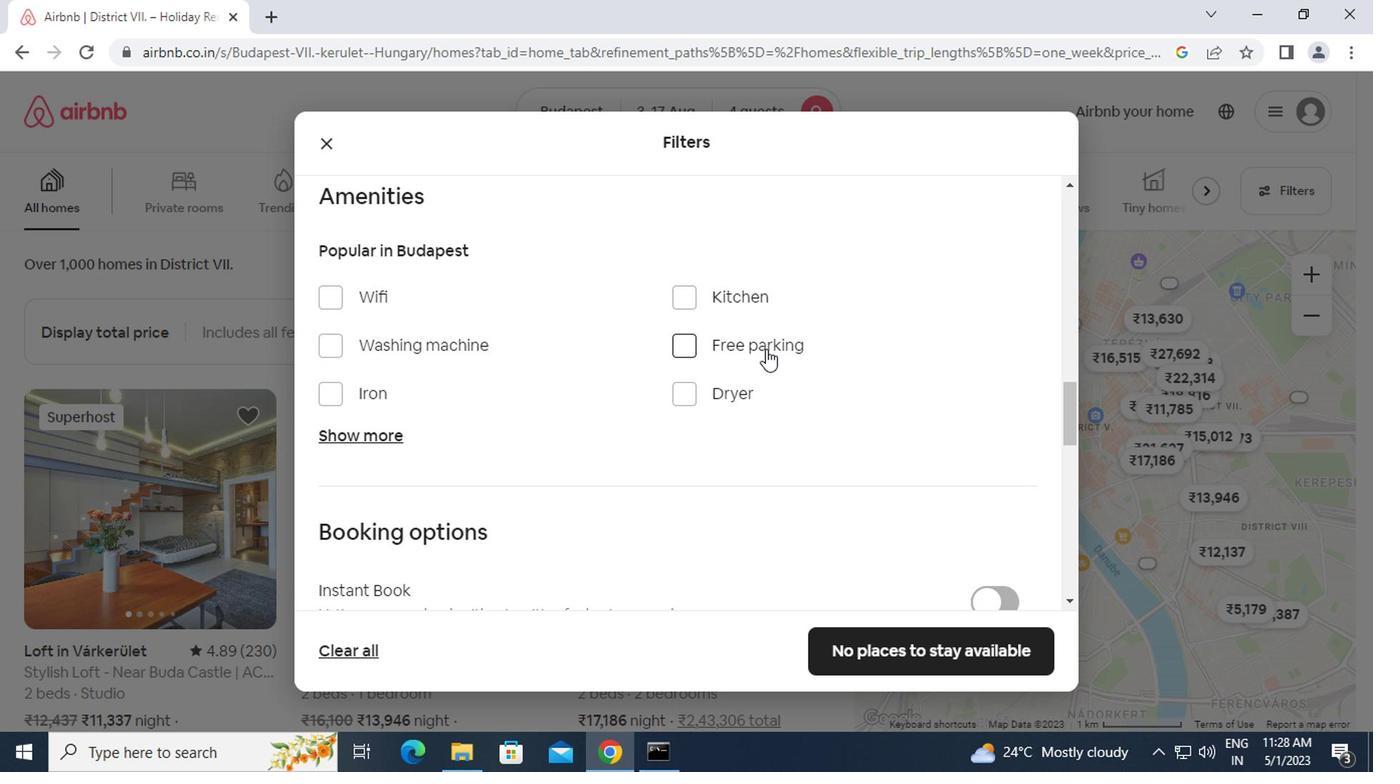 
Action: Mouse scrolled (757, 379) with delta (0, 0)
Screenshot: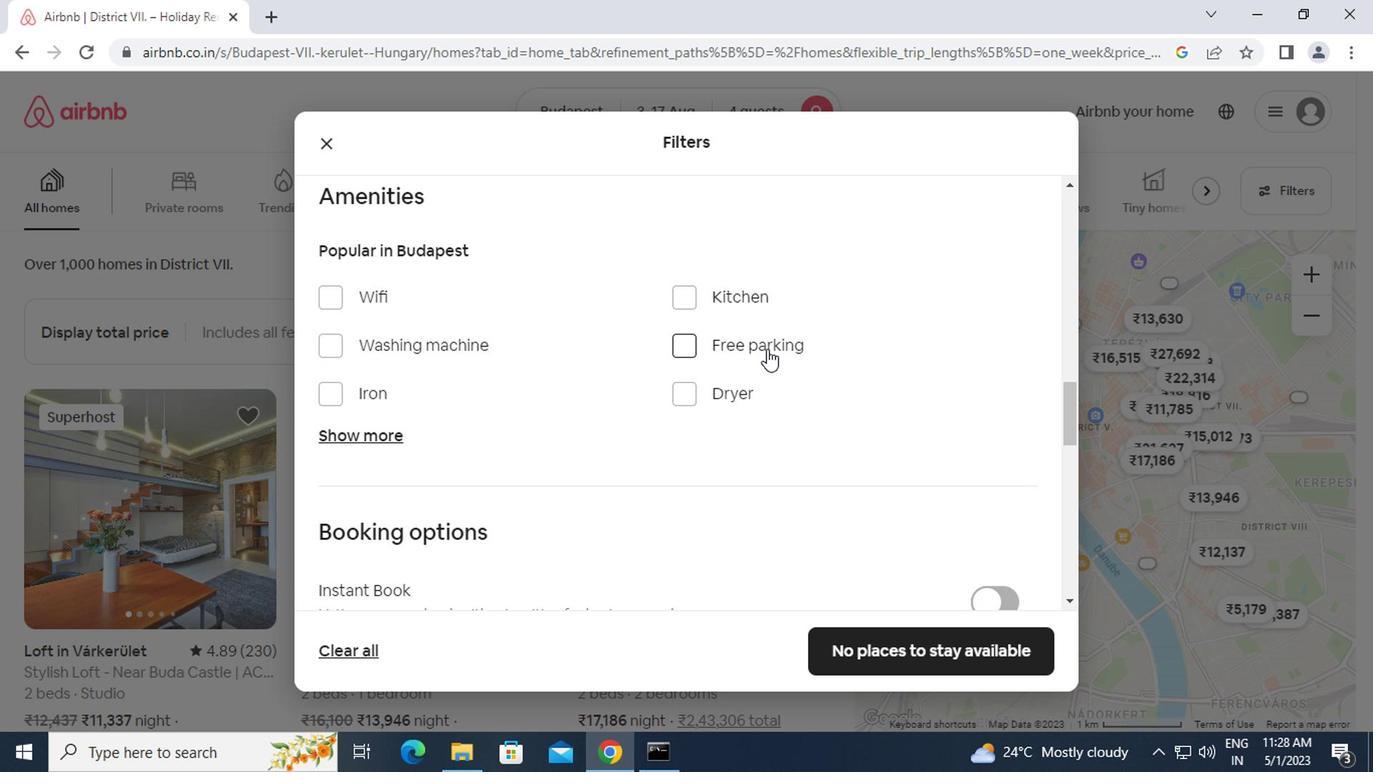 
Action: Mouse moved to (757, 386)
Screenshot: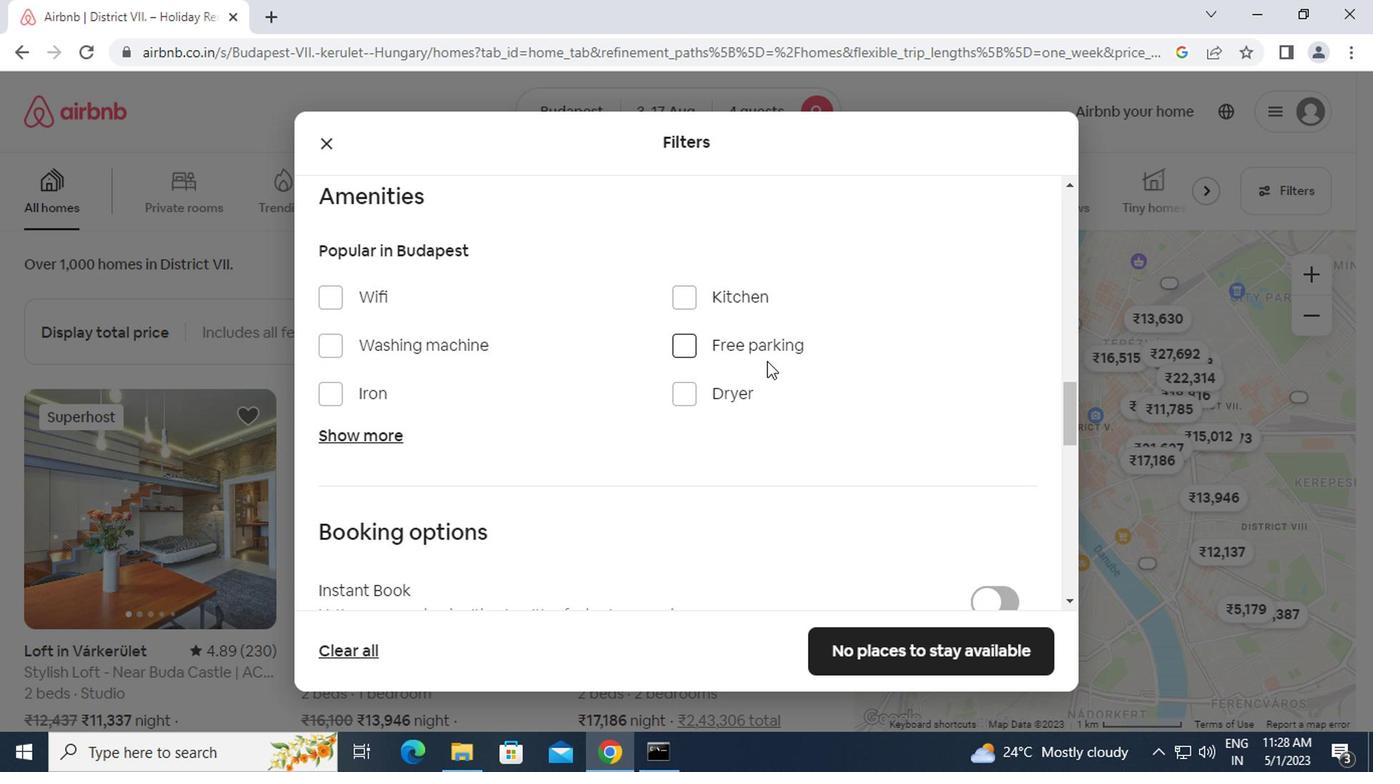 
Action: Mouse scrolled (757, 385) with delta (0, 0)
Screenshot: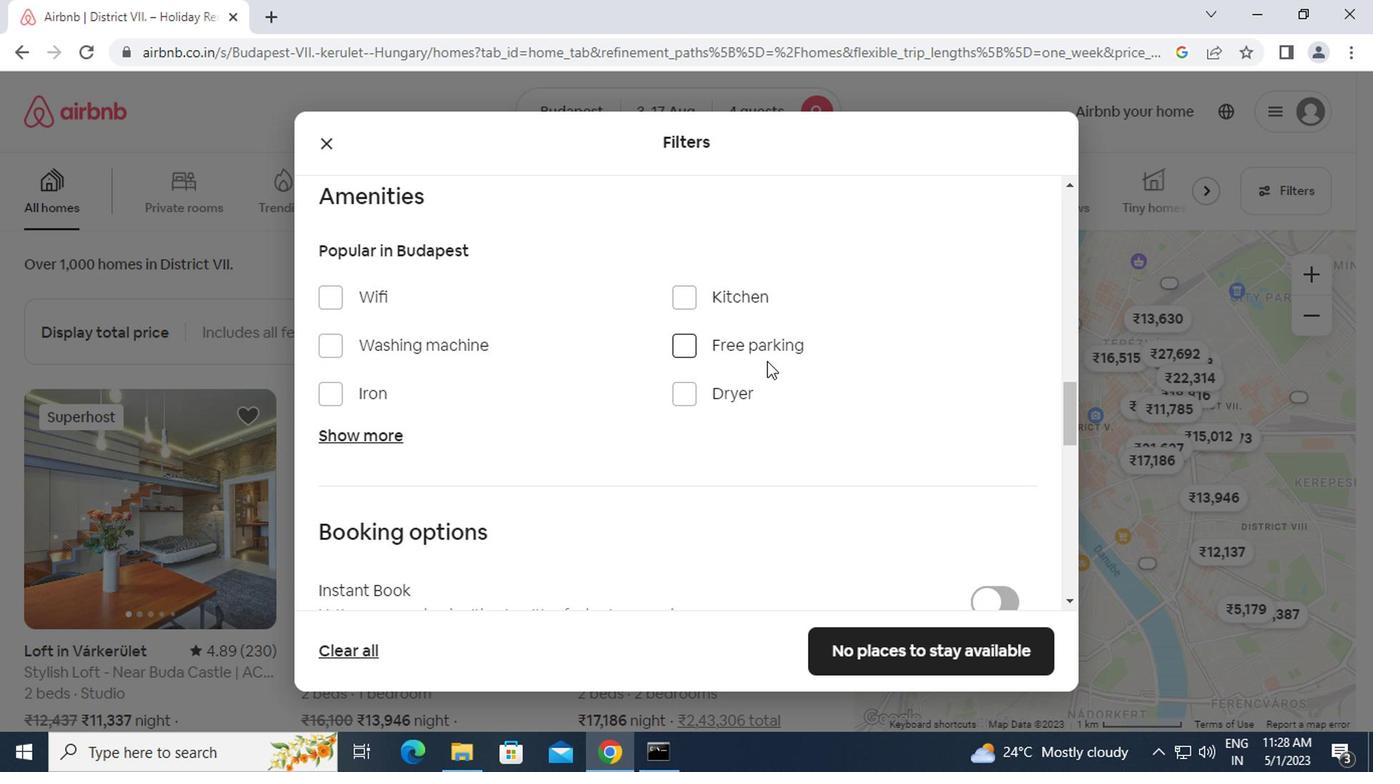 
Action: Mouse moved to (756, 387)
Screenshot: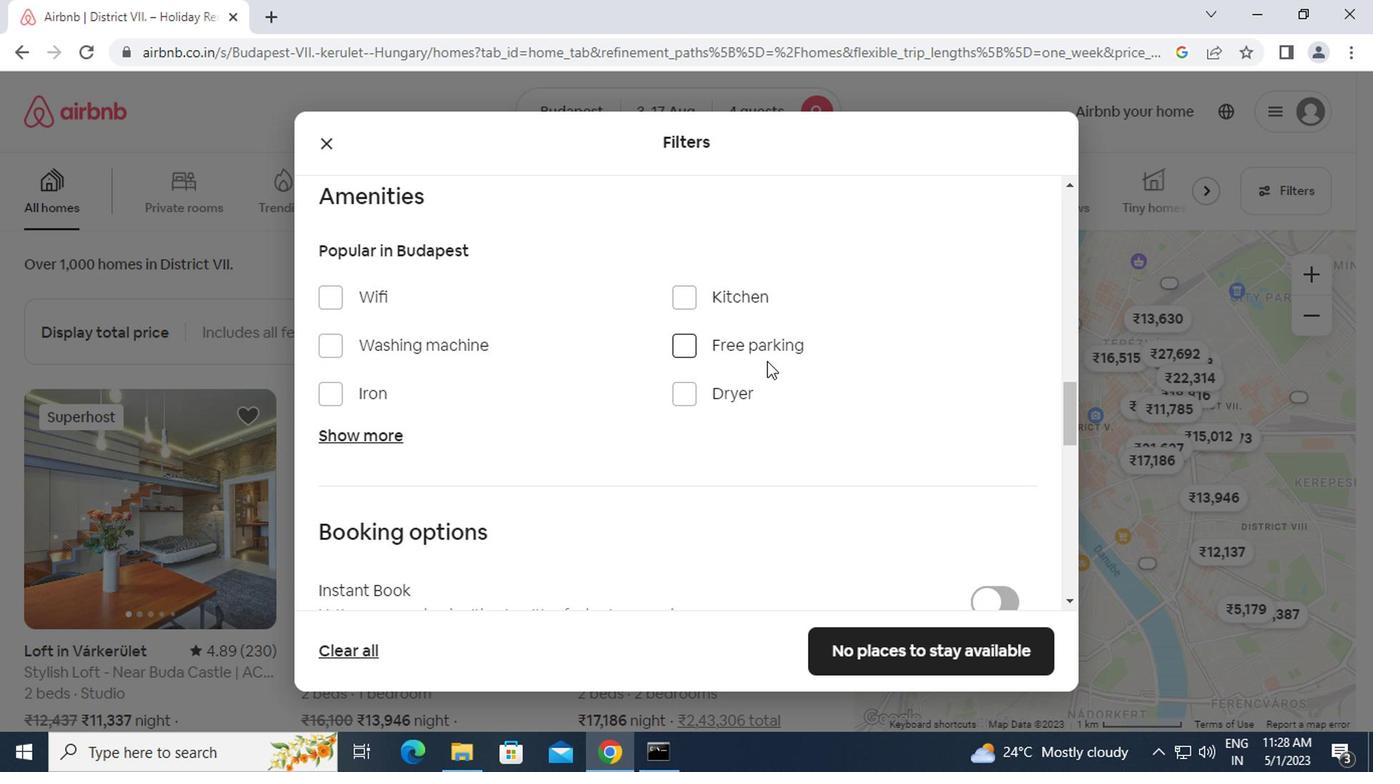 
Action: Mouse scrolled (756, 386) with delta (0, -1)
Screenshot: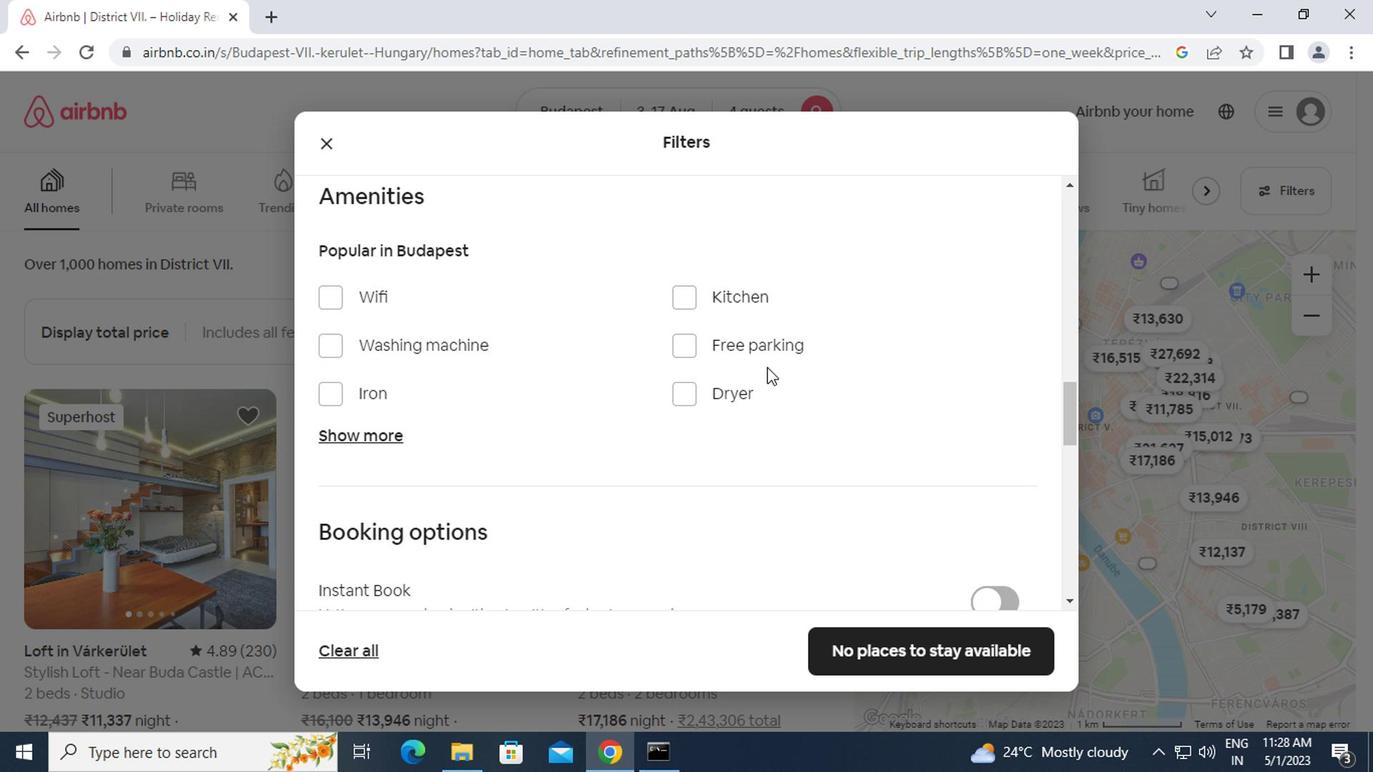 
Action: Mouse moved to (974, 361)
Screenshot: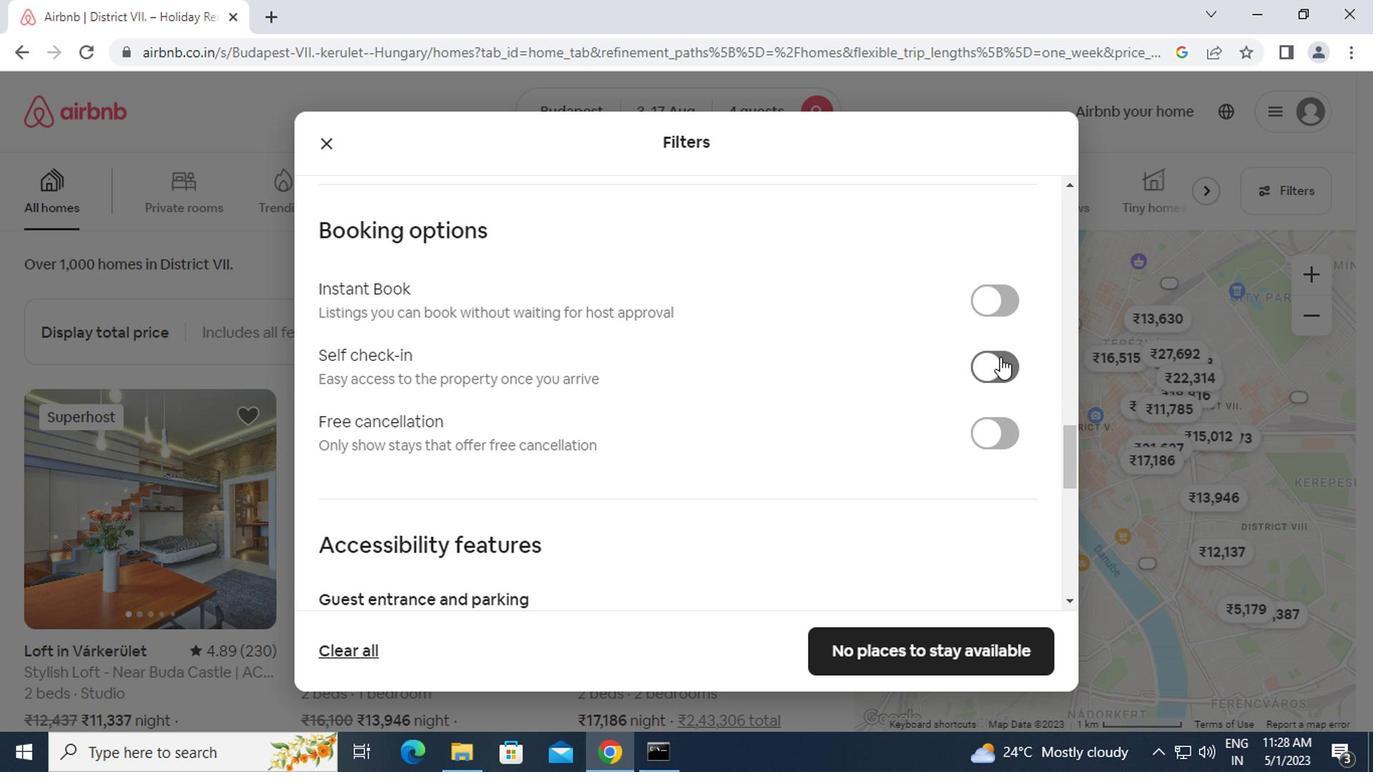 
Action: Mouse pressed left at (974, 361)
Screenshot: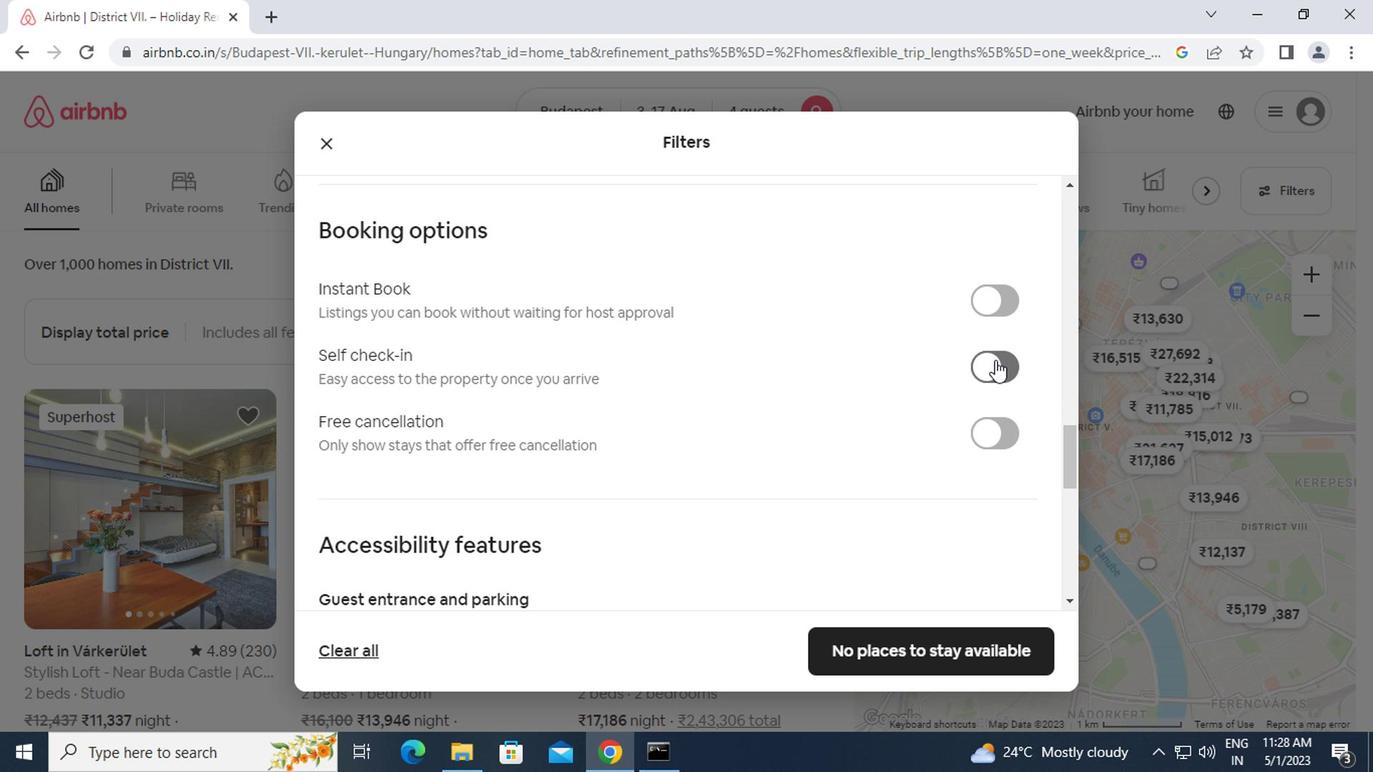 
Action: Mouse moved to (763, 409)
Screenshot: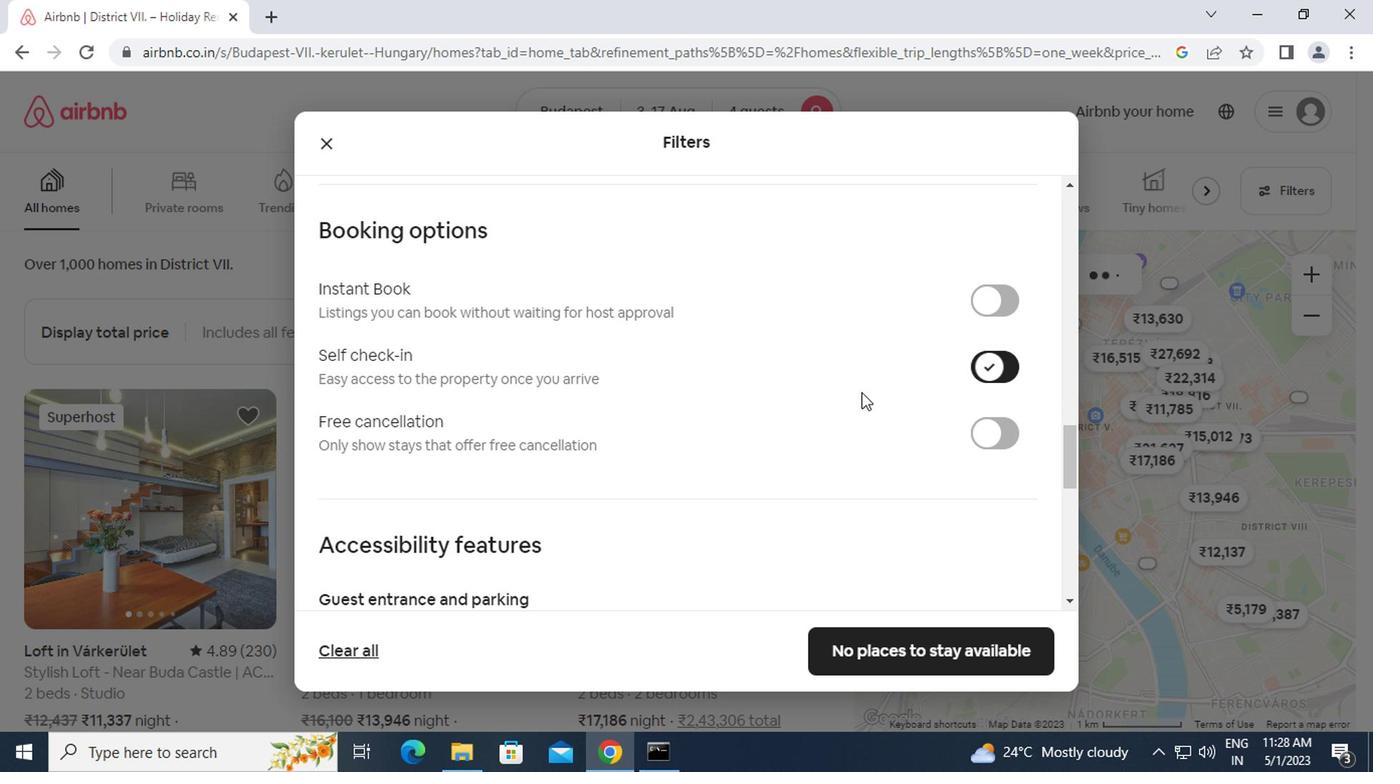 
Action: Mouse scrolled (763, 408) with delta (0, -1)
Screenshot: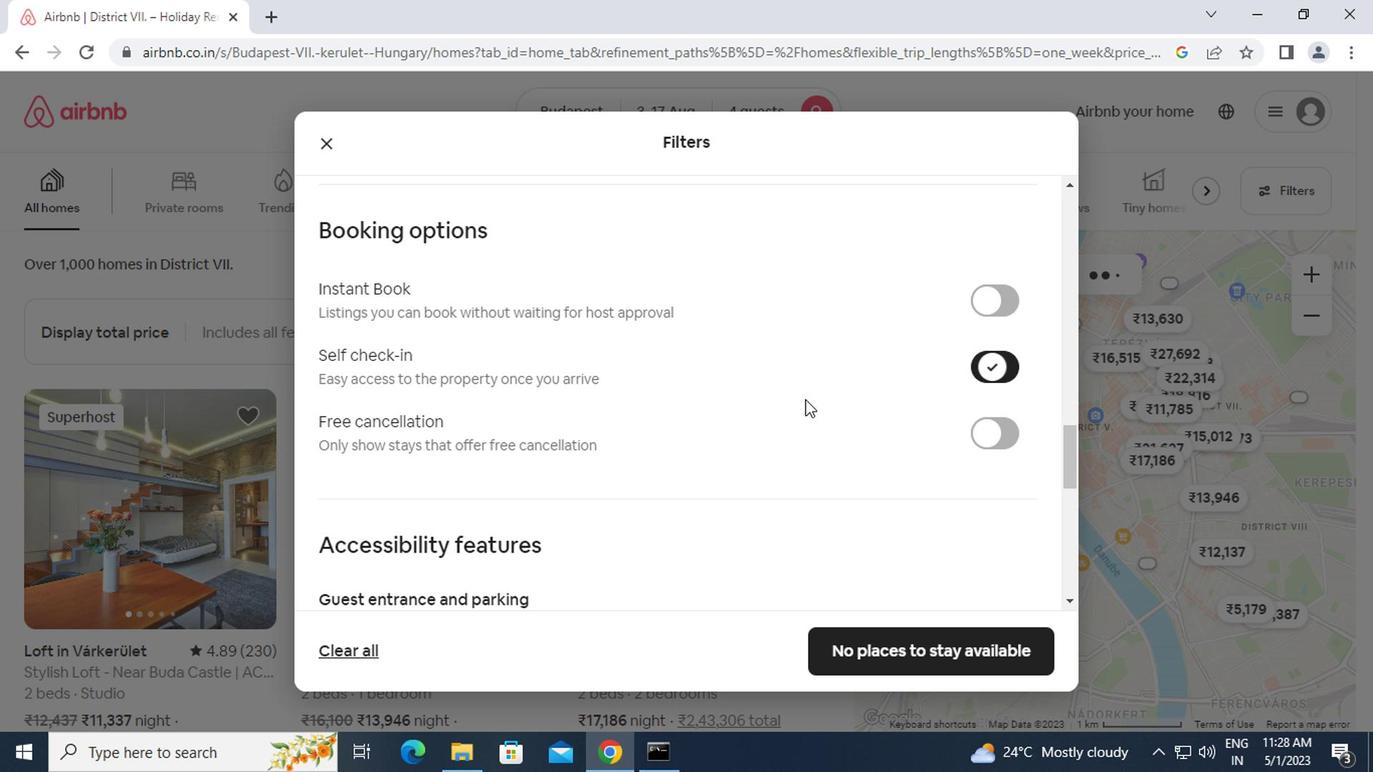 
Action: Mouse moved to (763, 410)
Screenshot: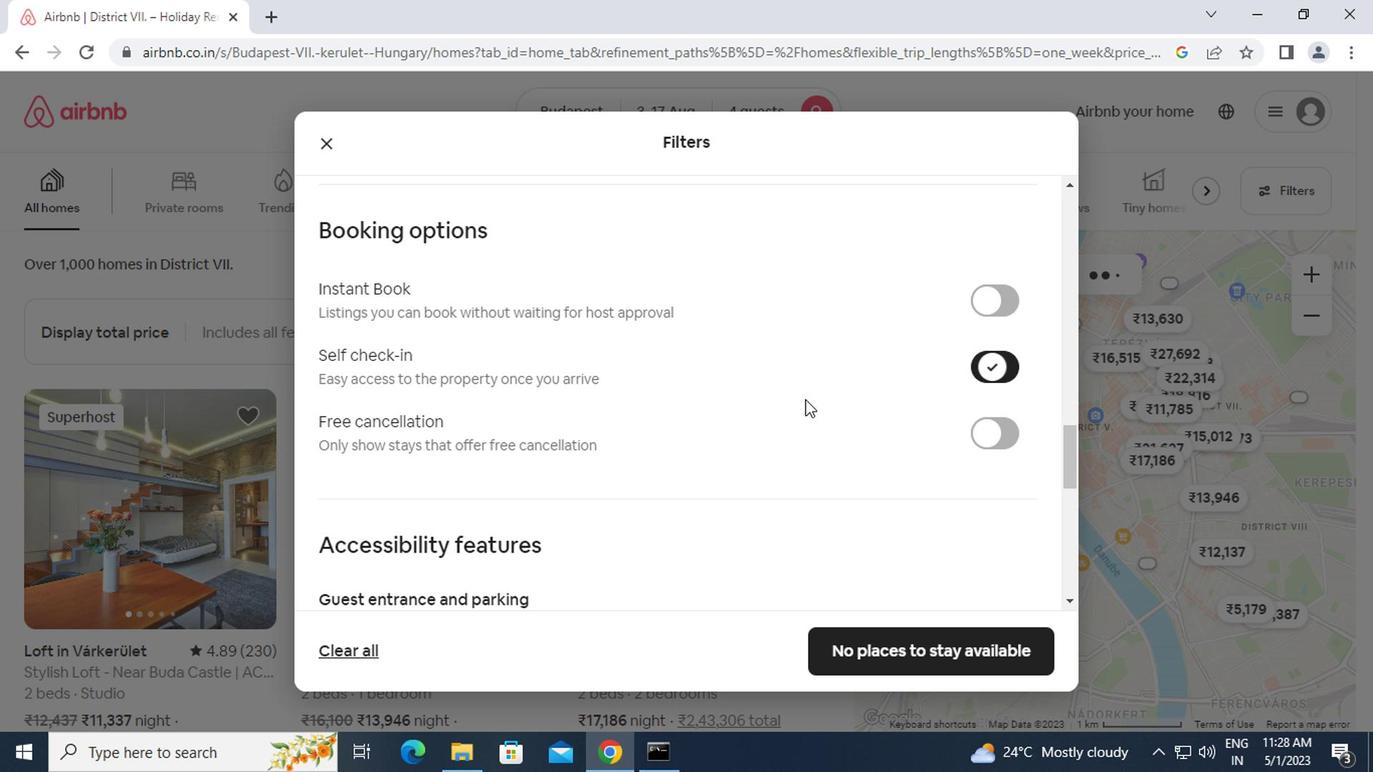 
Action: Mouse scrolled (763, 409) with delta (0, 0)
Screenshot: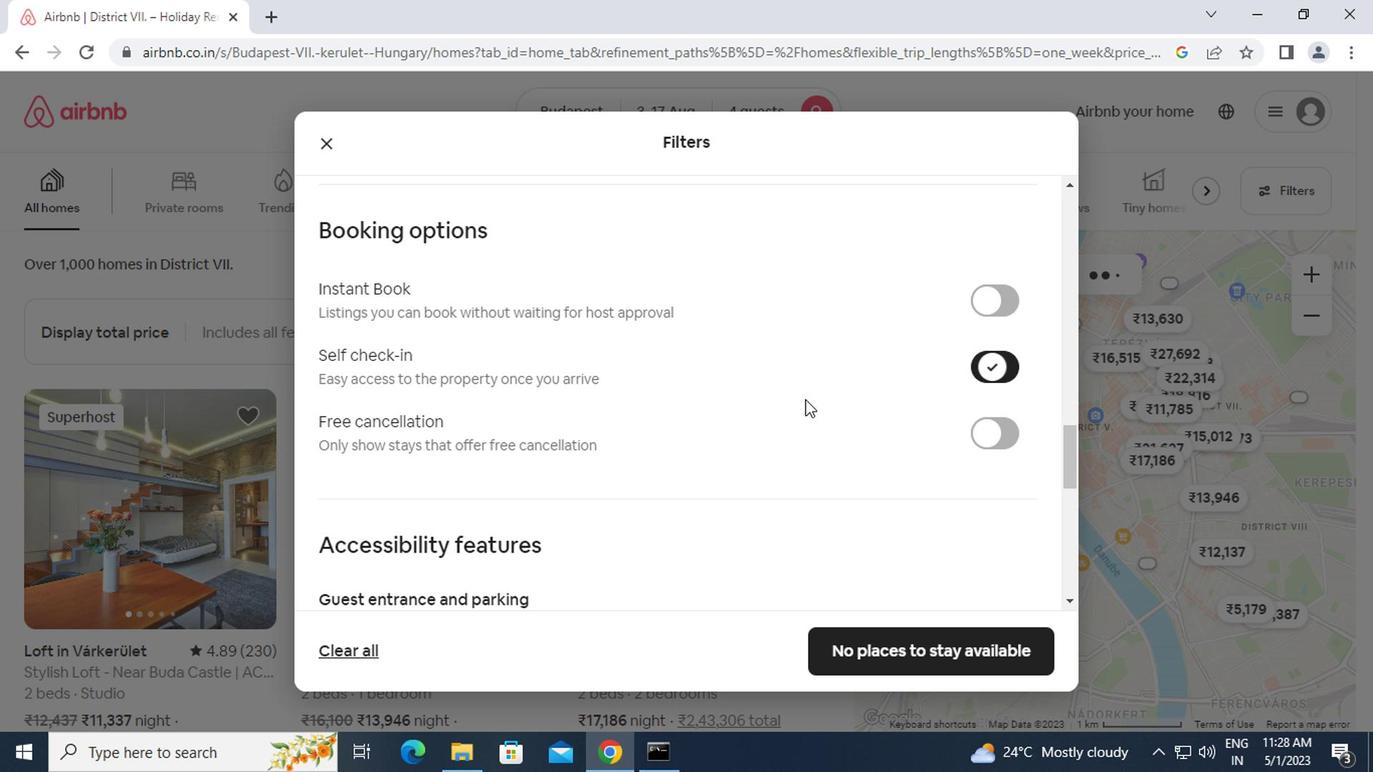 
Action: Mouse moved to (763, 412)
Screenshot: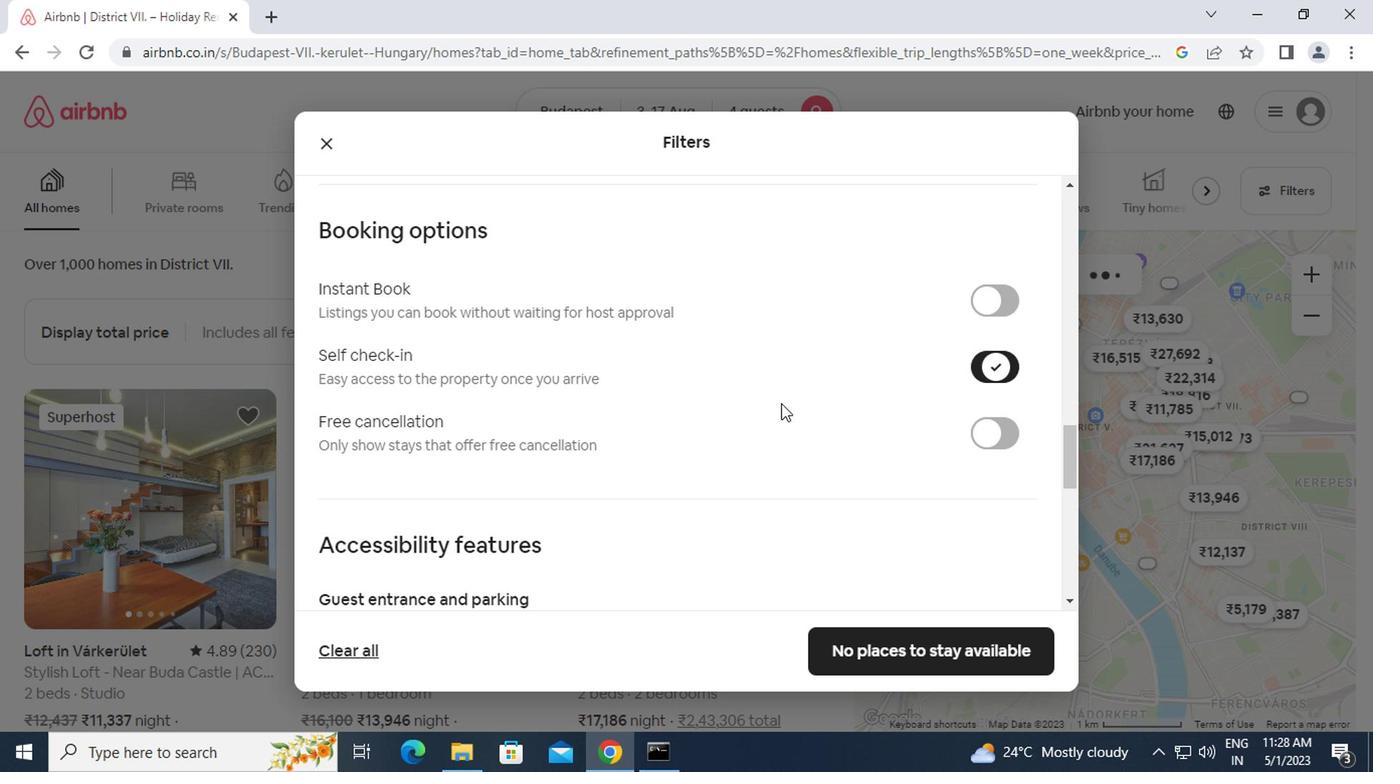 
Action: Mouse scrolled (763, 412) with delta (0, 0)
Screenshot: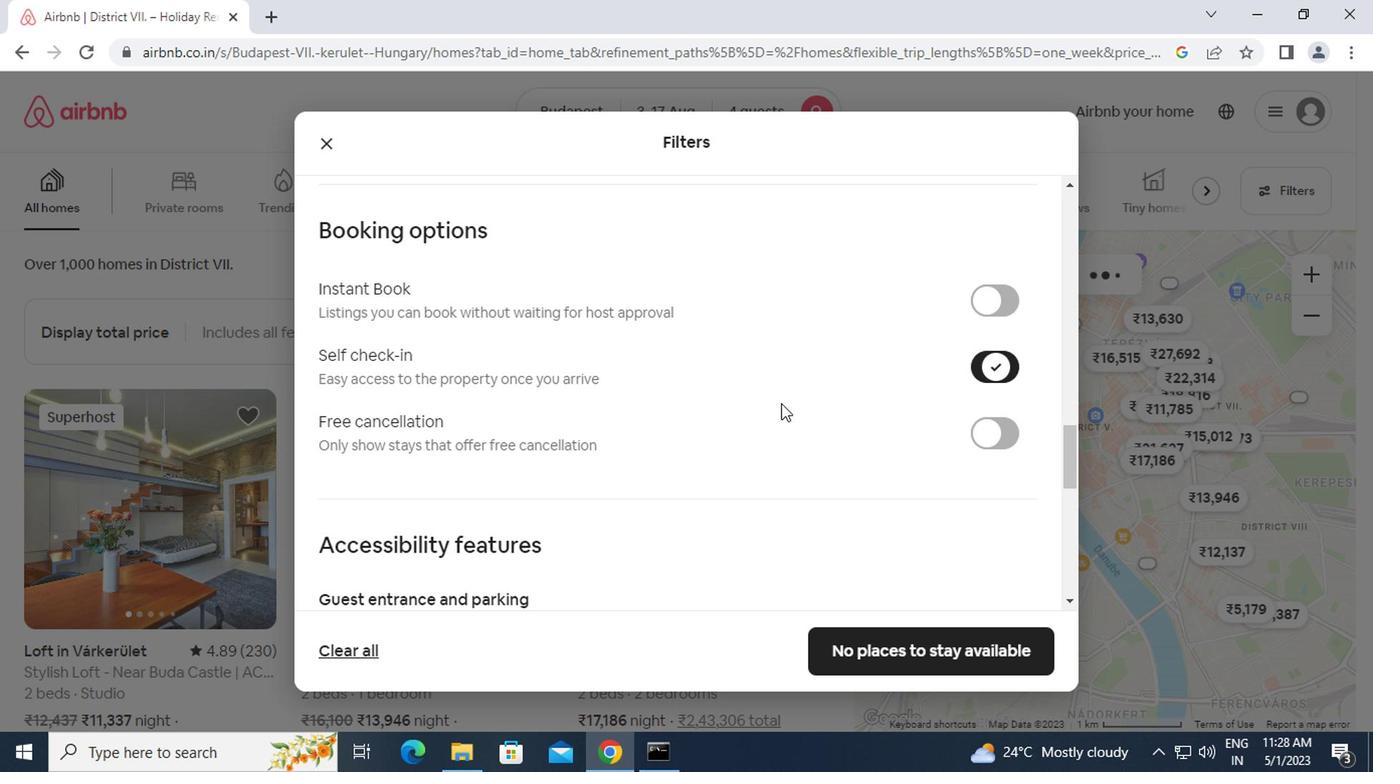 
Action: Mouse moved to (760, 417)
Screenshot: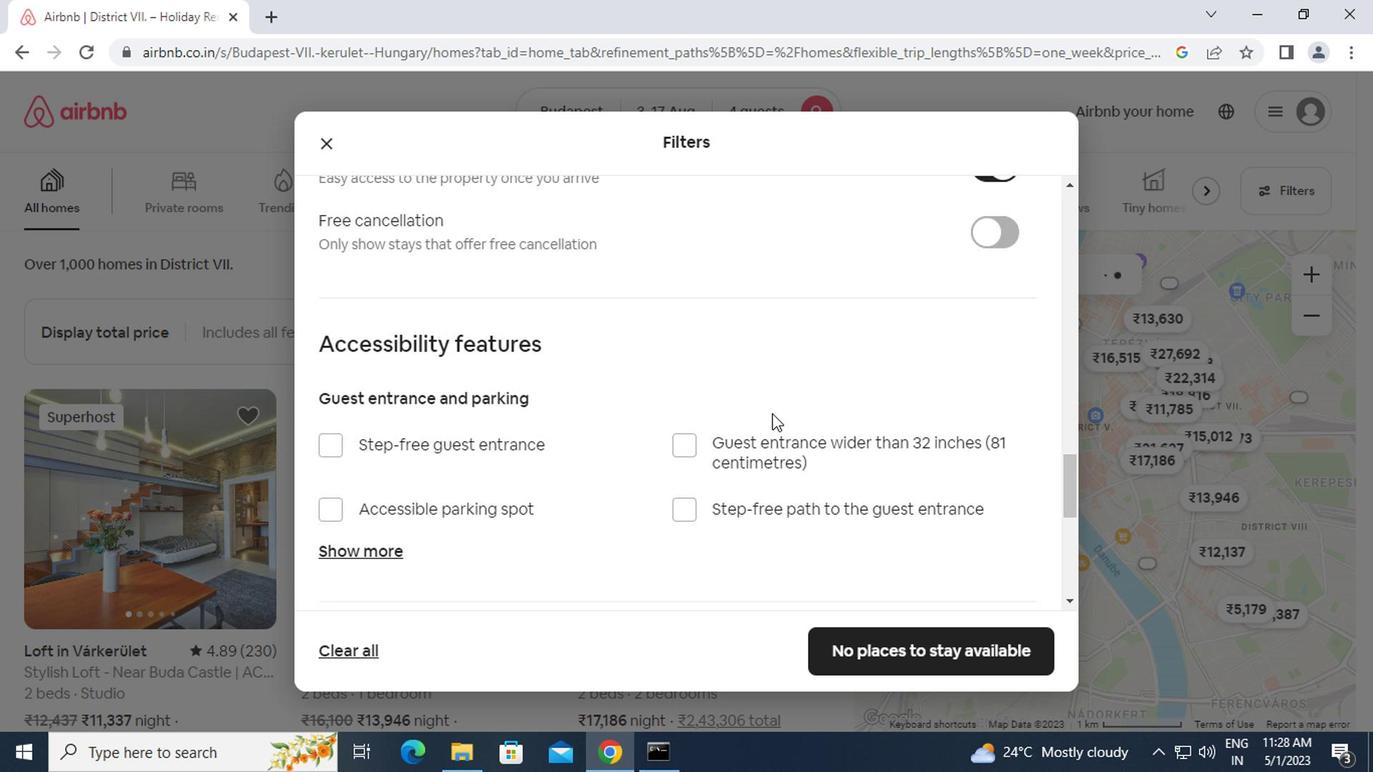 
Action: Mouse scrolled (760, 416) with delta (0, 0)
Screenshot: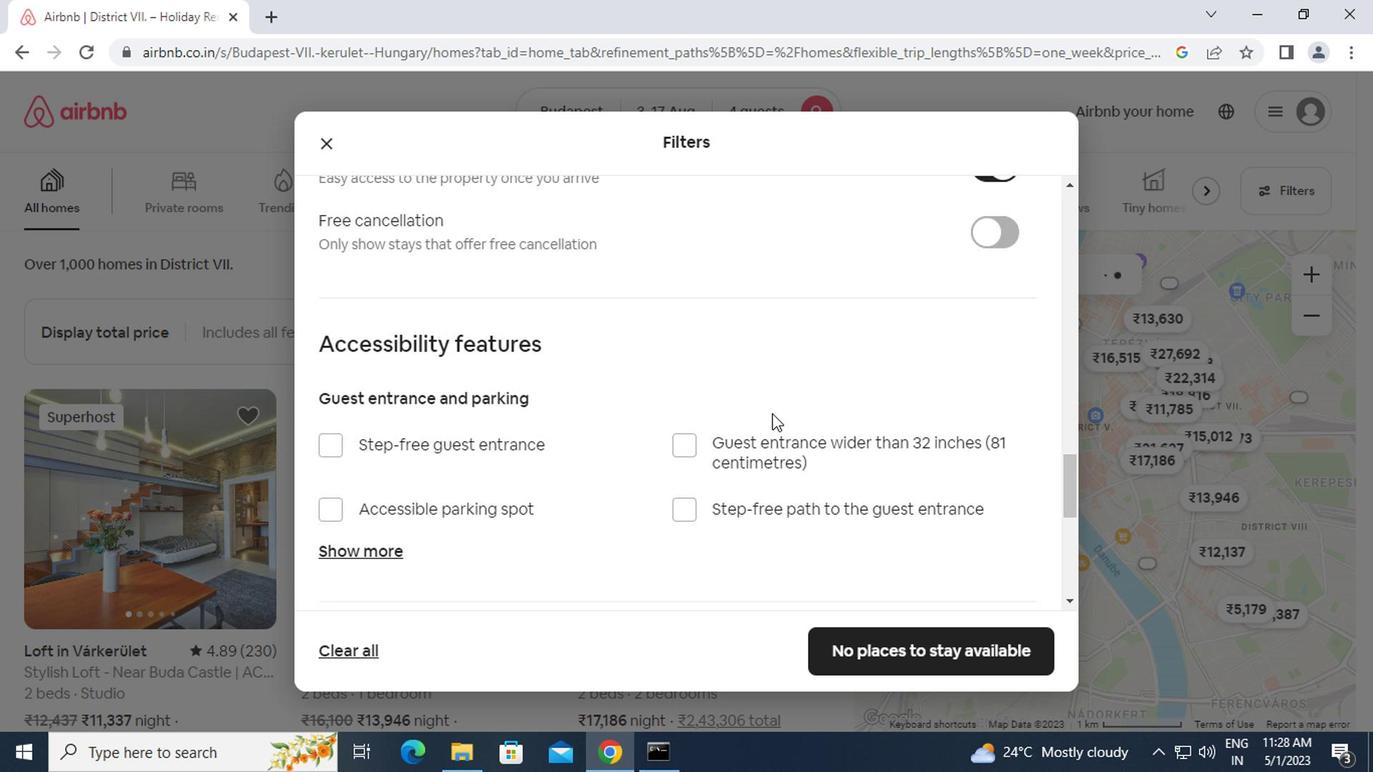 
Action: Mouse moved to (758, 420)
Screenshot: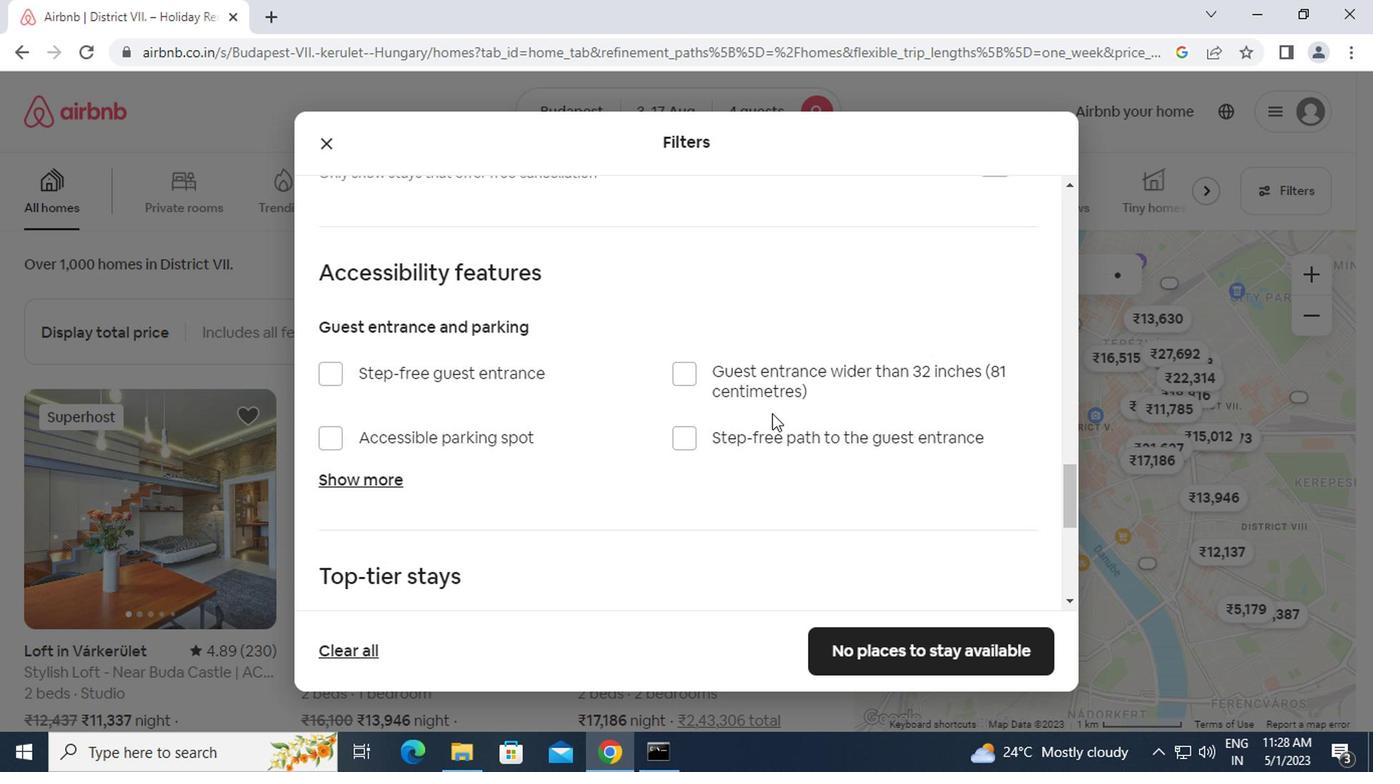 
Action: Mouse scrolled (758, 419) with delta (0, -1)
Screenshot: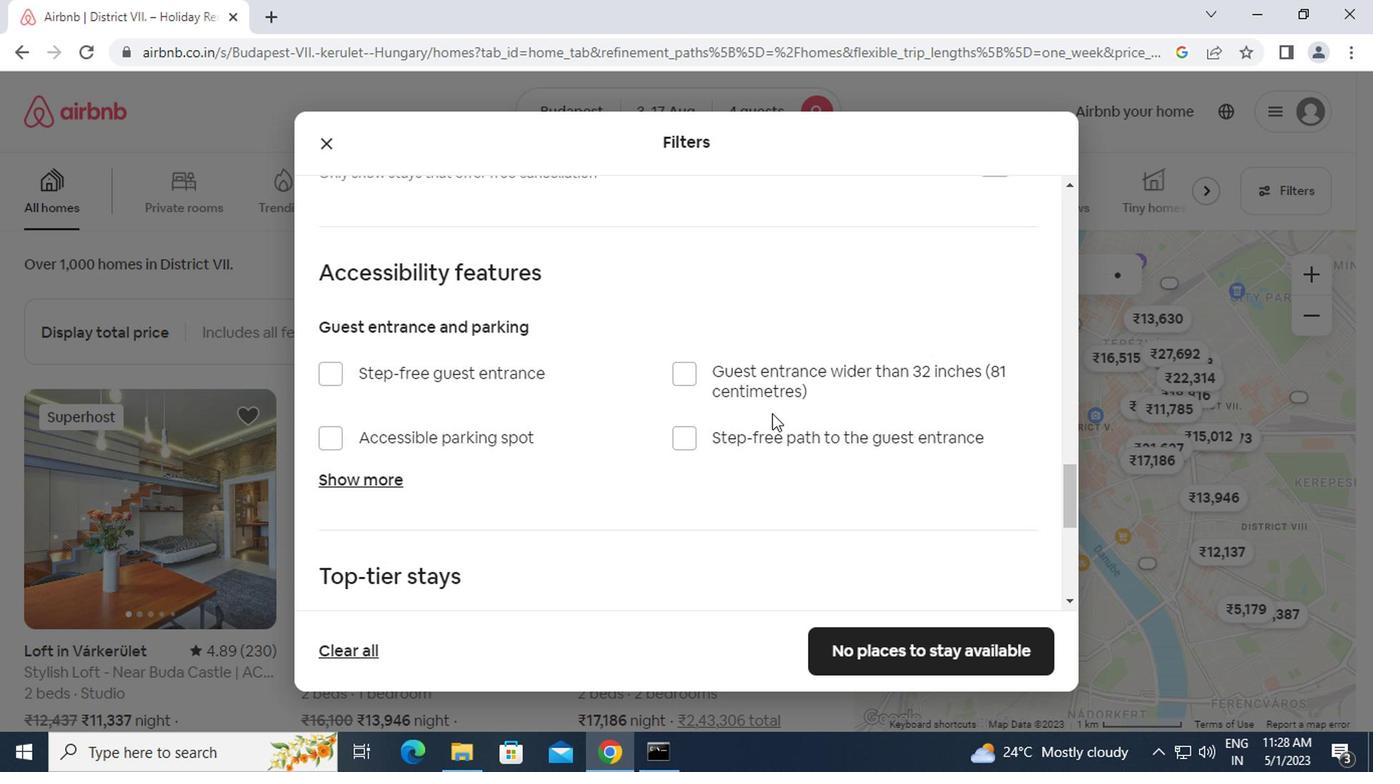 
Action: Mouse moved to (755, 423)
Screenshot: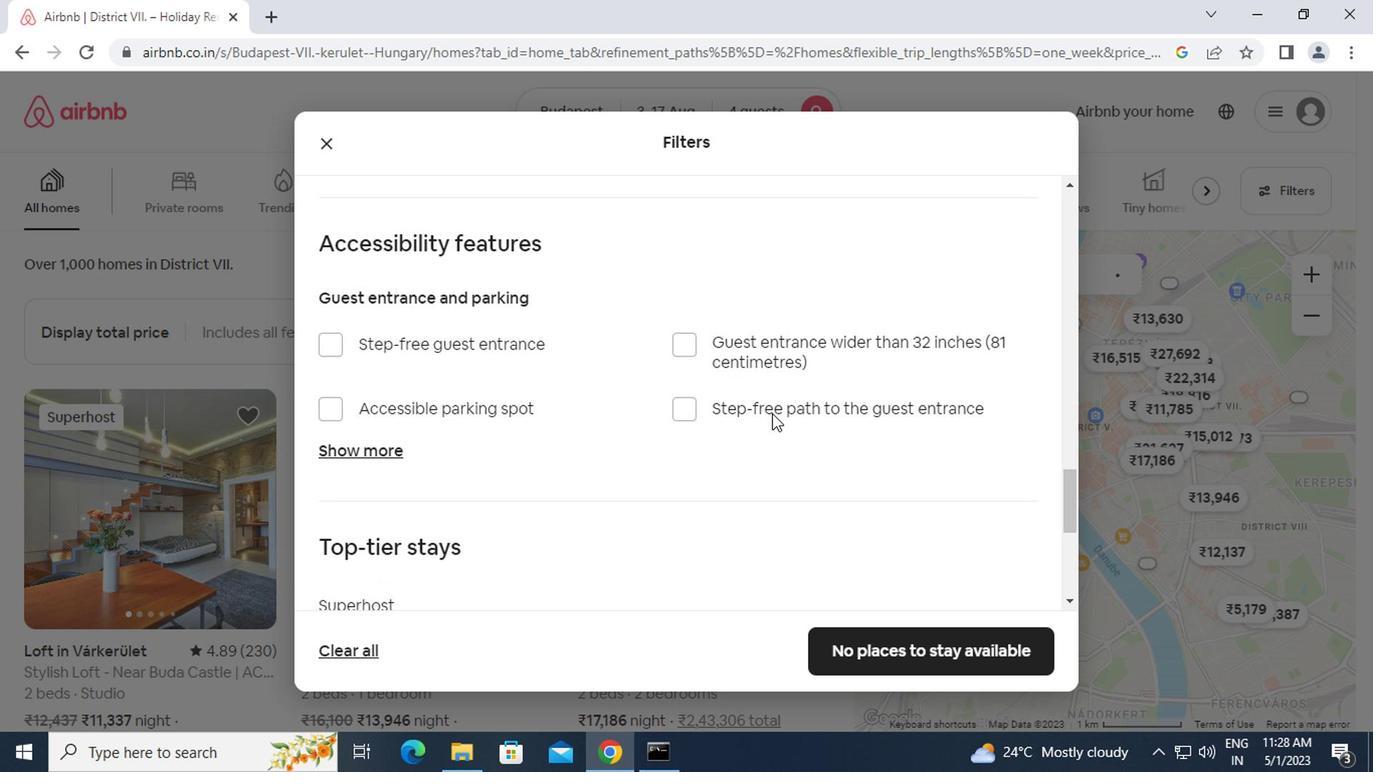 
Action: Mouse scrolled (755, 422) with delta (0, 0)
Screenshot: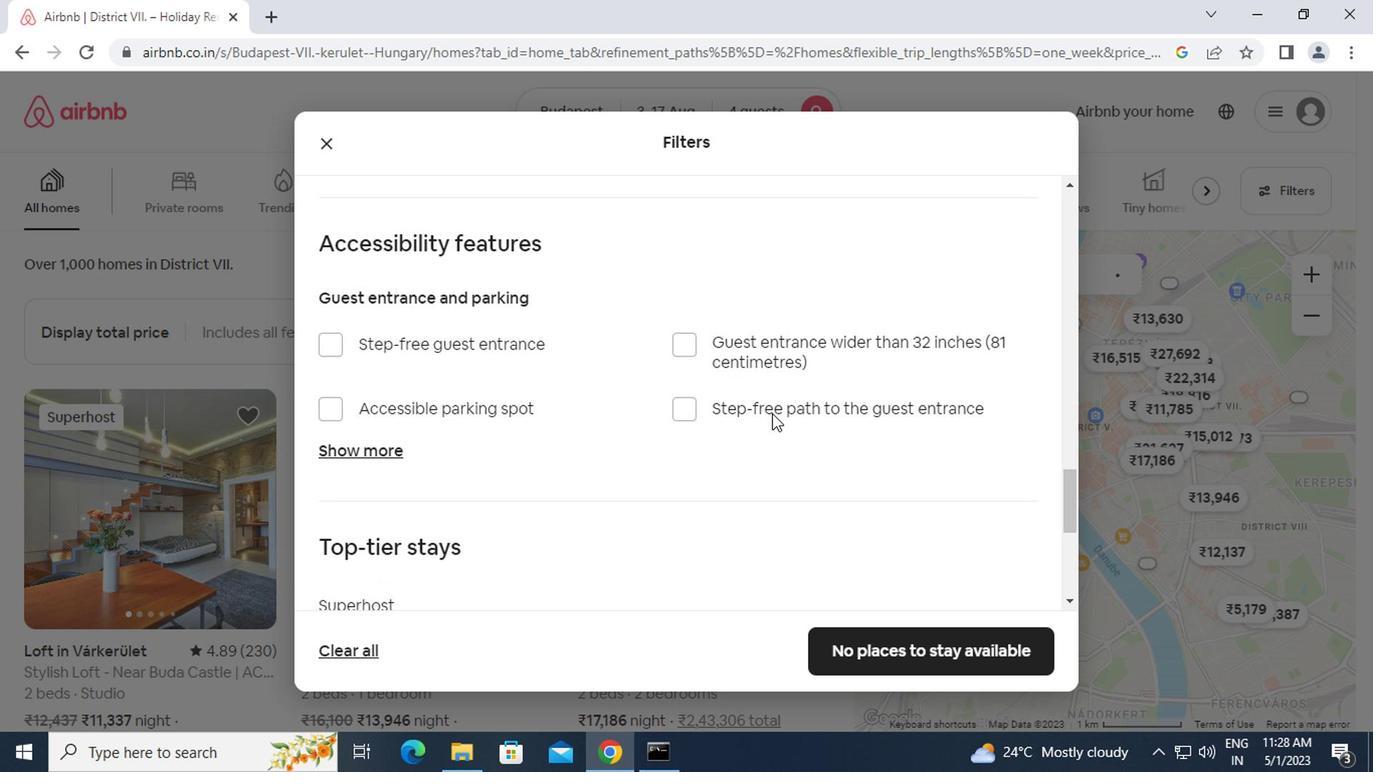 
Action: Mouse moved to (580, 456)
Screenshot: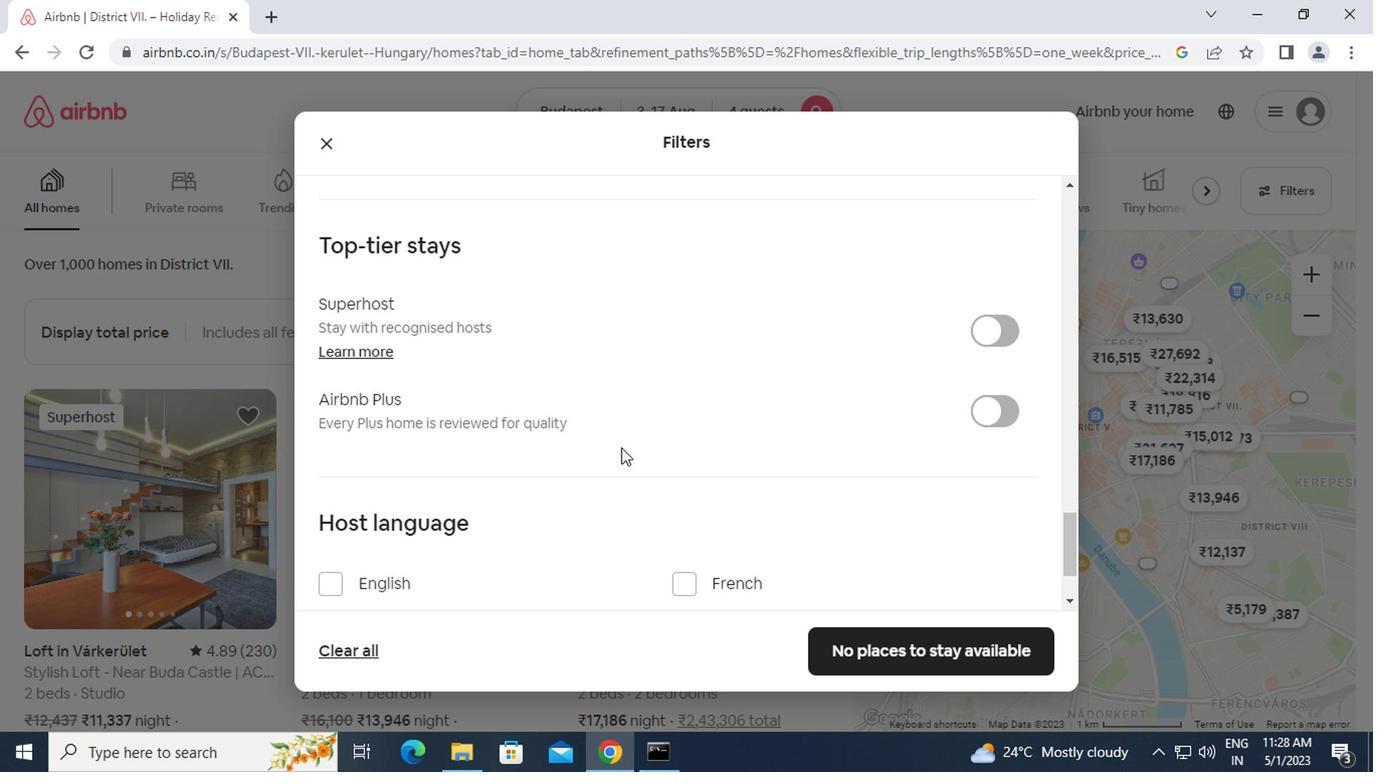 
Action: Mouse scrolled (580, 455) with delta (0, 0)
Screenshot: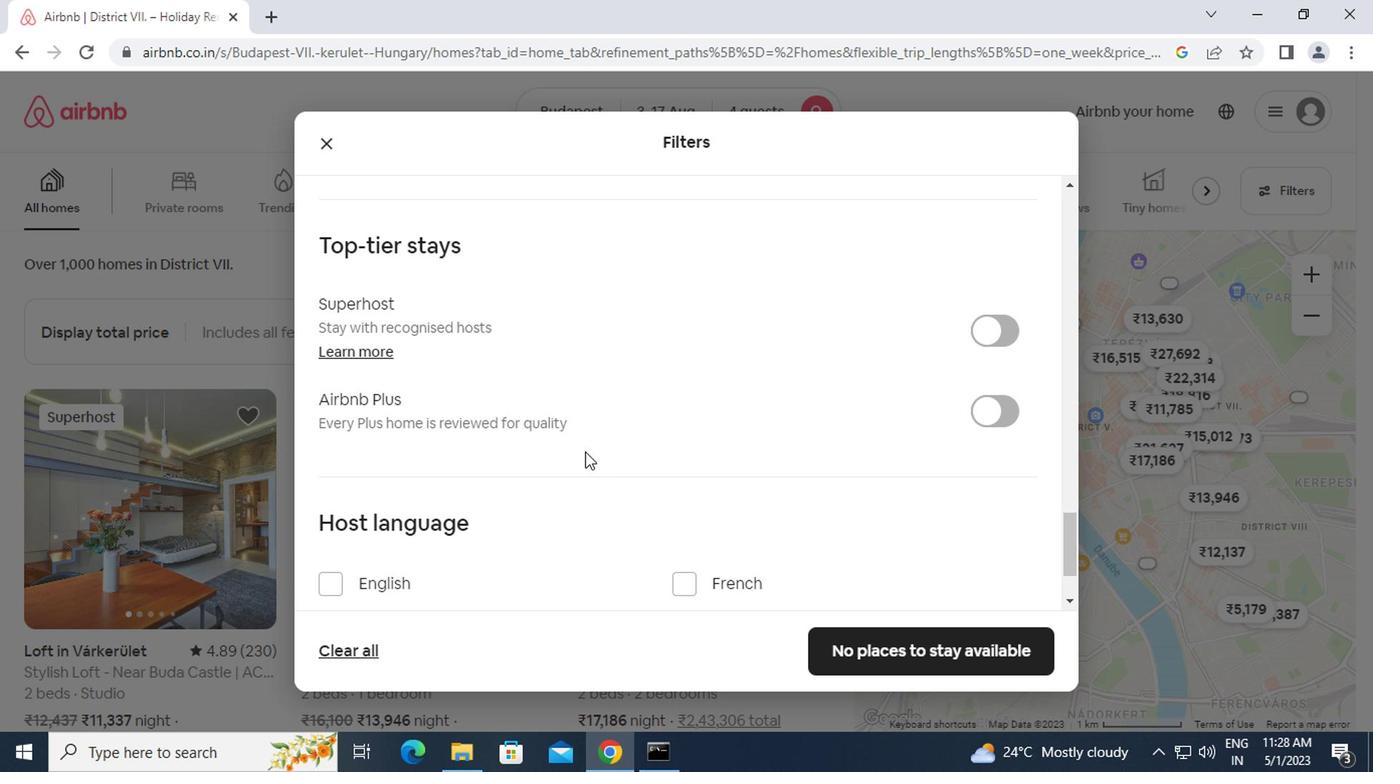 
Action: Mouse scrolled (580, 455) with delta (0, 0)
Screenshot: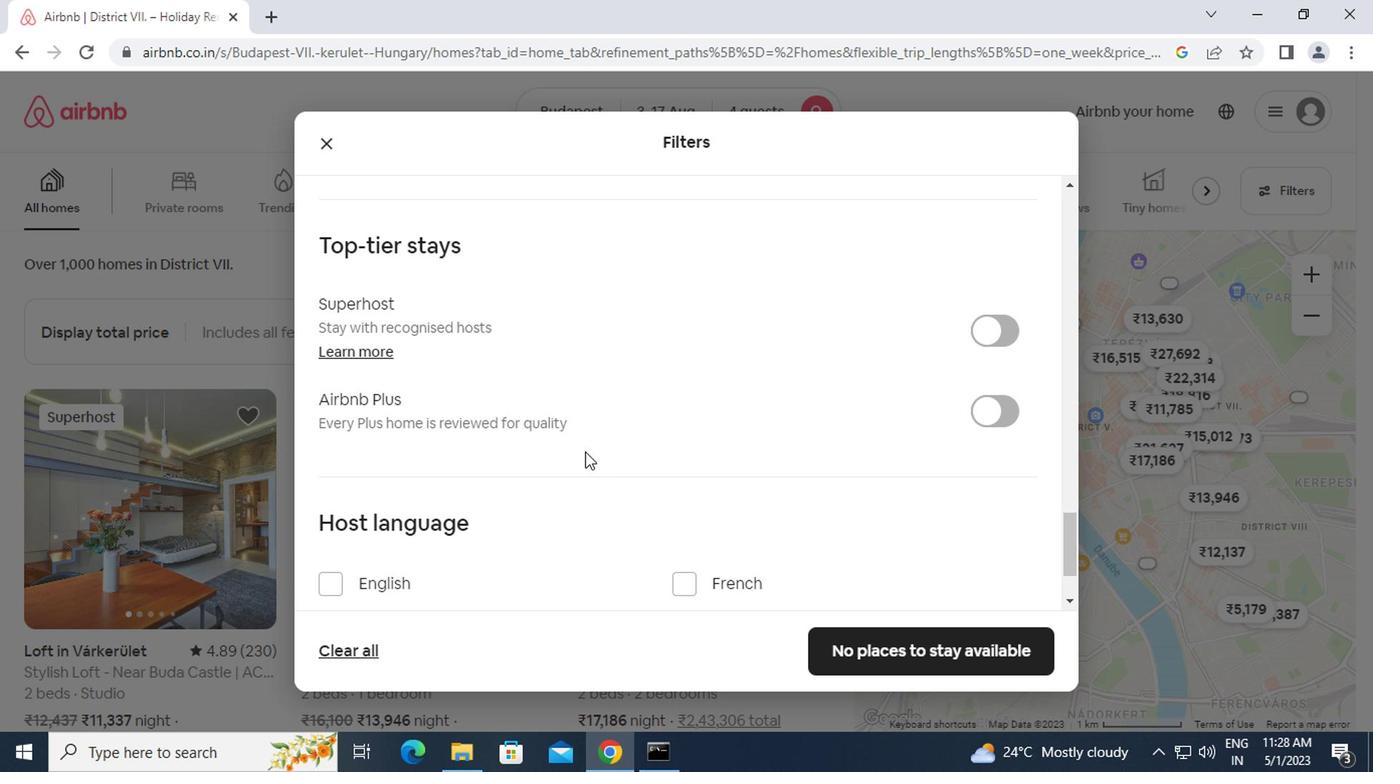 
Action: Mouse moved to (343, 473)
Screenshot: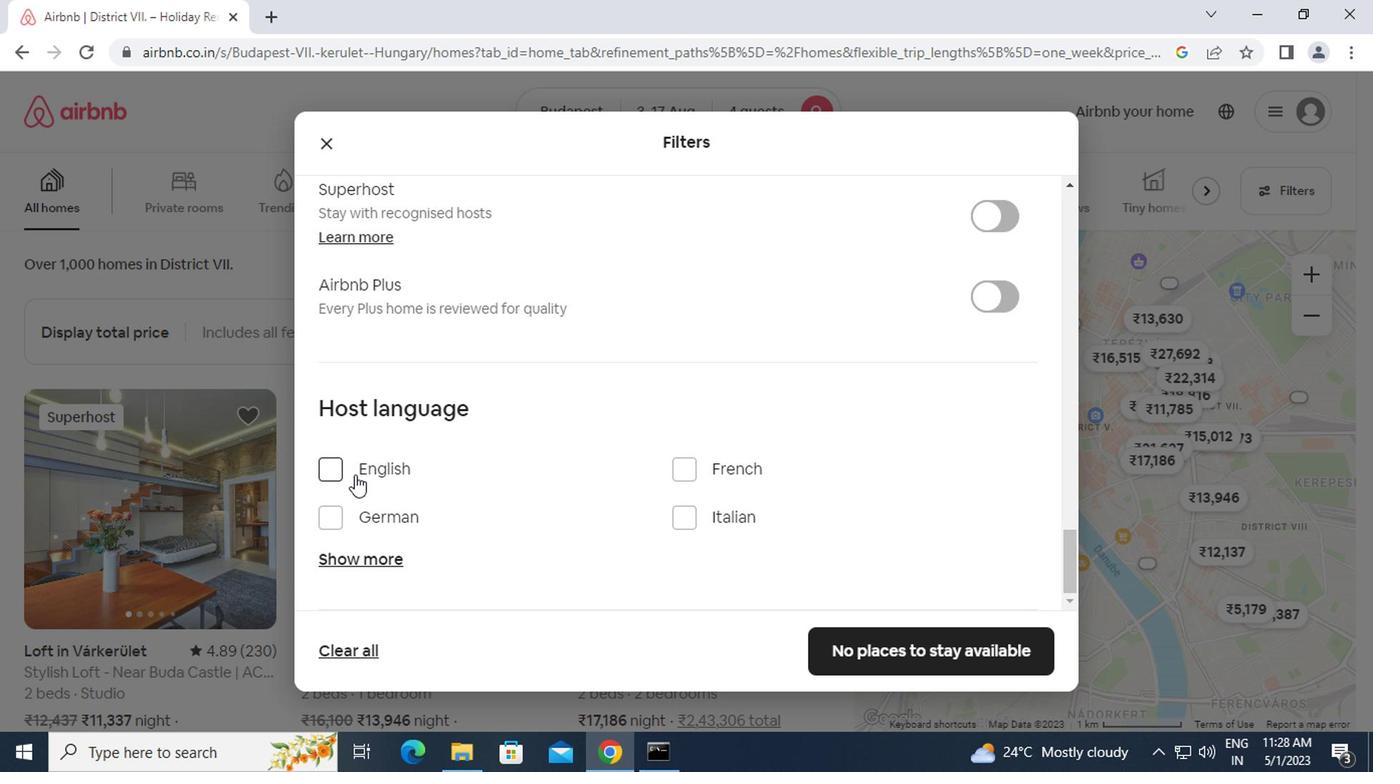 
Action: Mouse pressed left at (343, 473)
Screenshot: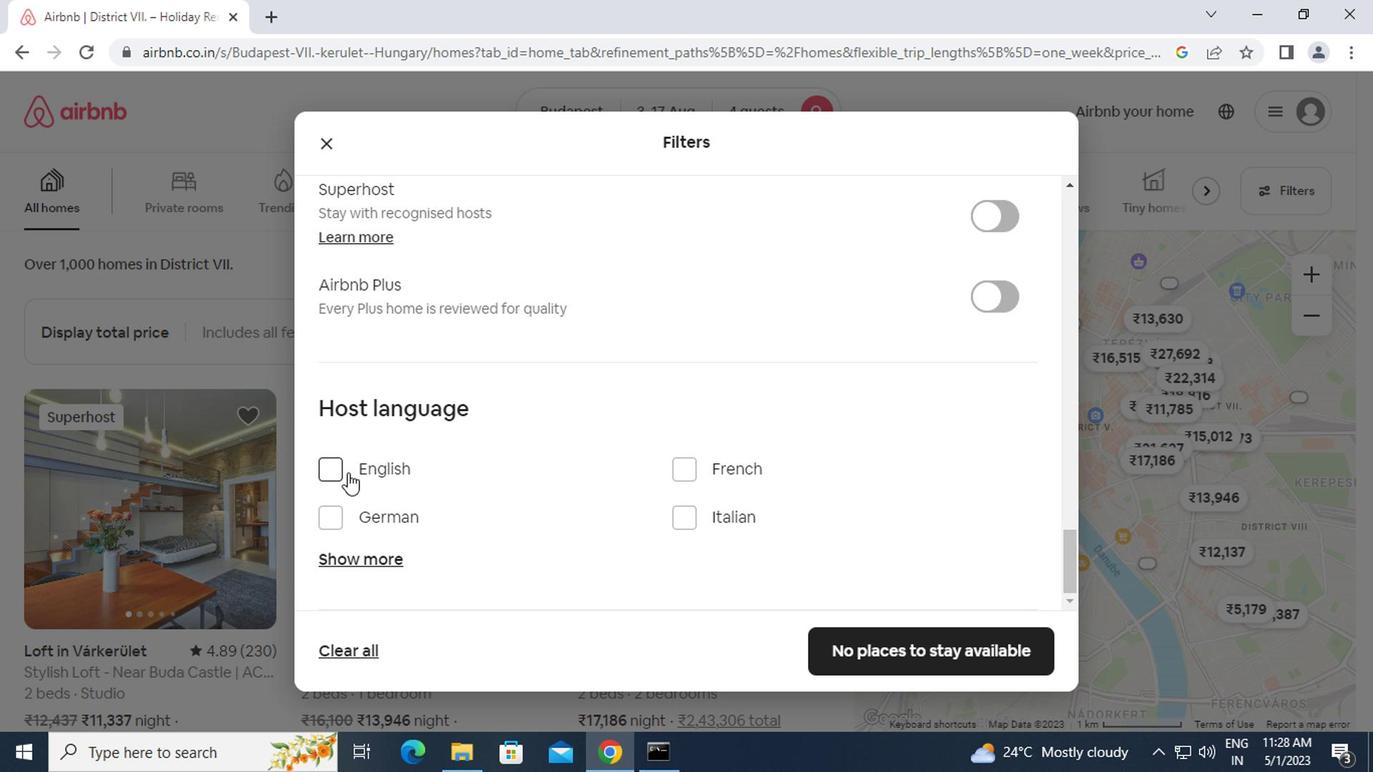 
Action: Mouse moved to (868, 652)
Screenshot: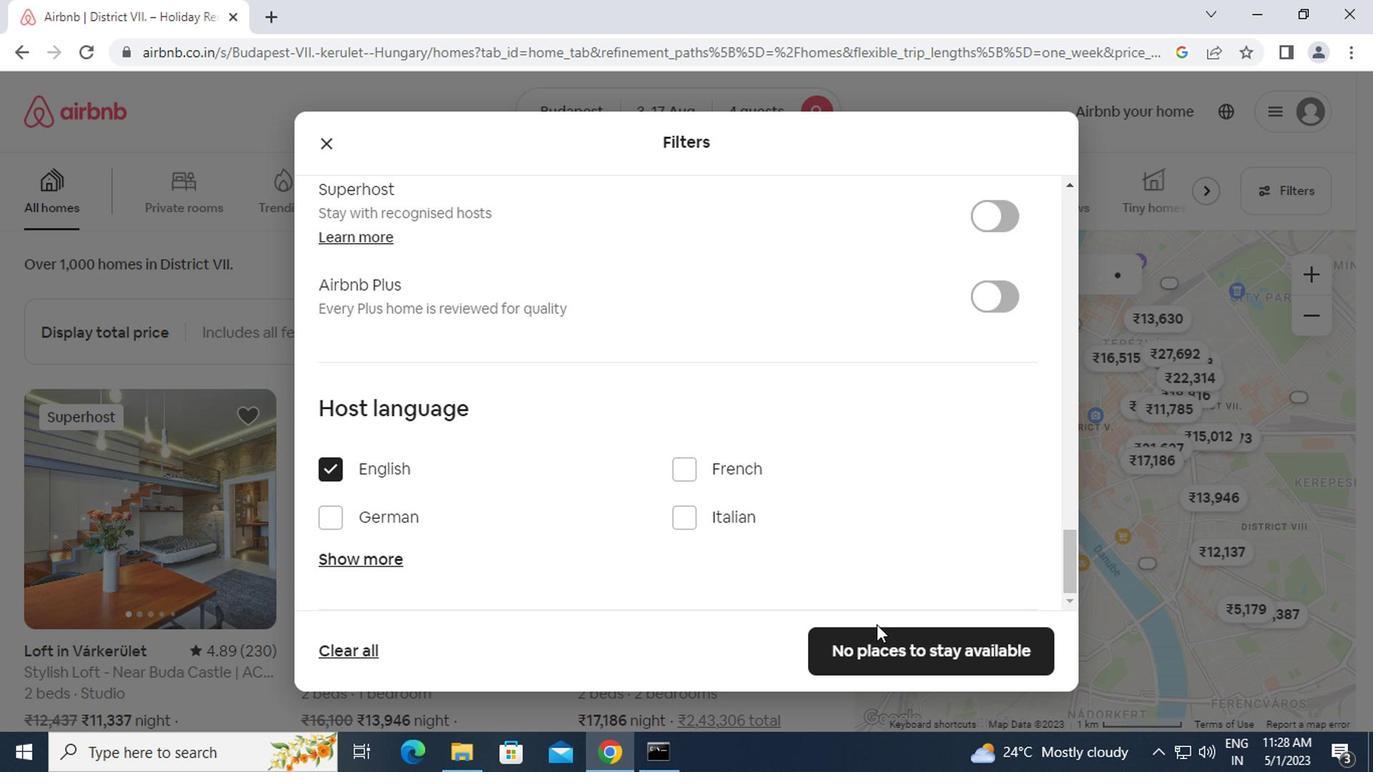 
Action: Mouse pressed left at (868, 652)
Screenshot: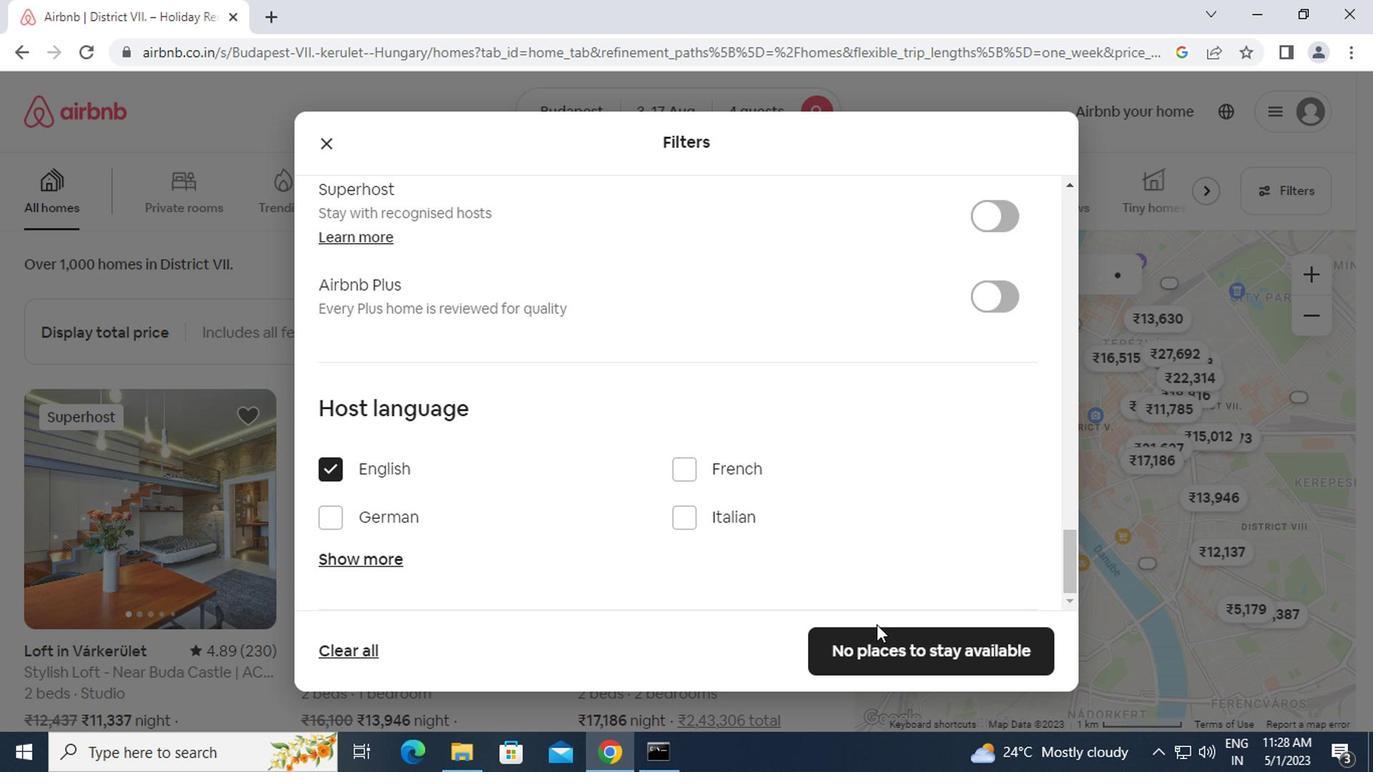 
Action: Mouse moved to (871, 658)
Screenshot: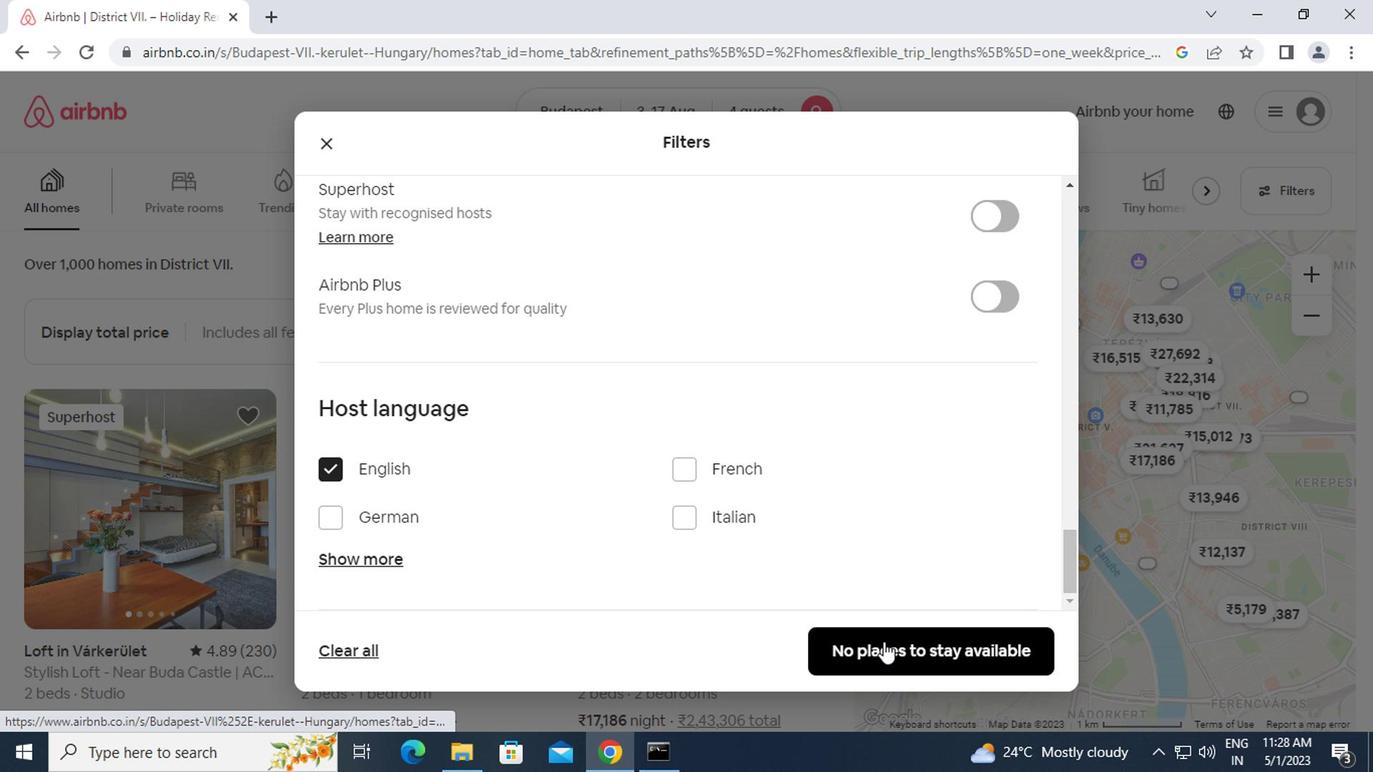 
Action: Mouse pressed left at (871, 658)
Screenshot: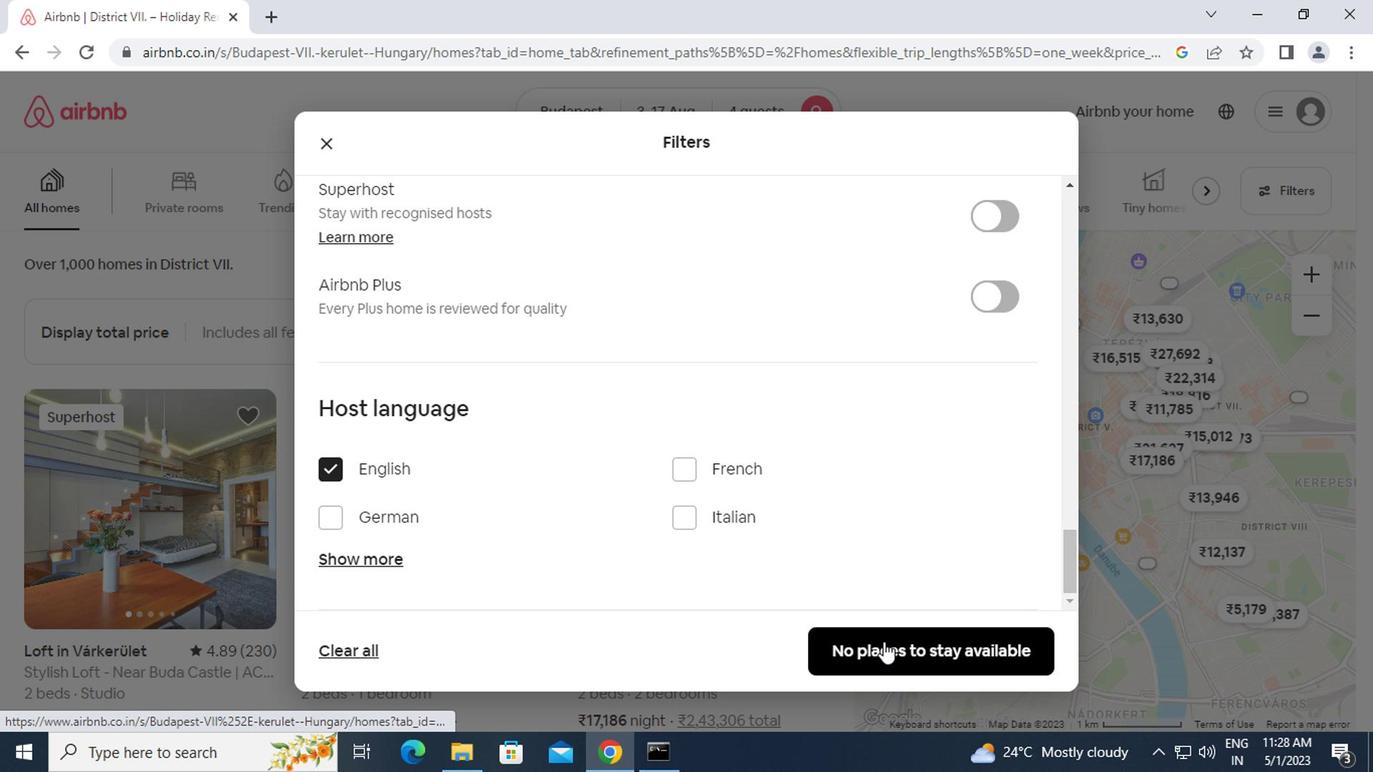
